Task: open an excel sheet and write heading  Expense ManagerAdd Datesin a column and its values below  '2023-05-01, 2023-05-03, 2023-05-05, 2023-05-10, 2023-05-15, 2023-05-20, 2023-05-25 & 2023-05-31'Add Categories in next column and its values below  Food, Transportation, Utilities, Food, Housing, Entertainment, Utilities & FoodAdd Descriptionsin next column and its values below  Grocery Store, Bus Fare, Internet Bill, Restaurant, Rent, Movie Tickets, Electricity Bill & Grocery StoreAdd Amountin next column and its values below  $50, $5, $60, $30, $800, $20, $70 & $40Save page Excel Template Workbook
Action: Mouse moved to (157, 164)
Screenshot: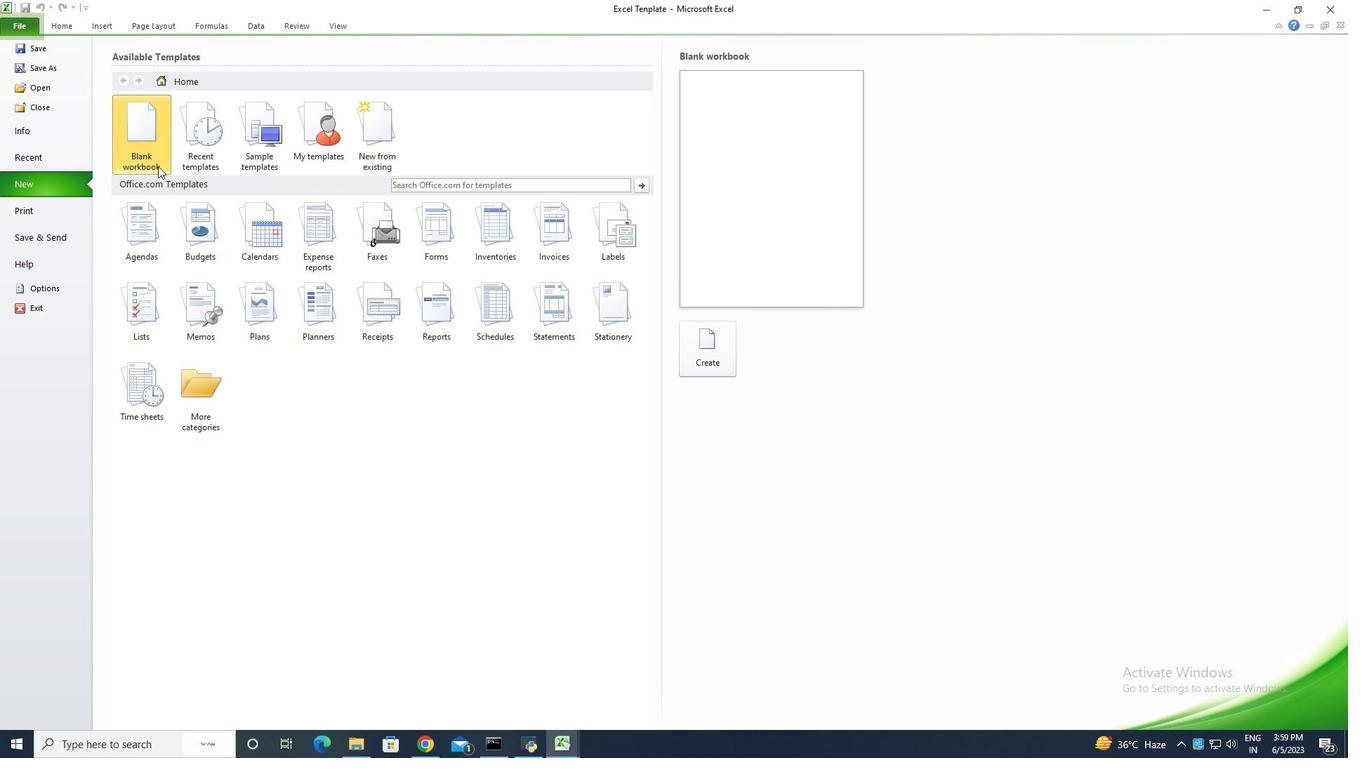 
Action: Mouse pressed left at (157, 164)
Screenshot: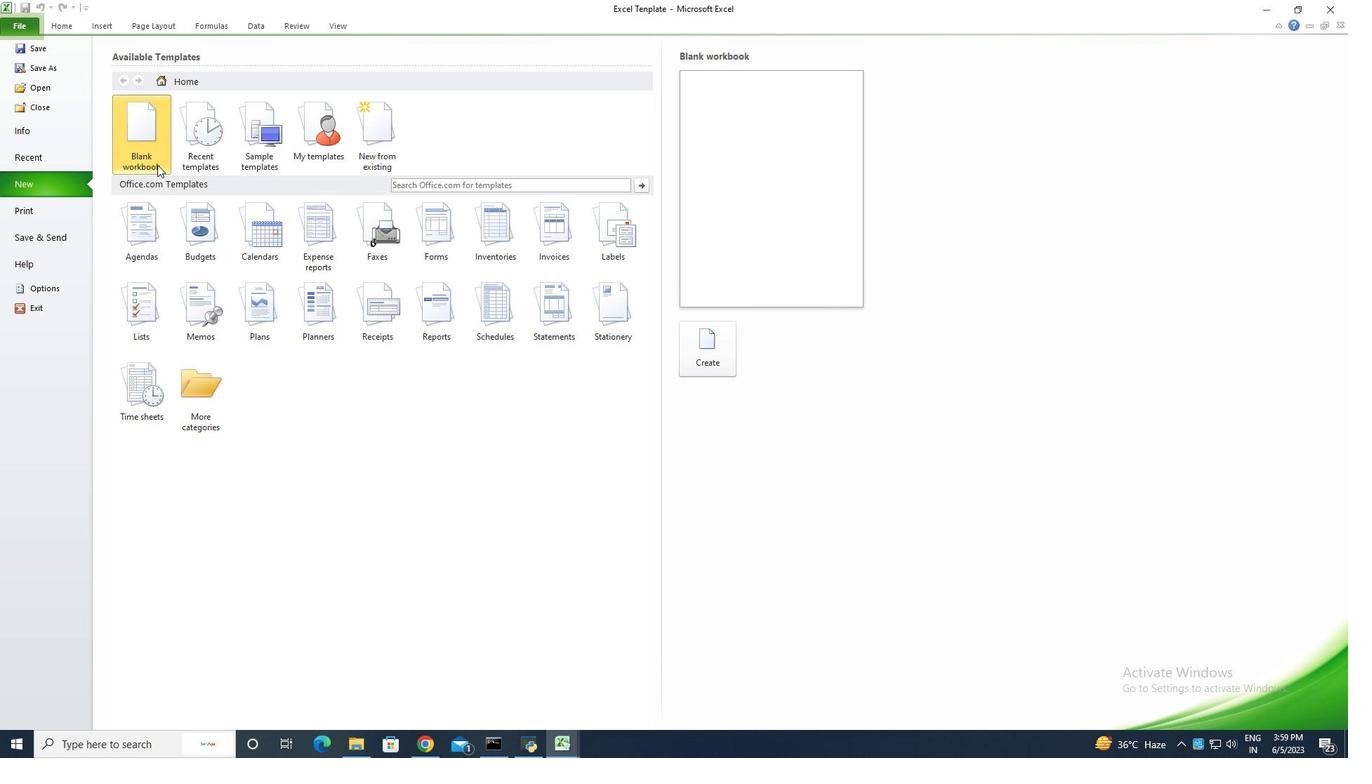 
Action: Mouse moved to (699, 350)
Screenshot: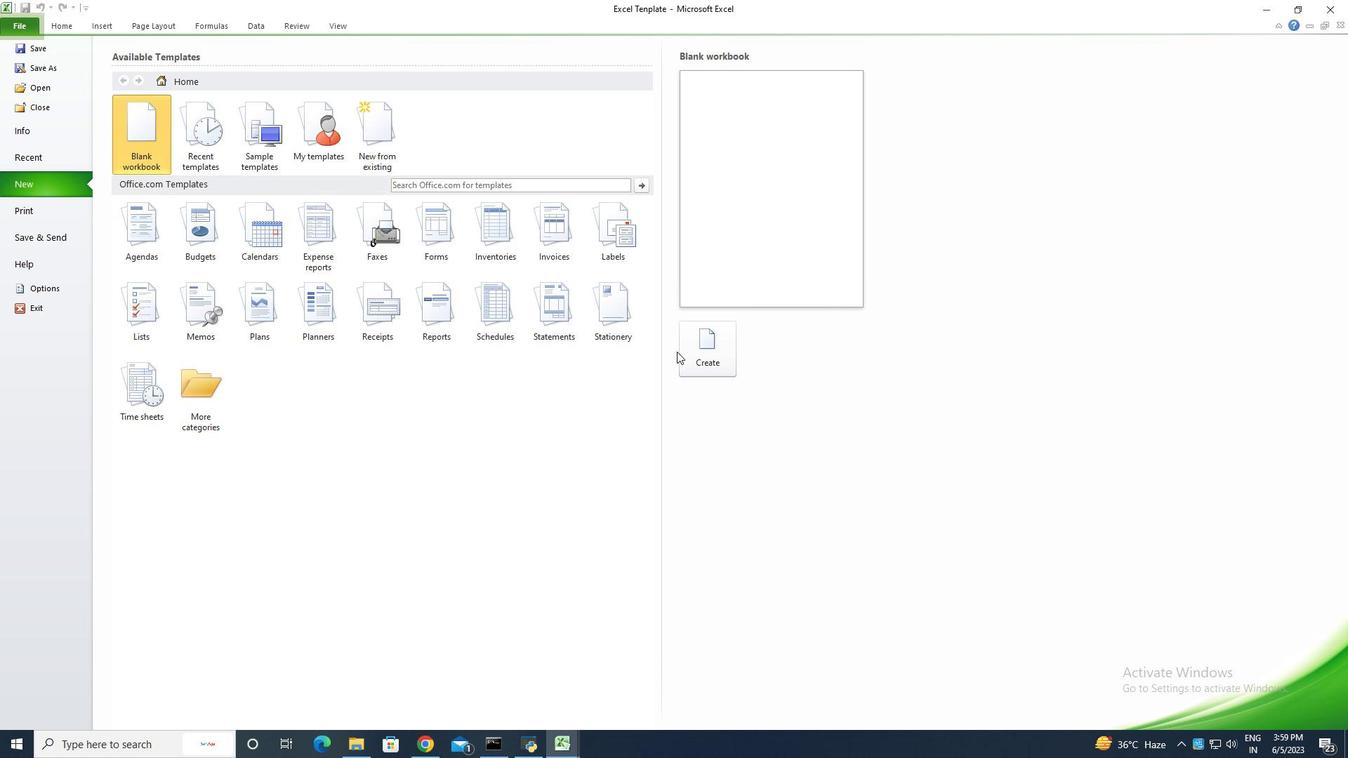
Action: Mouse pressed left at (699, 350)
Screenshot: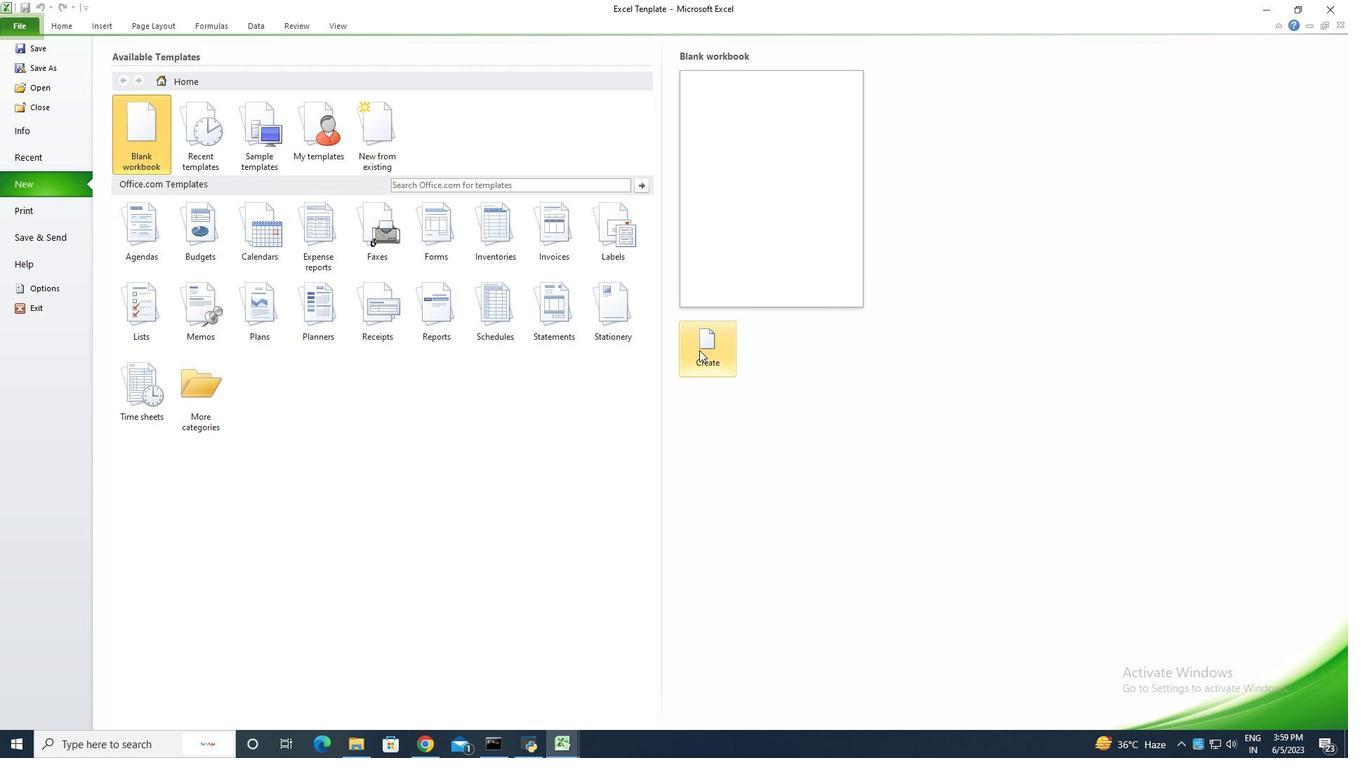 
Action: Key pressed <Key.shift><Key.shift><Key.shift><Key.shift><Key.shift><Key.shift><Key.shift><Key.shift><Key.shift><Key.shift><Key.shift>Expense<Key.space><Key.shift><Key.shift><Key.shift>Manager<Key.enter><Key.shift><Key.shift><Key.shift><Key.shift>Dates<Key.enter>2023-05-01<Key.enter>2023-05-03<Key.enter>2023-05-05<Key.enter>2023-05-10<Key.enter>2023-05-15<Key.enter>2023-05-20<Key.enter>2023-05-25<Key.enter>2023-05-31<Key.enter>
Screenshot: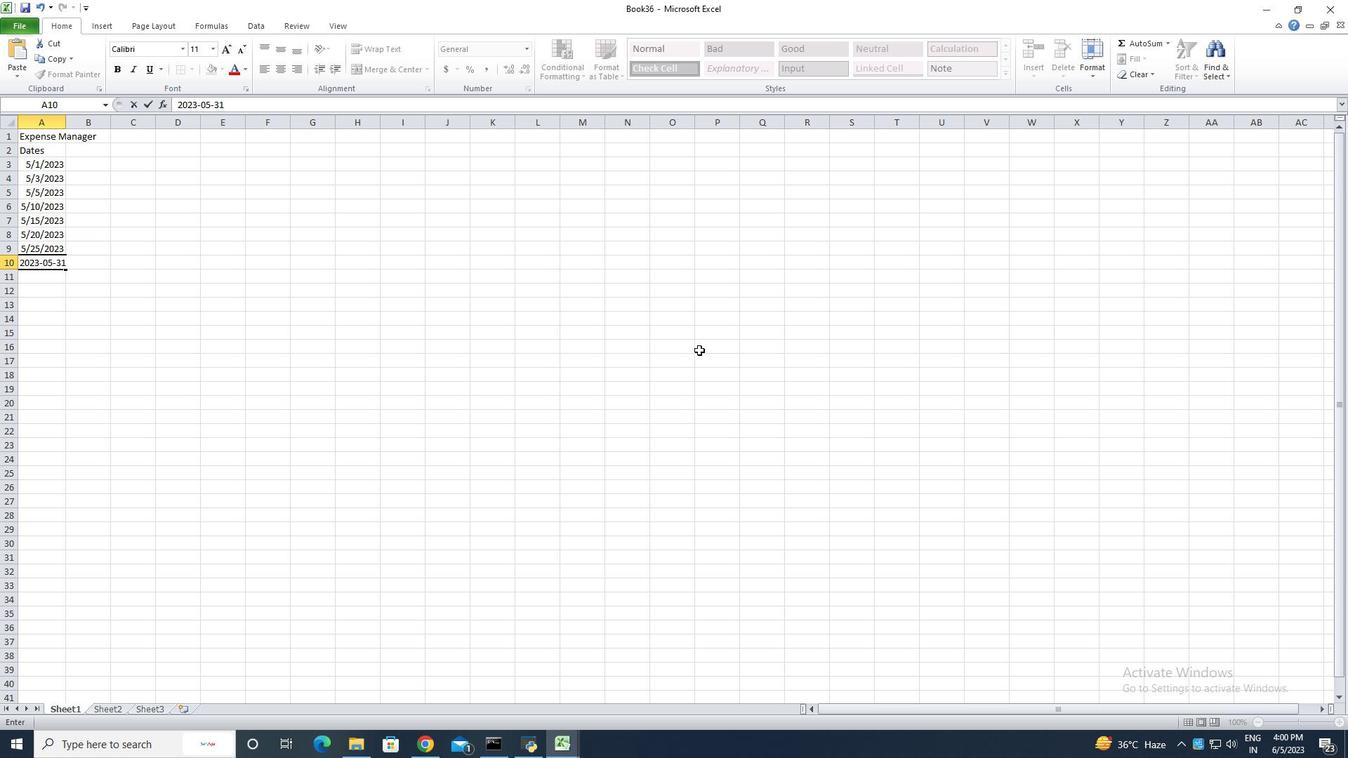 
Action: Mouse moved to (34, 163)
Screenshot: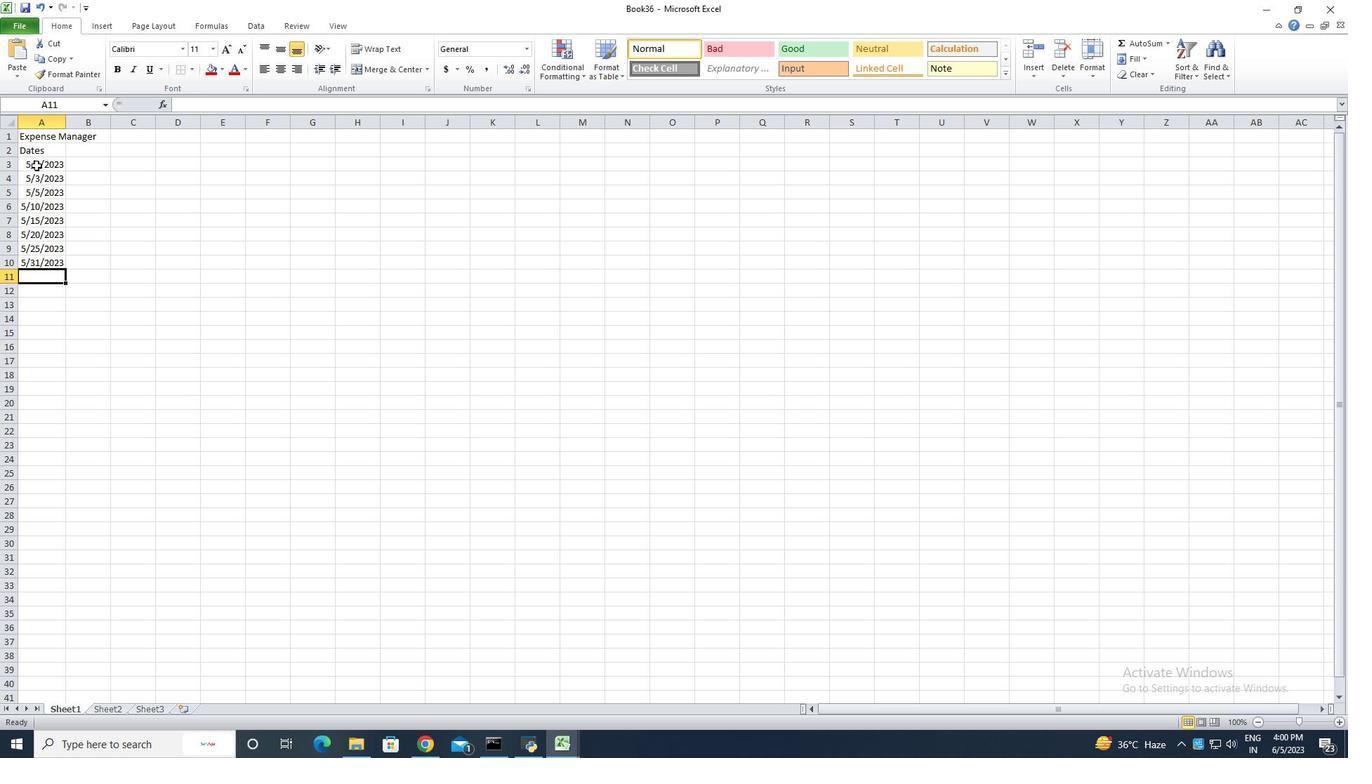 
Action: Mouse pressed left at (34, 163)
Screenshot: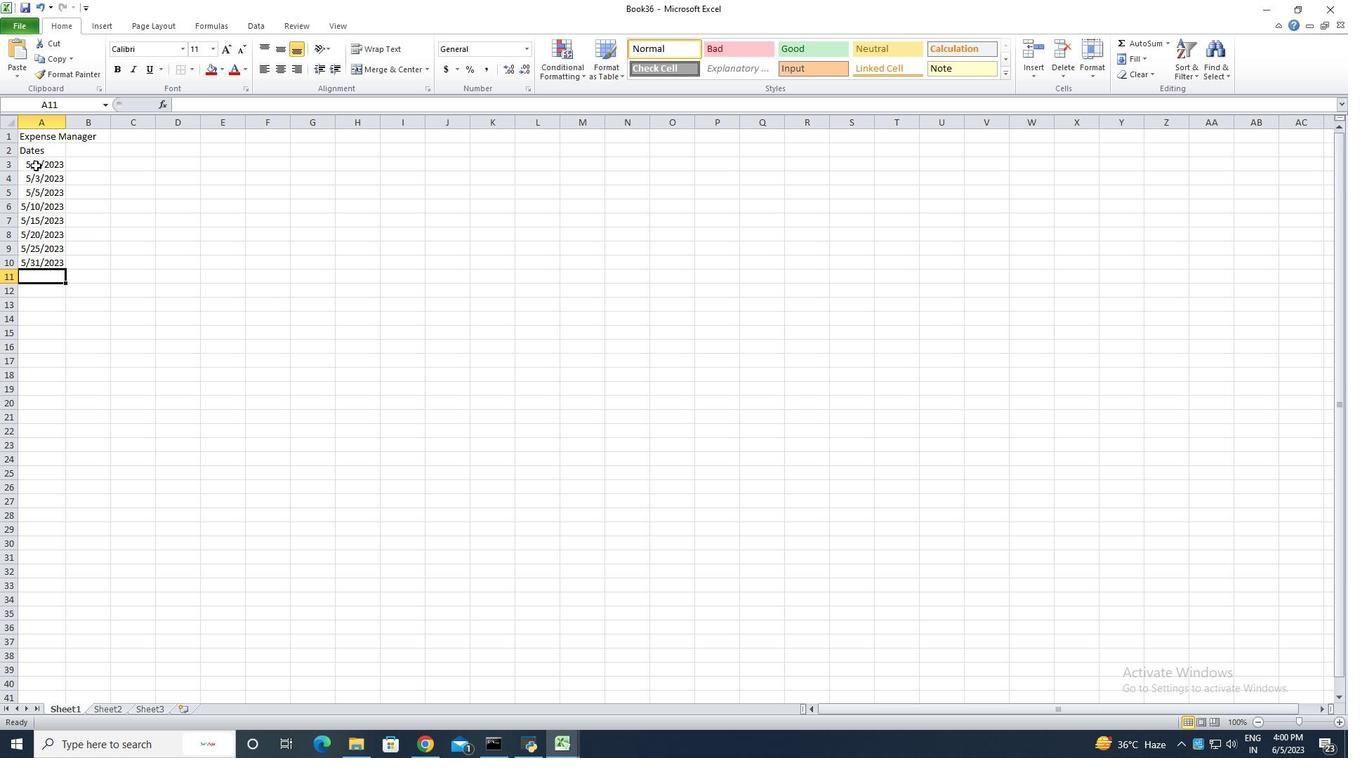 
Action: Mouse moved to (529, 46)
Screenshot: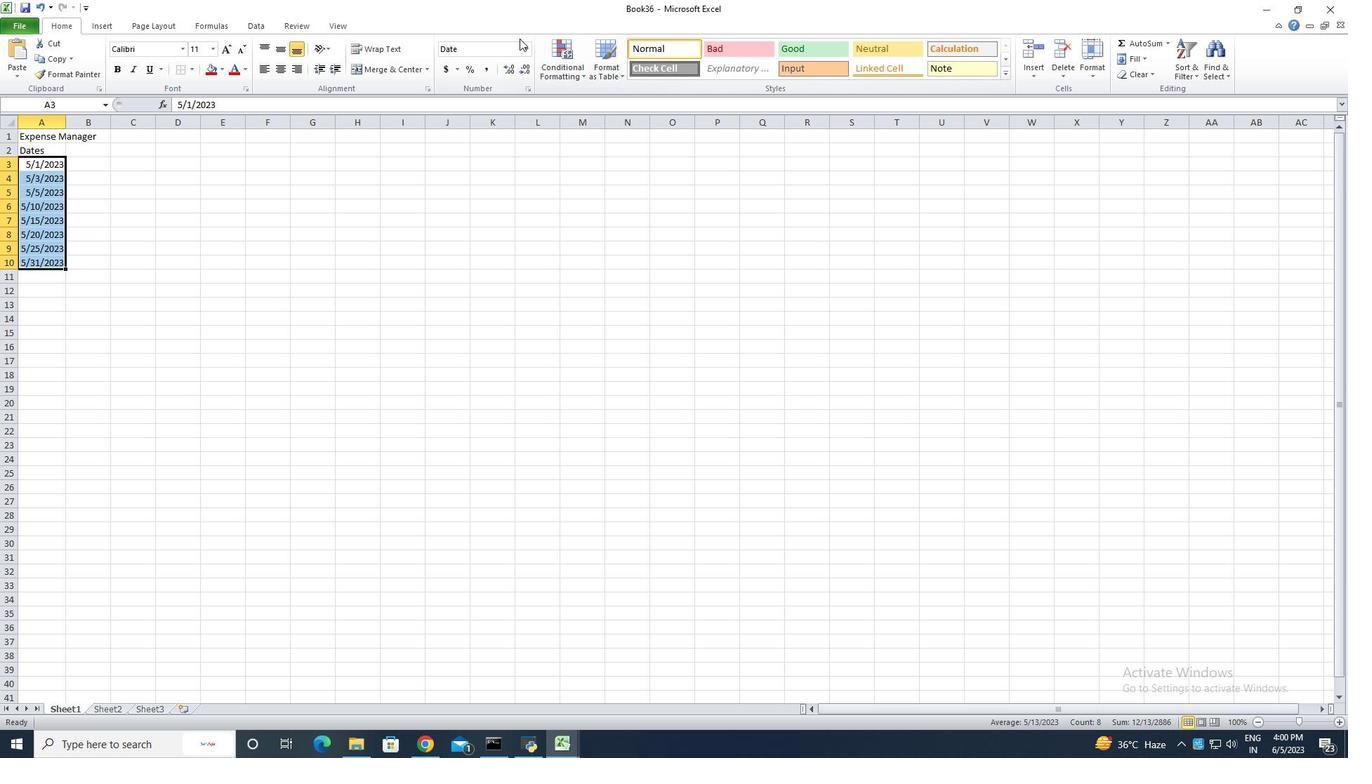 
Action: Mouse pressed left at (529, 46)
Screenshot: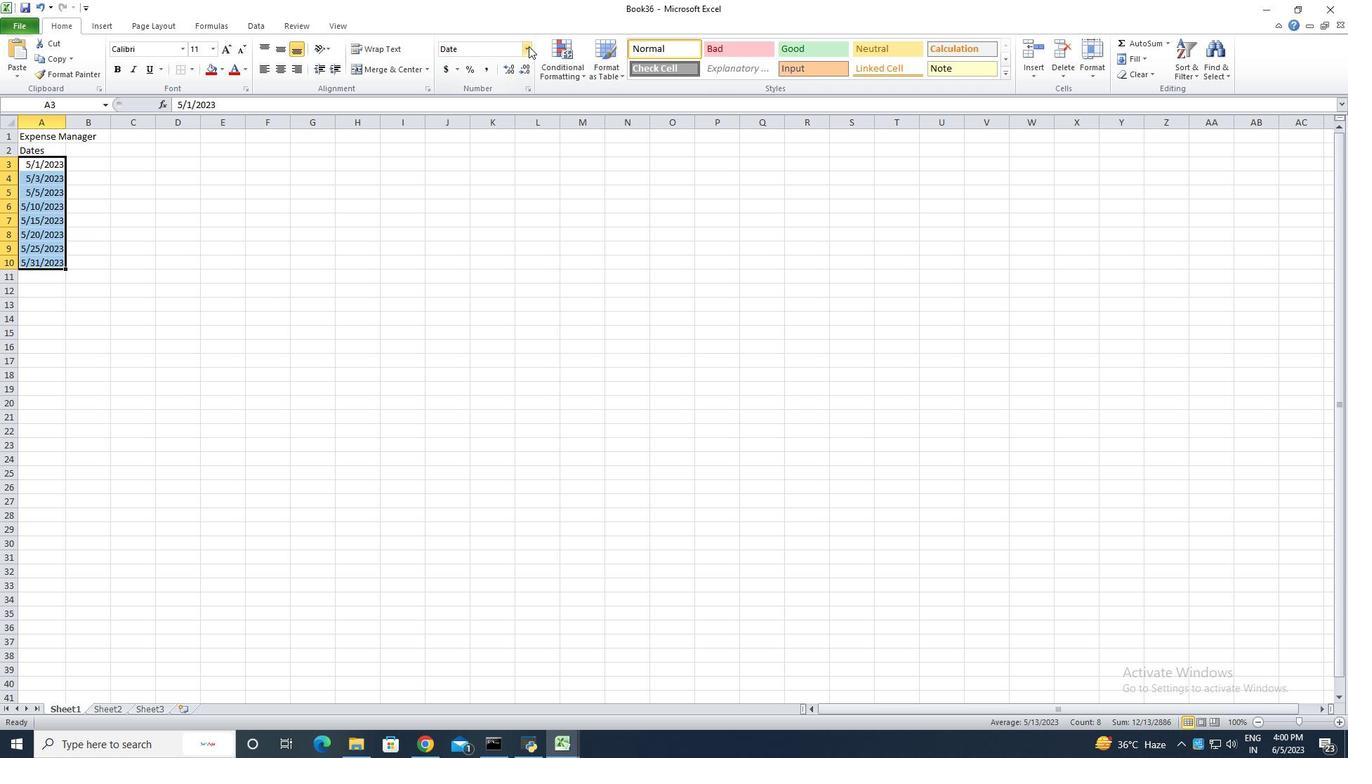 
Action: Mouse moved to (503, 409)
Screenshot: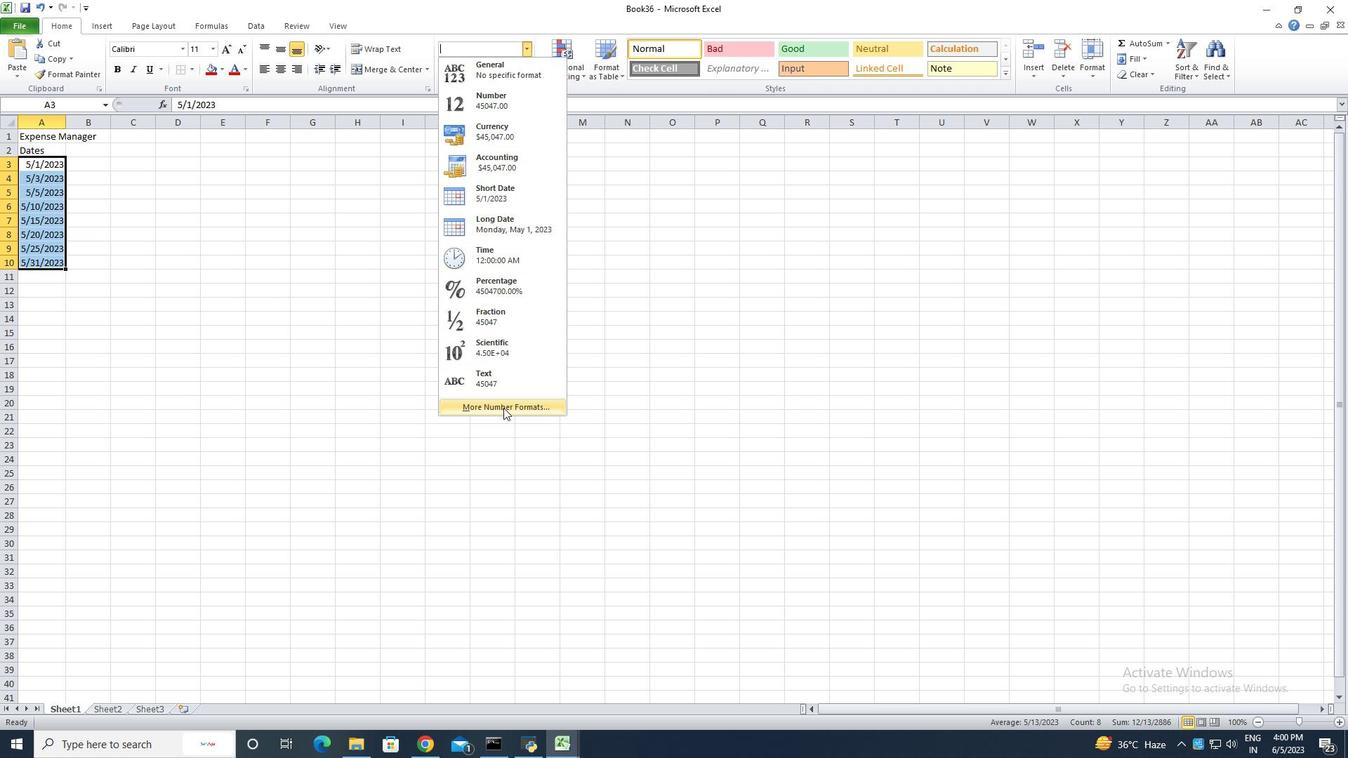 
Action: Mouse pressed left at (503, 409)
Screenshot: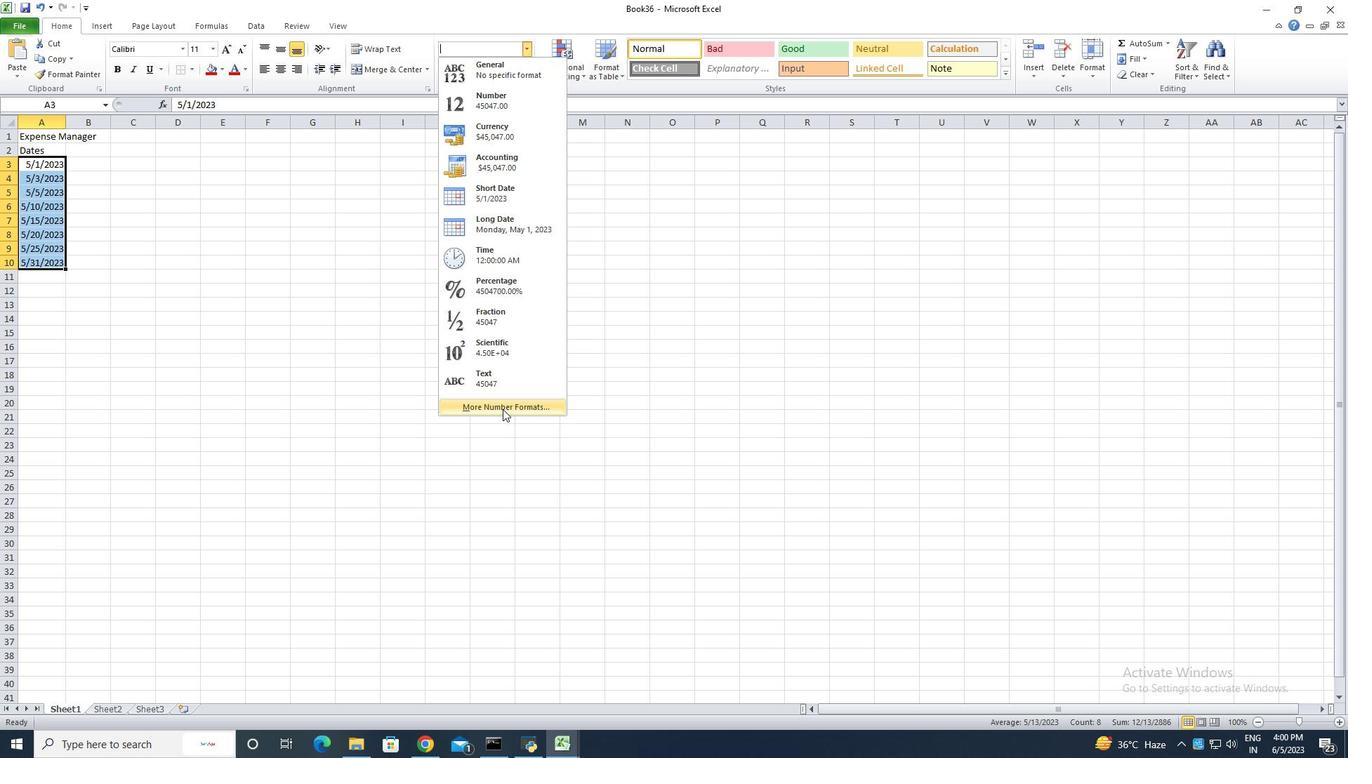
Action: Mouse moved to (201, 344)
Screenshot: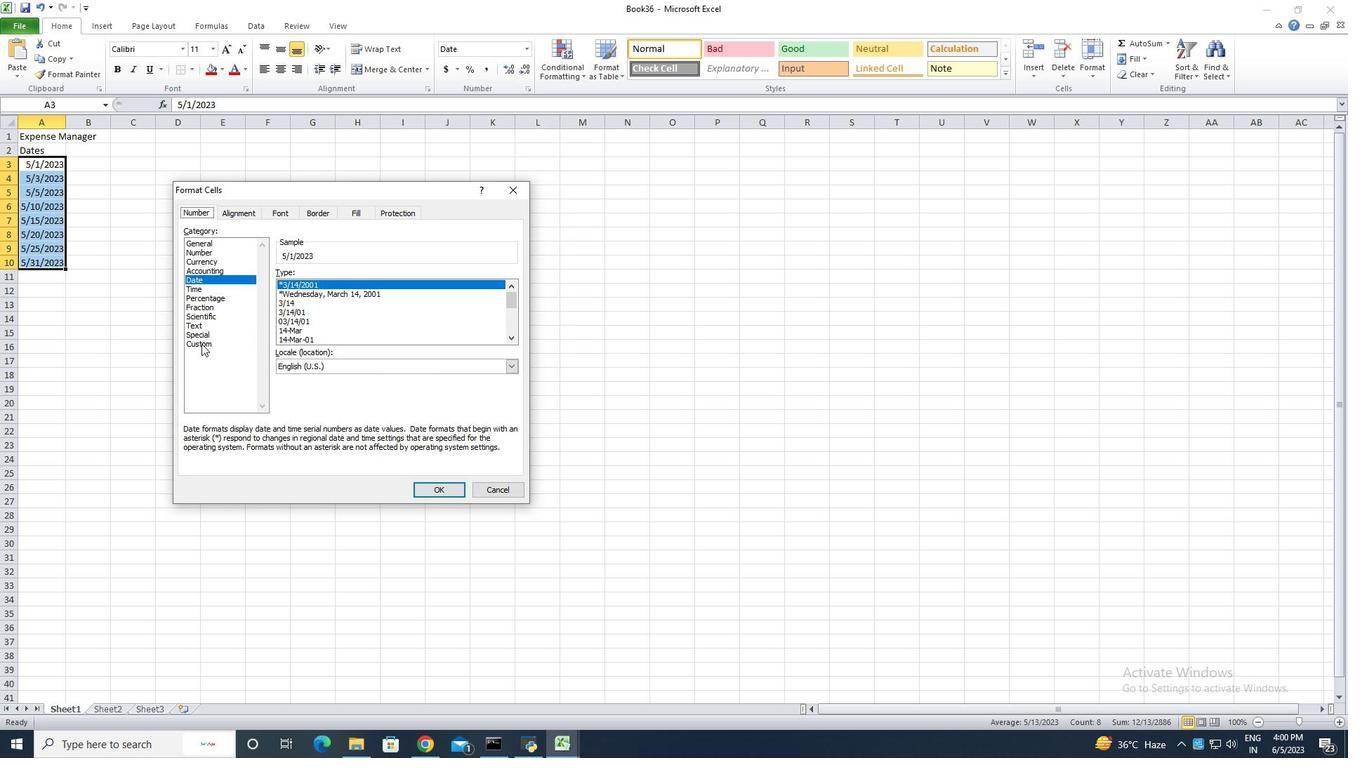 
Action: Mouse pressed left at (201, 344)
Screenshot: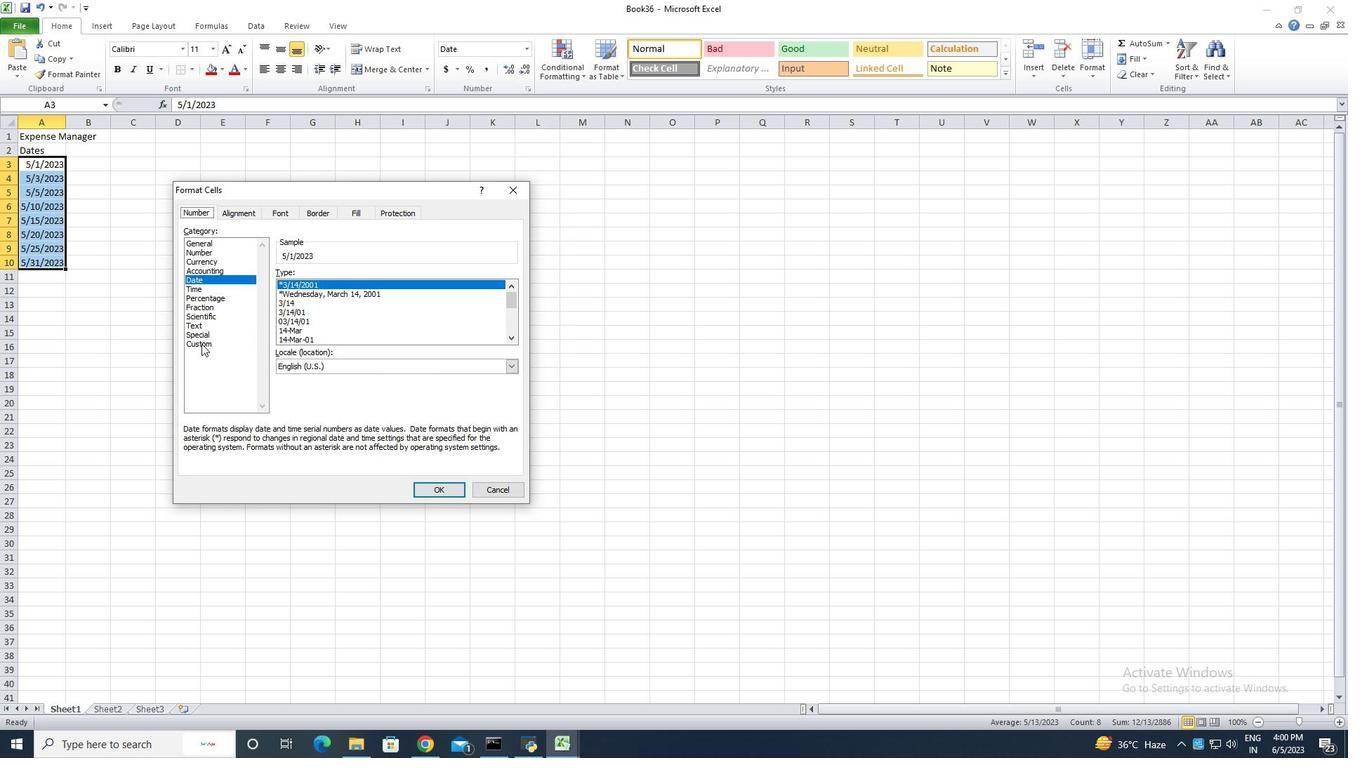
Action: Mouse moved to (320, 288)
Screenshot: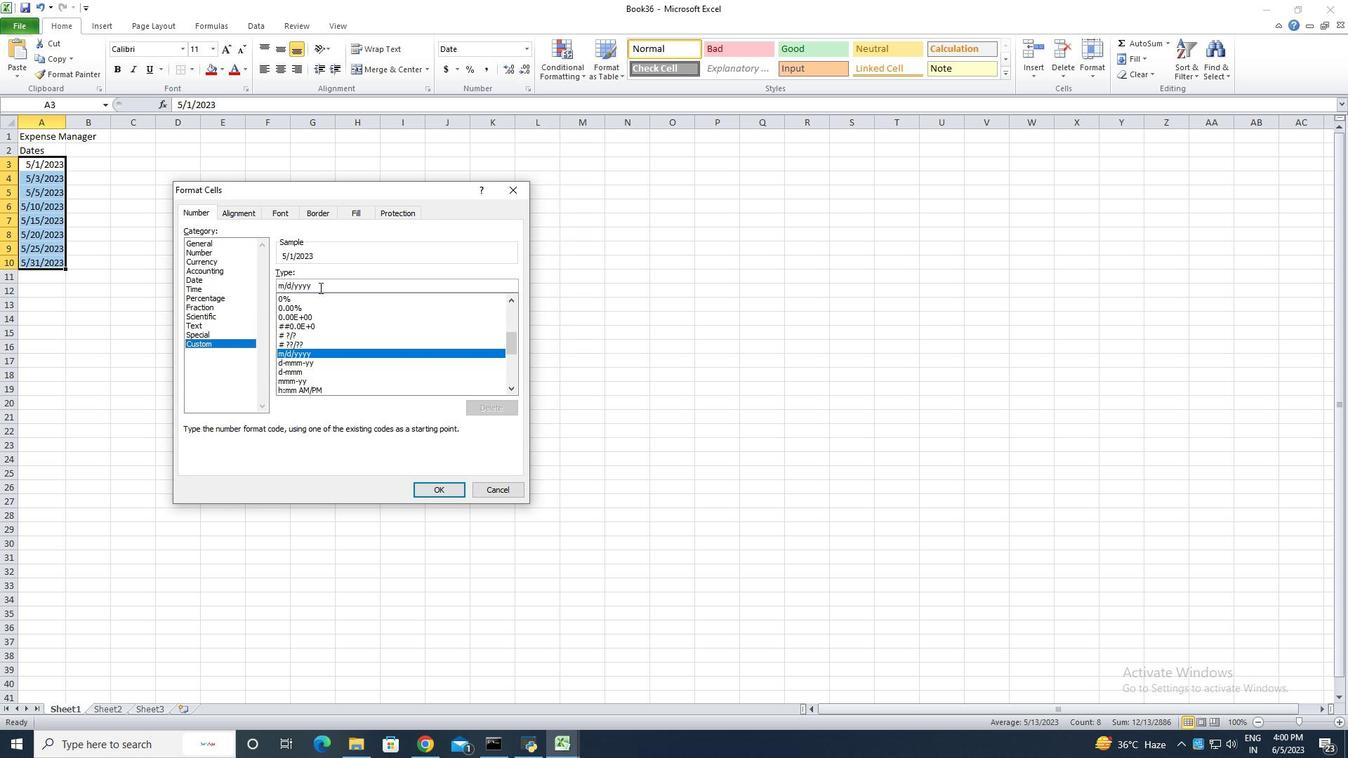 
Action: Mouse pressed left at (320, 288)
Screenshot: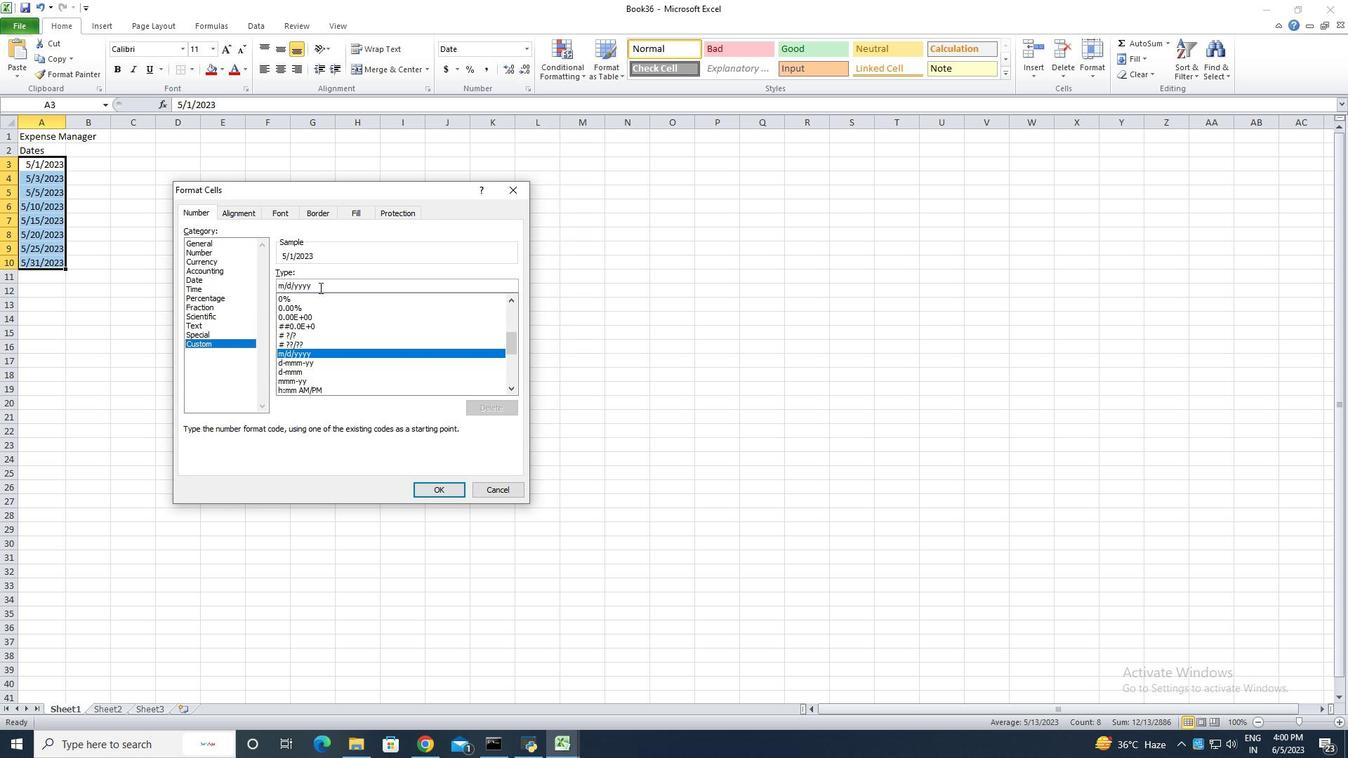 
Action: Mouse moved to (320, 288)
Screenshot: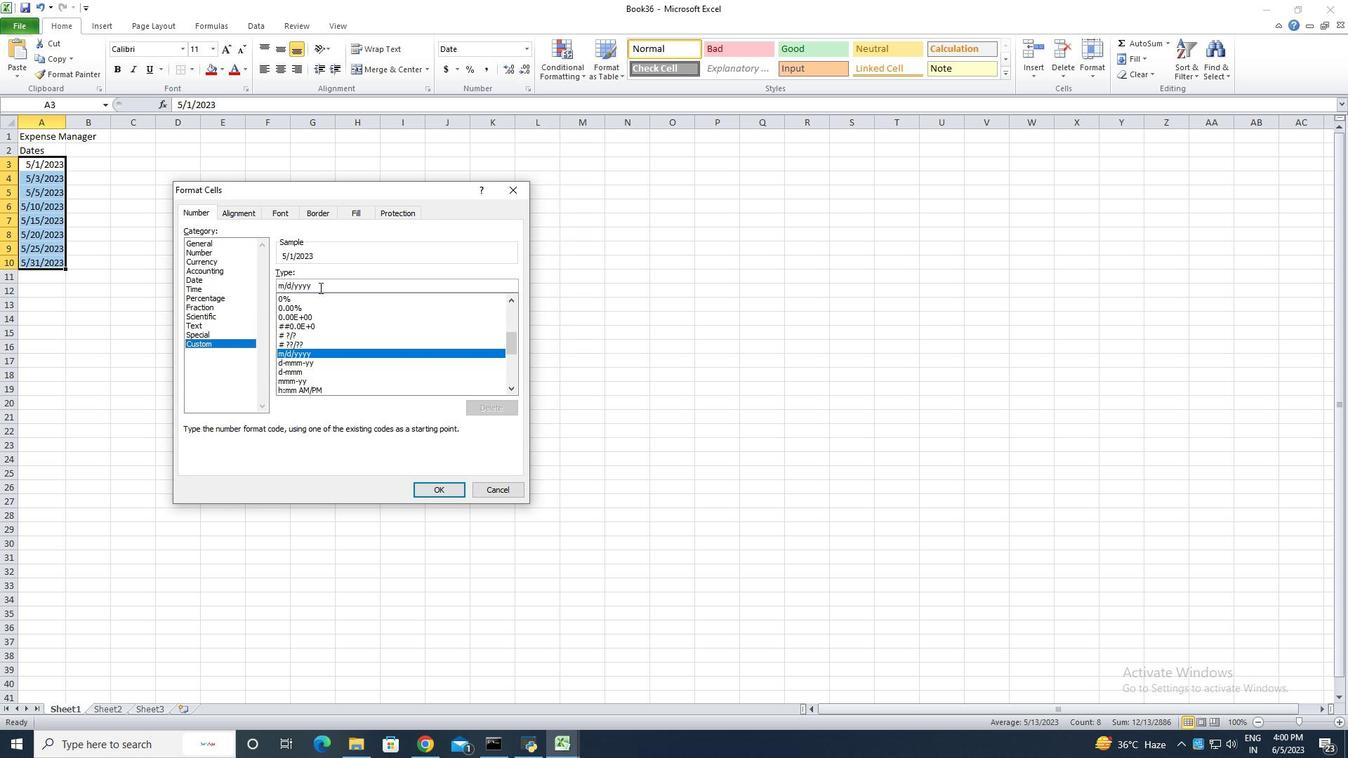 
Action: Key pressed <Key.backspace><Key.backspace><Key.backspace><Key.backspace><Key.backspace><Key.backspace><Key.backspace><Key.backspace><Key.backspace><Key.backspace><Key.backspace><Key.backspace><Key.backspace><Key.backspace><Key.backspace><Key.backspace><Key.backspace><Key.backspace><Key.backspace><Key.backspace><Key.backspace>yyyy-mm-dd
Screenshot: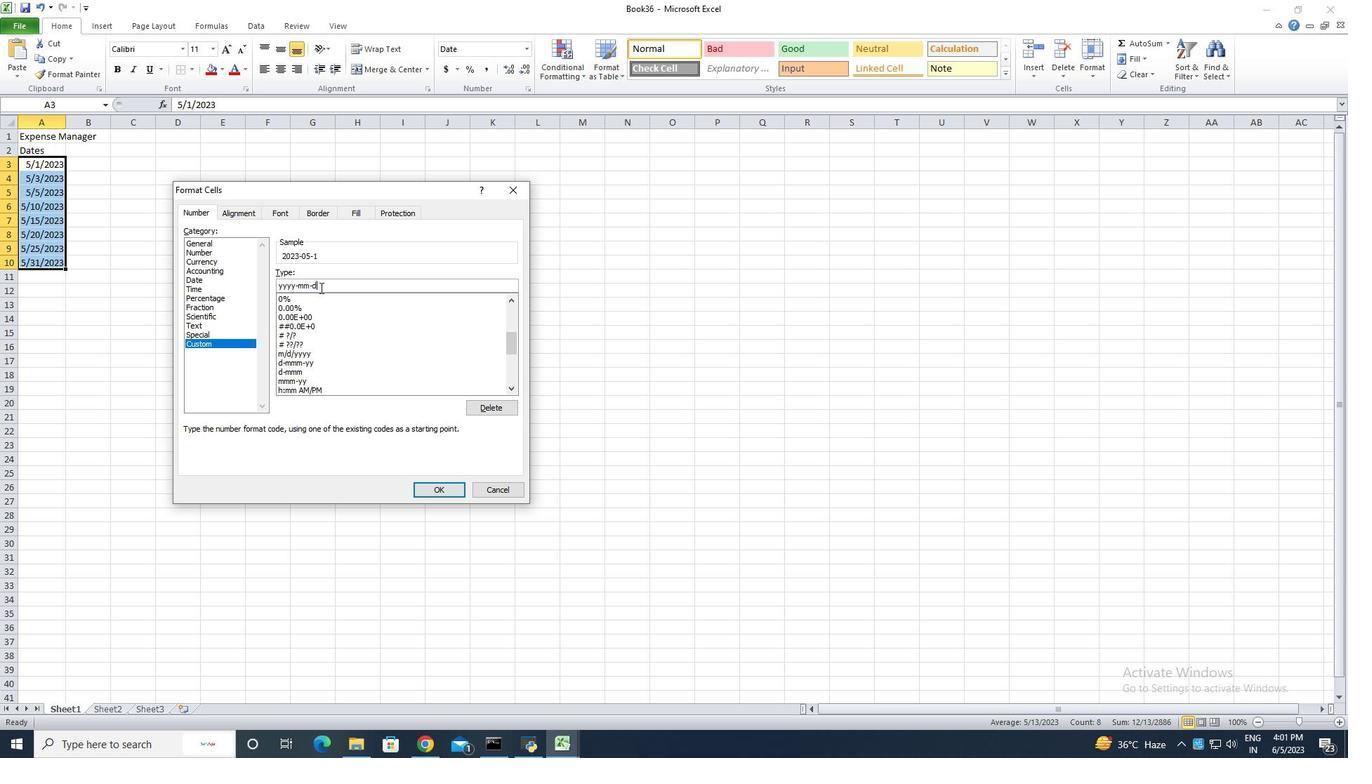 
Action: Mouse moved to (432, 489)
Screenshot: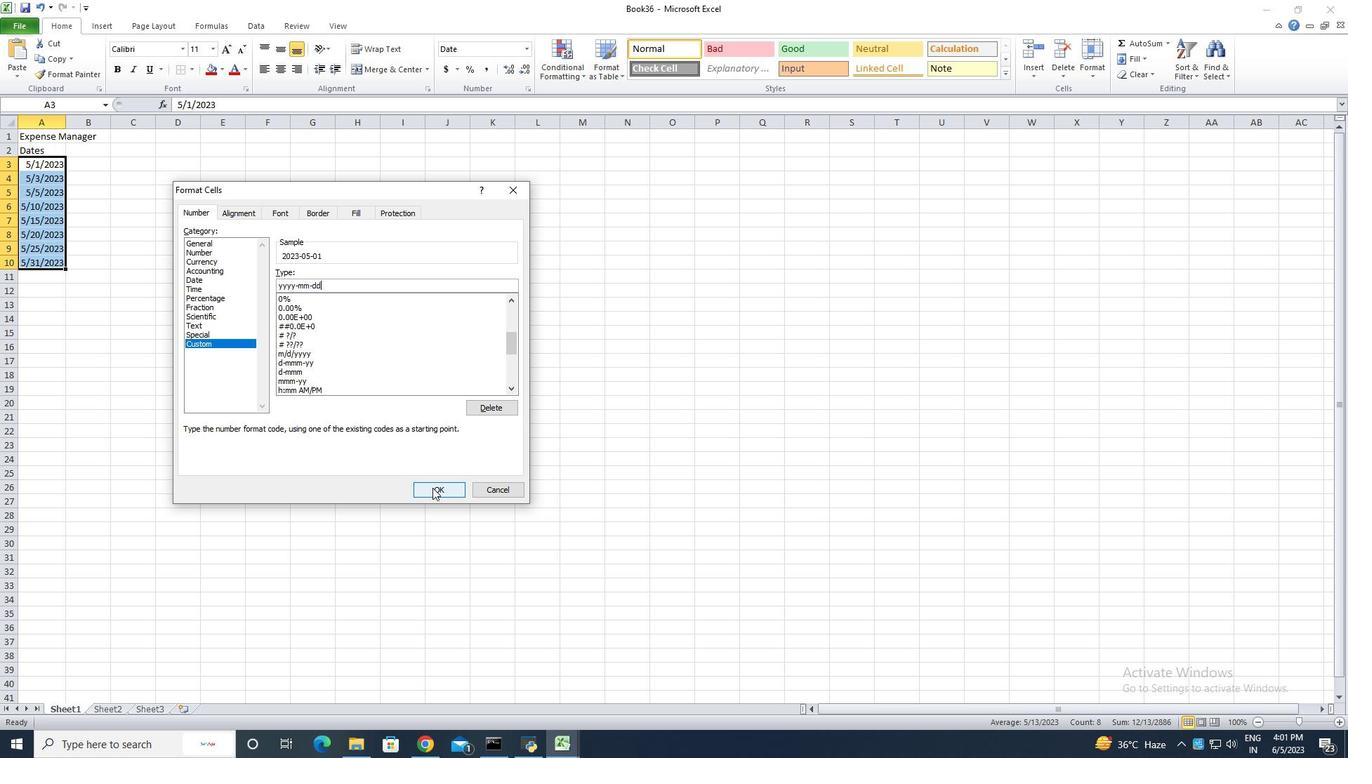 
Action: Mouse pressed left at (432, 489)
Screenshot: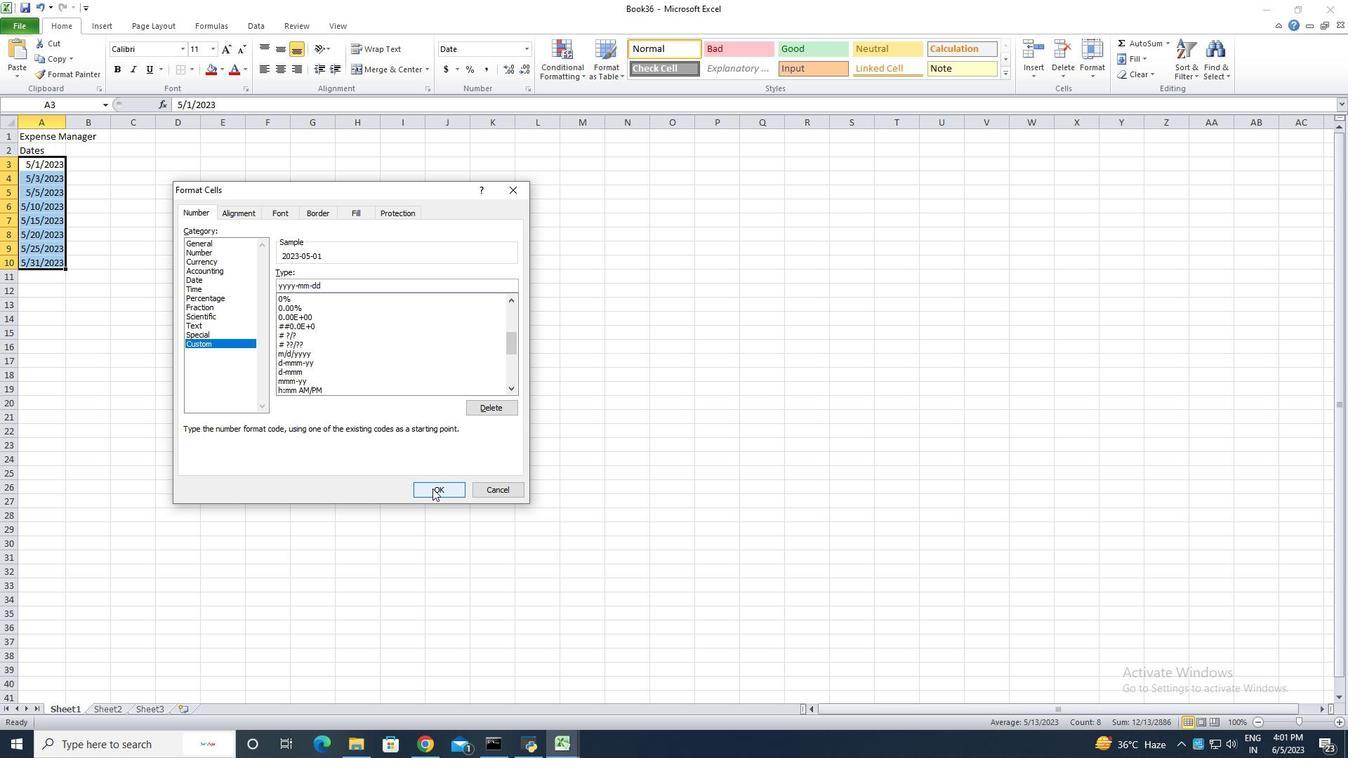 
Action: Mouse moved to (68, 119)
Screenshot: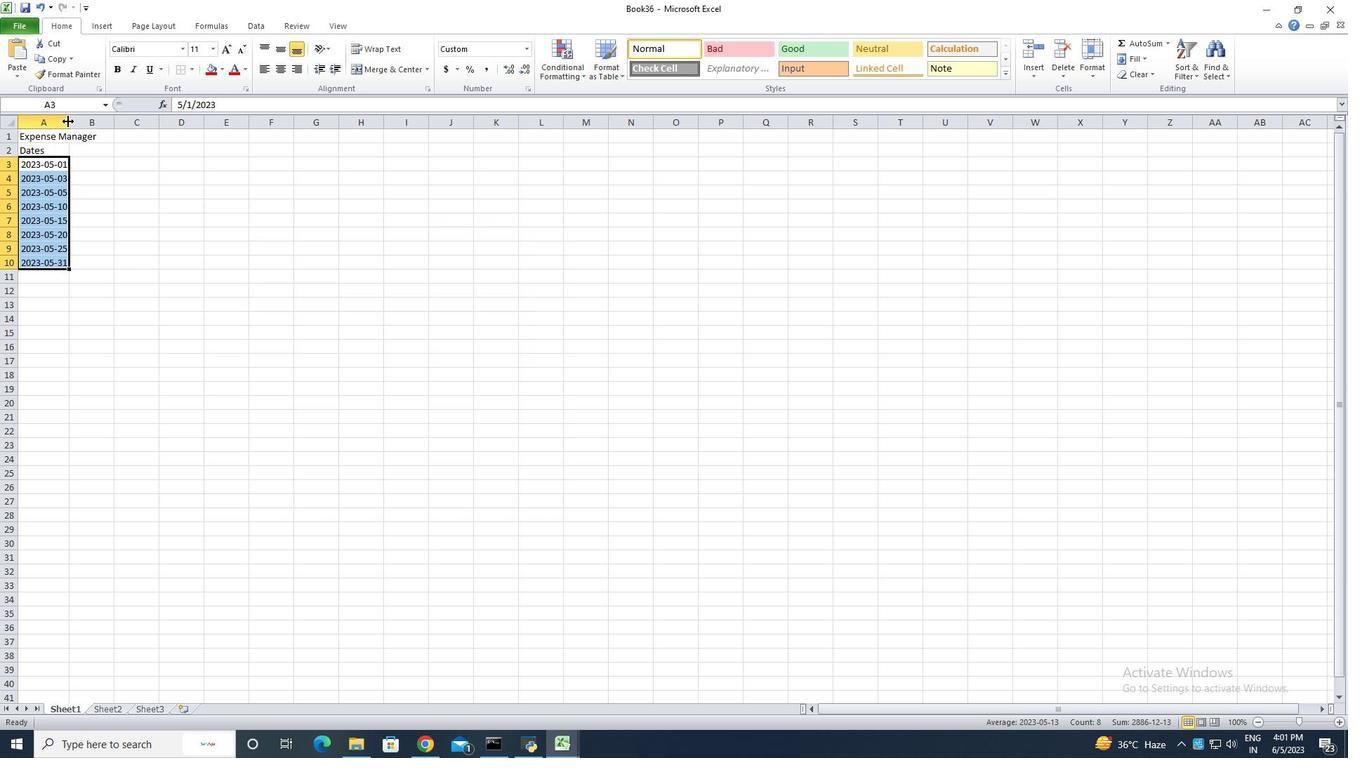 
Action: Mouse pressed left at (68, 119)
Screenshot: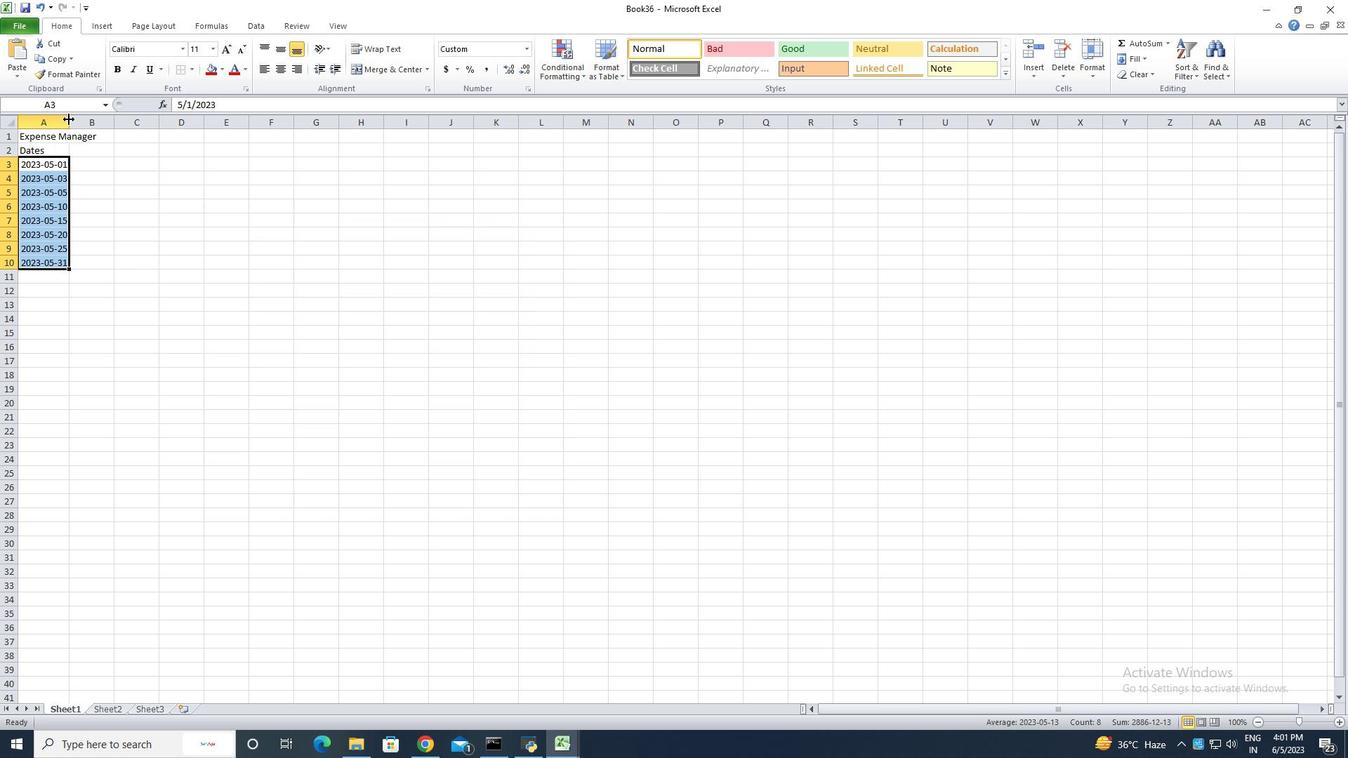 
Action: Mouse moved to (69, 119)
Screenshot: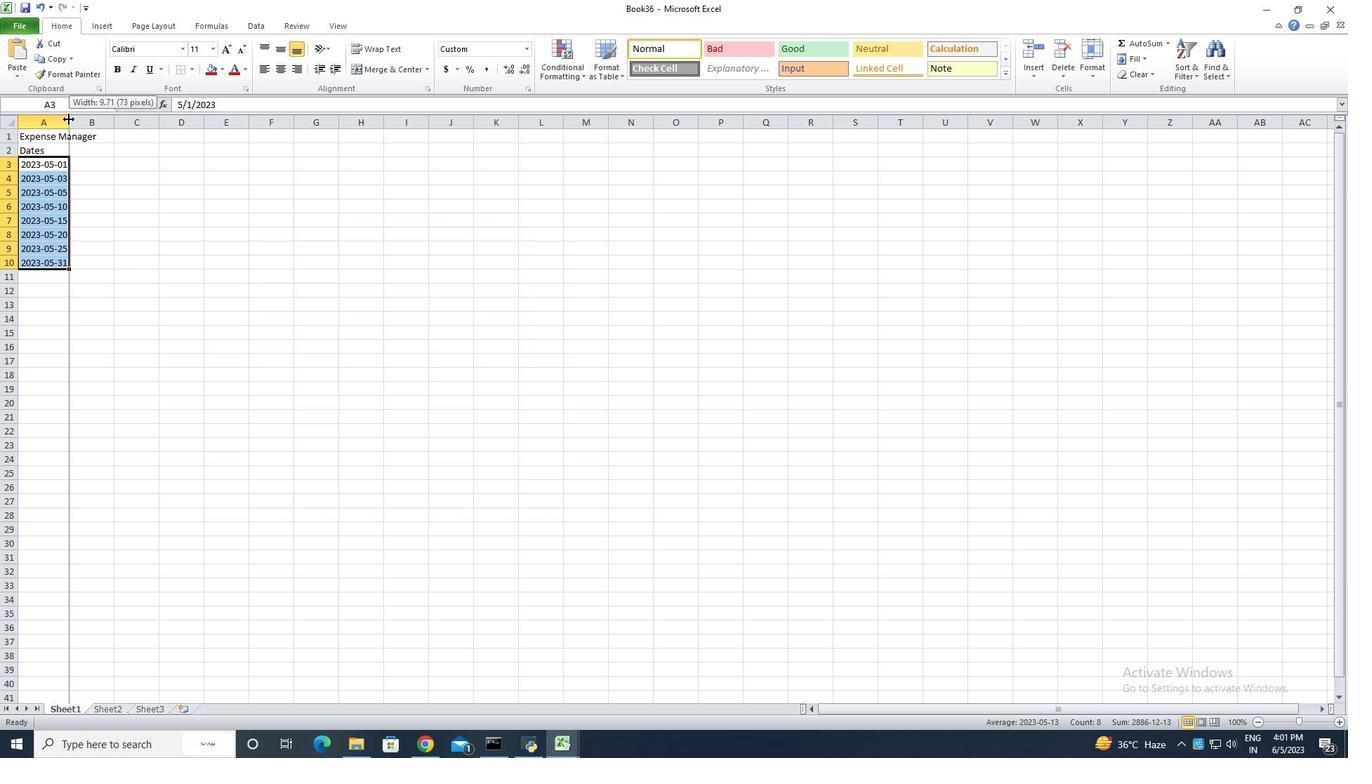 
Action: Mouse pressed left at (69, 119)
Screenshot: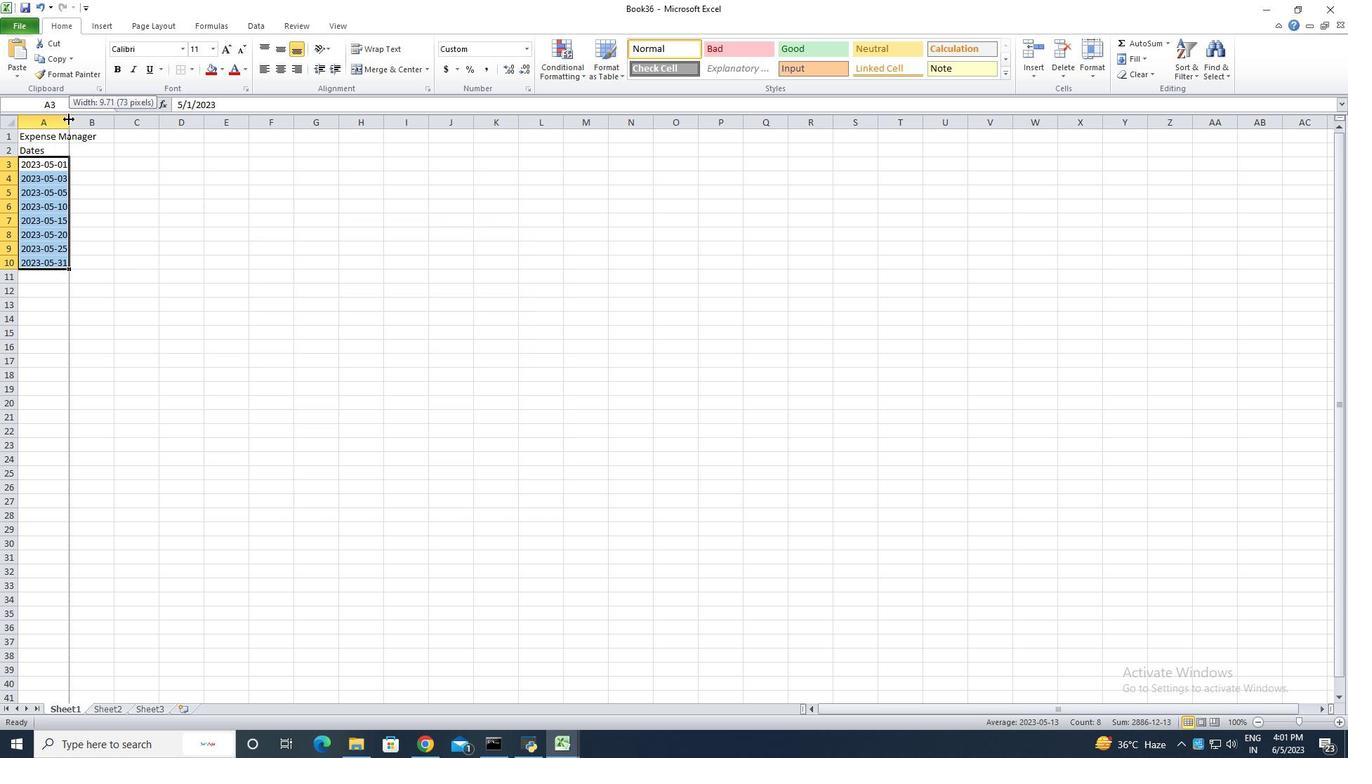 
Action: Mouse moved to (111, 152)
Screenshot: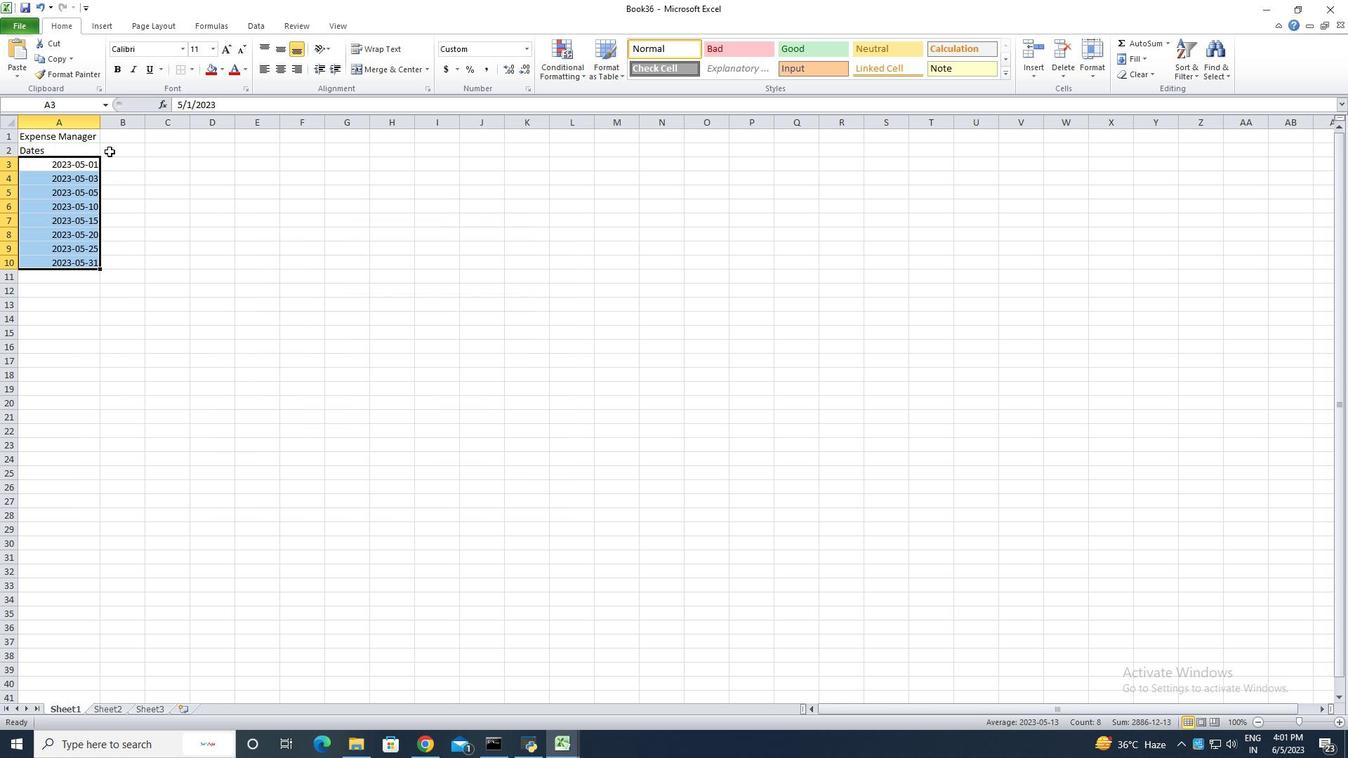 
Action: Mouse pressed left at (111, 152)
Screenshot: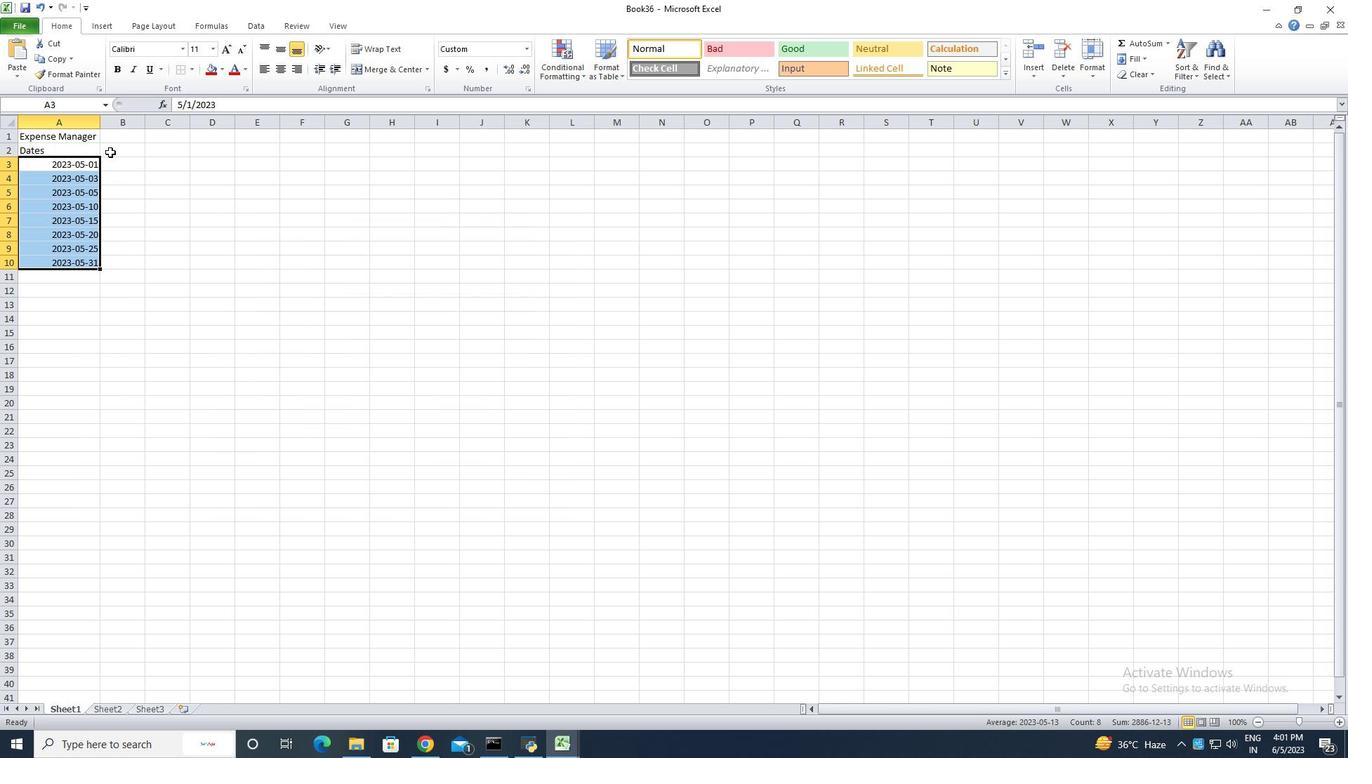 
Action: Key pressed <Key.shift>Categories<Key.enter><Key.shift>Food<Key.enter><Key.shift><Key.shift><Key.shift><Key.shift><Key.shift><Key.shift>Transportation<Key.enter><Key.shift>Utli<Key.backspace><Key.backspace>ilities<Key.enter><Key.shift>Food<Key.enter><Key.shift>Hosu<Key.backspace><Key.backspace>using<Key.enter><Key.shift>Entertainment<Key.enter><Key.shift><Key.shift><Key.shift><Key.shift><Key.shift><Key.shift><Key.shift><Key.shift>Utilities<Key.enter><Key.shift><Key.shift><Key.shift><Key.shift><Key.shift><Key.shift><Key.shift><Key.shift><Key.shift><Key.shift><Key.shift><Key.shift>Food<Key.enter>
Screenshot: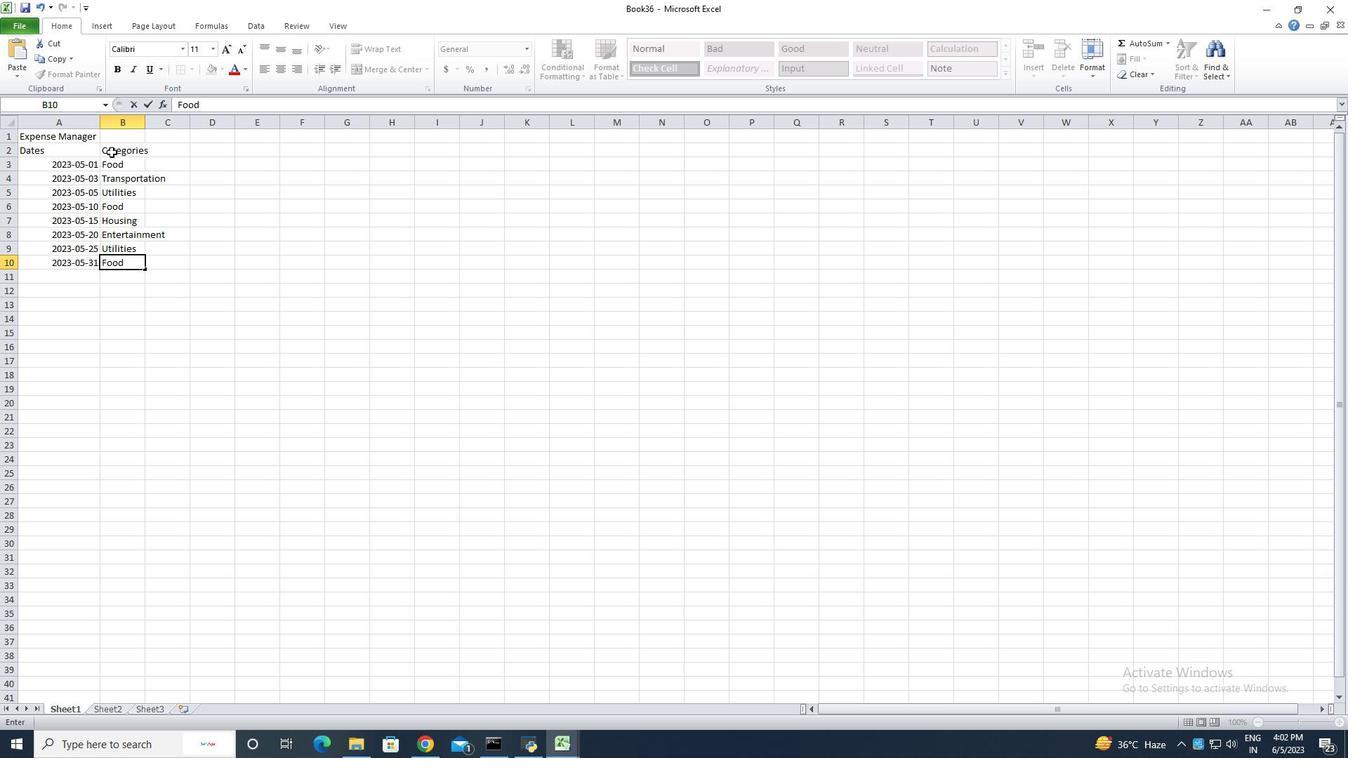 
Action: Mouse moved to (145, 120)
Screenshot: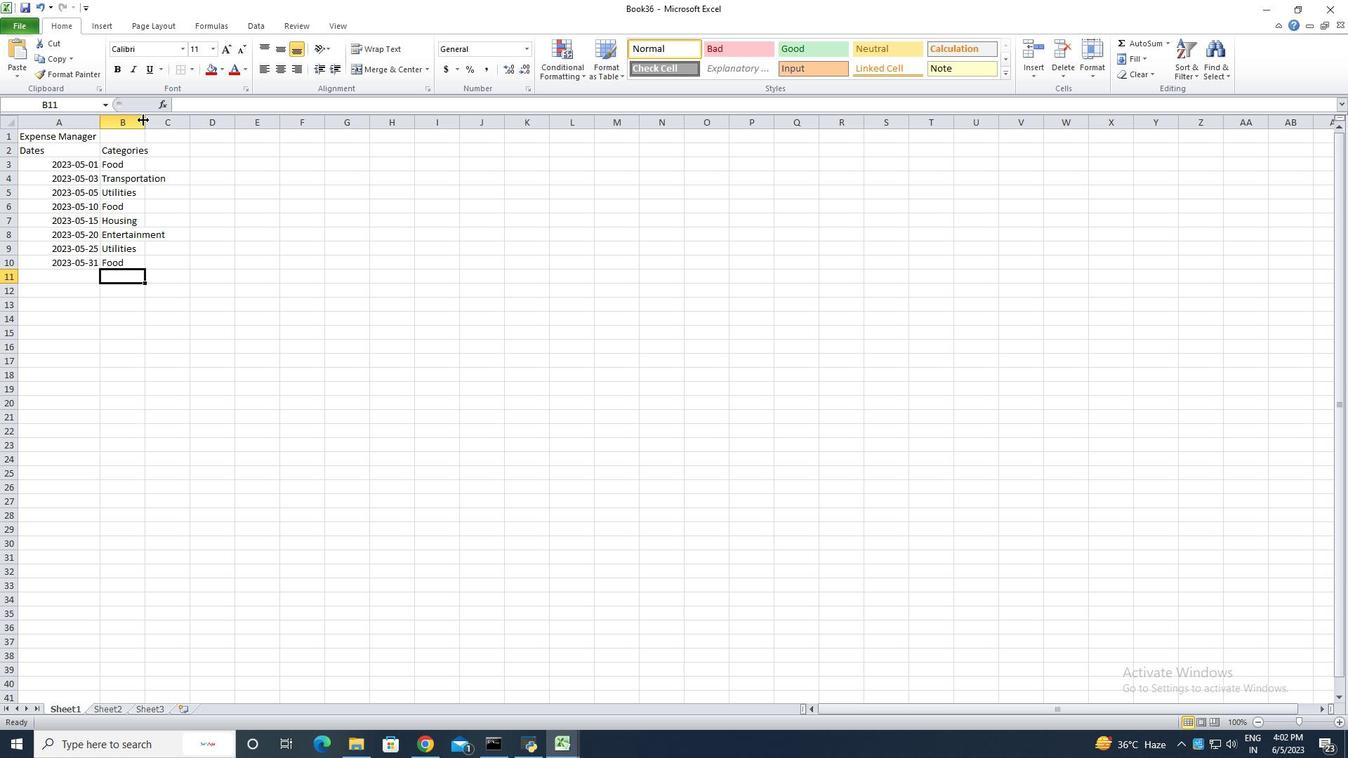 
Action: Mouse pressed left at (145, 120)
Screenshot: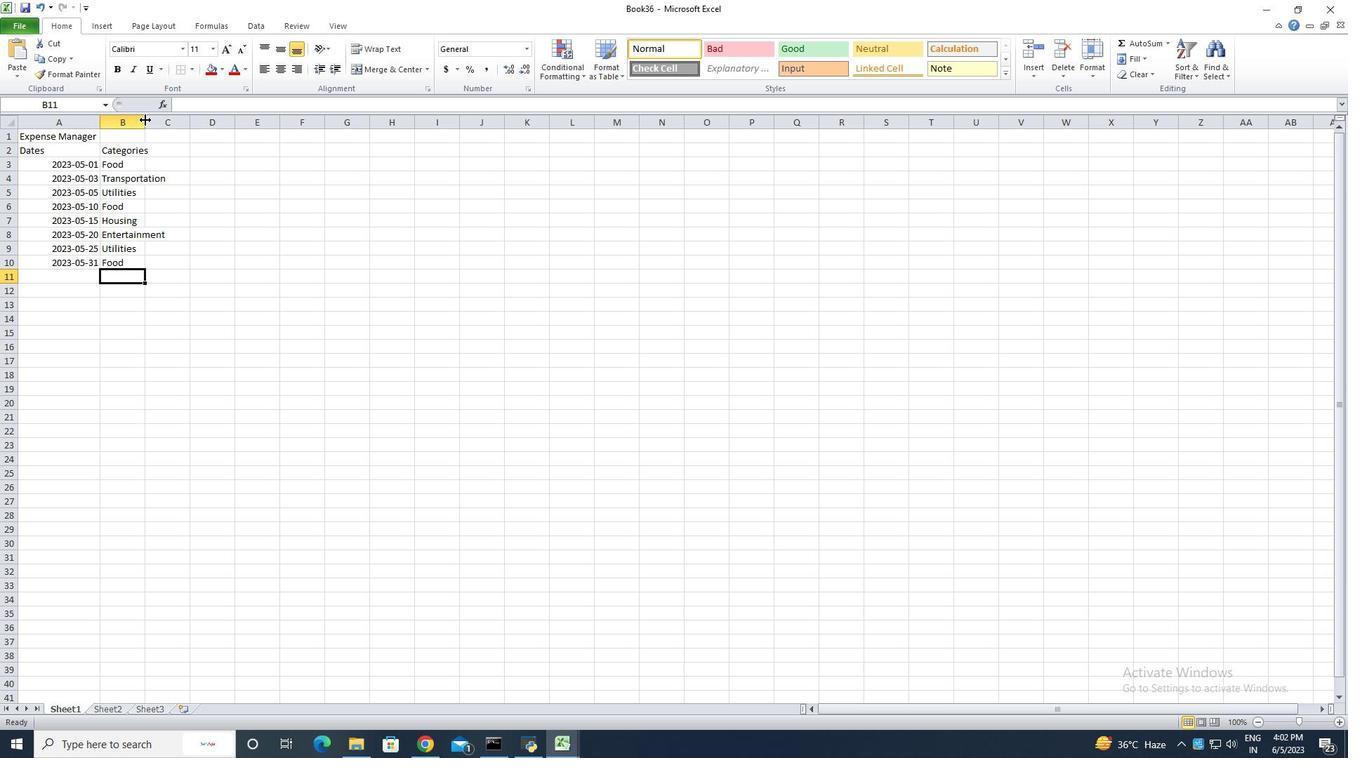 
Action: Mouse pressed left at (145, 120)
Screenshot: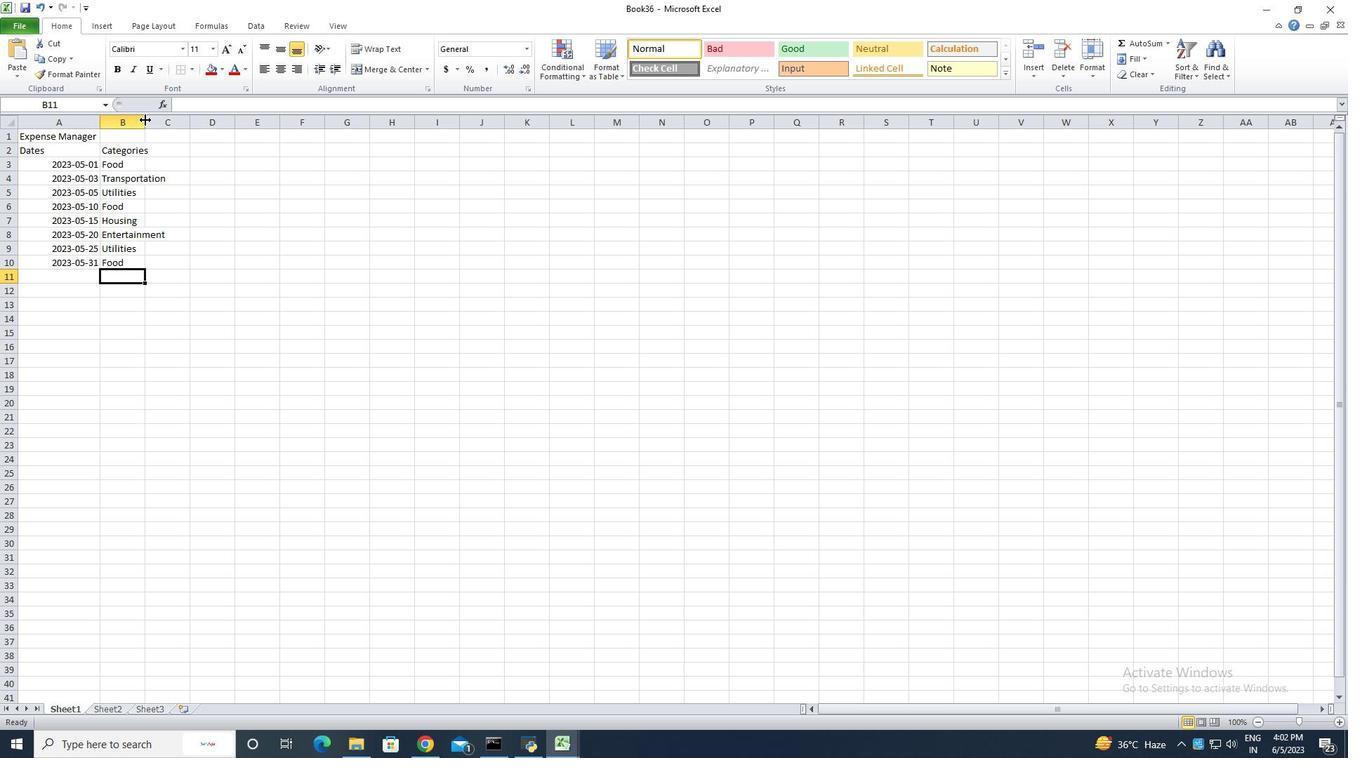 
Action: Mouse moved to (179, 153)
Screenshot: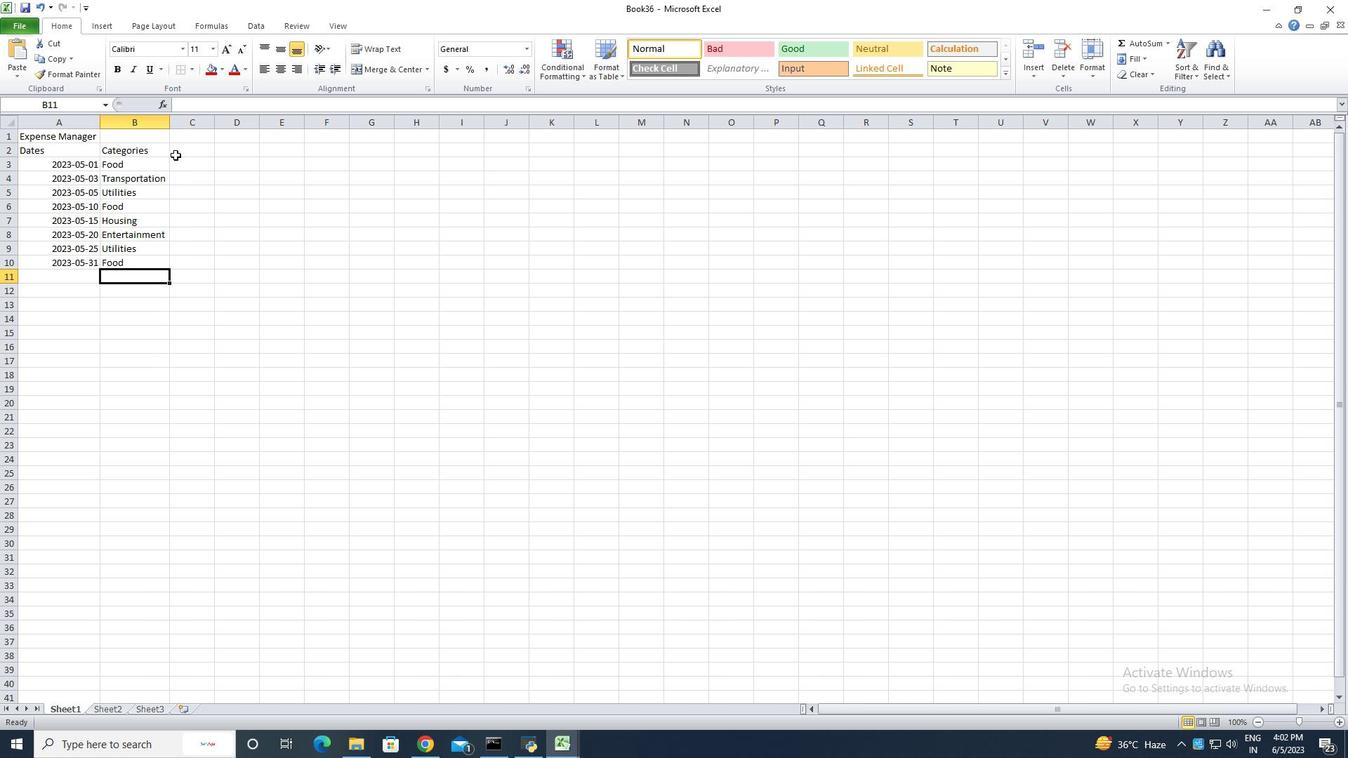 
Action: Mouse pressed left at (179, 153)
Screenshot: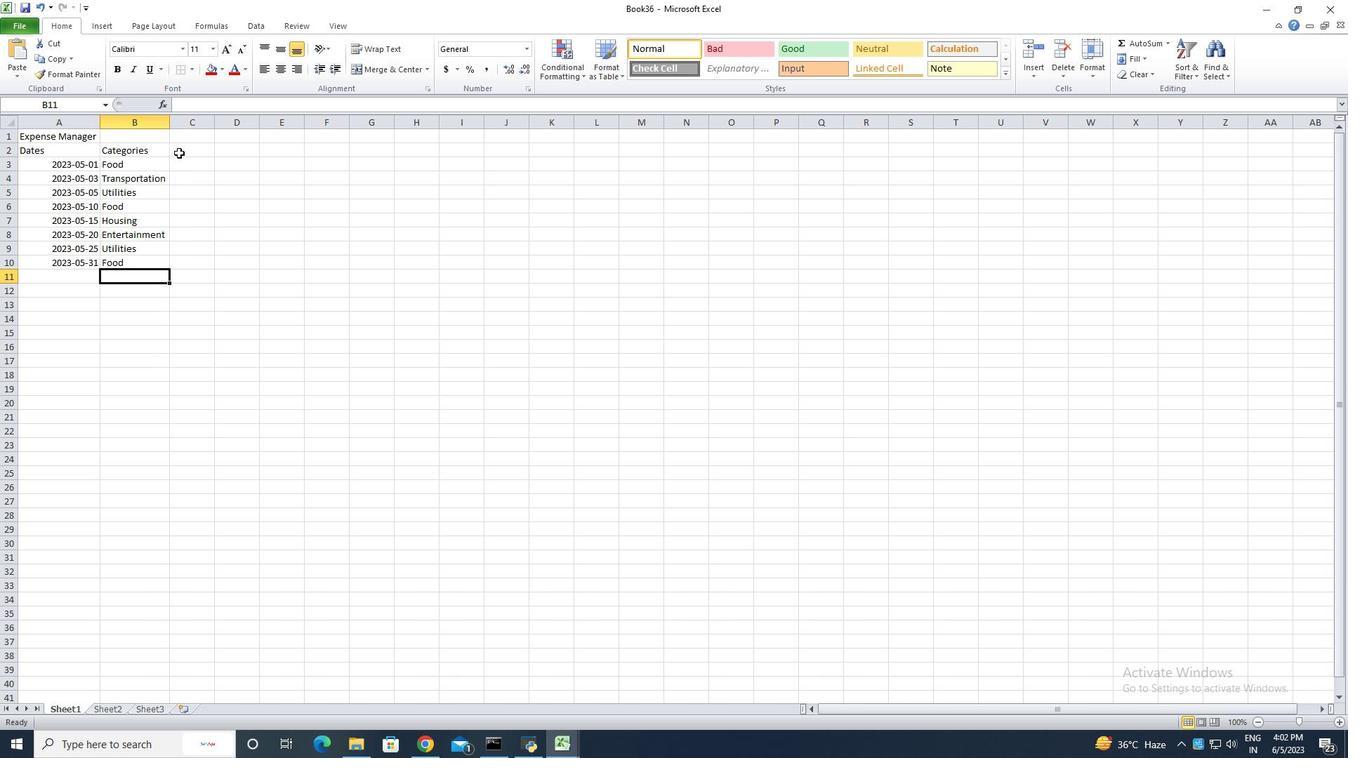 
Action: Mouse moved to (180, 153)
Screenshot: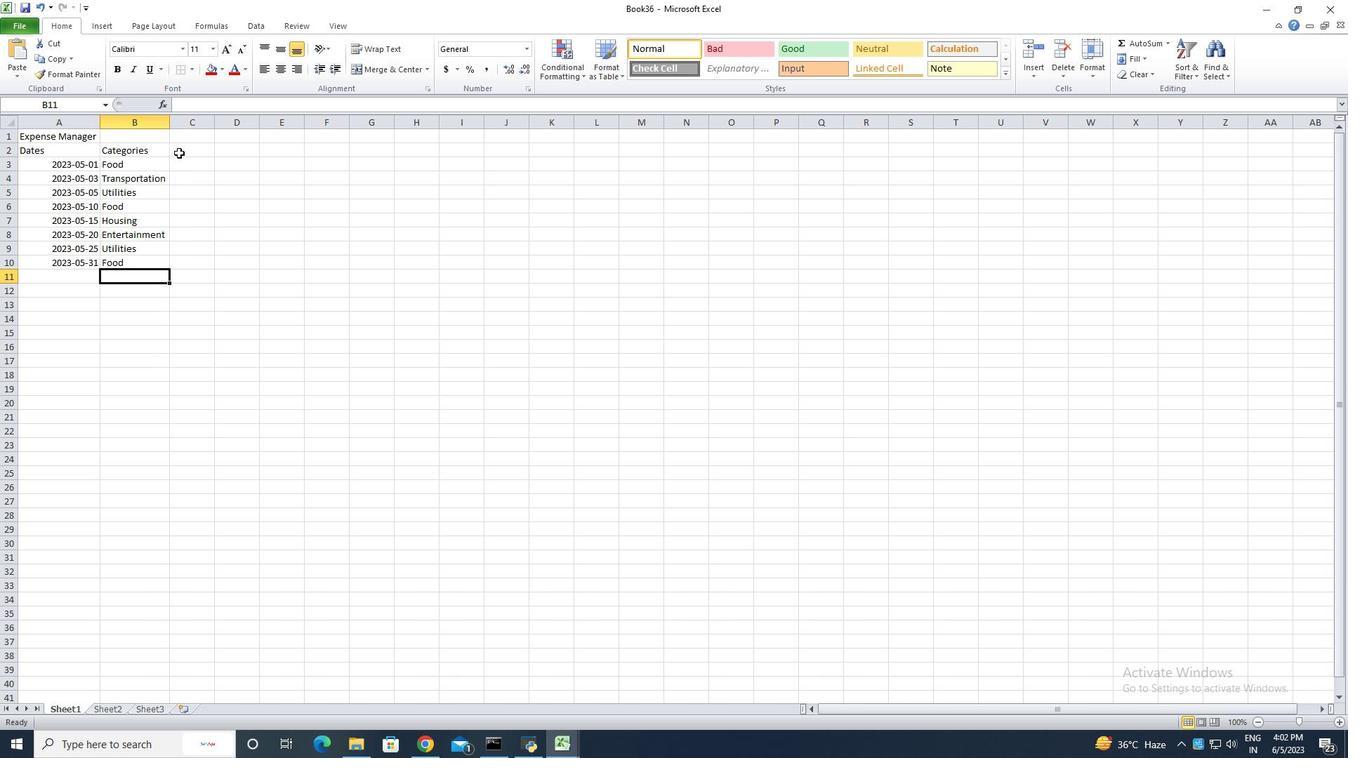 
Action: Key pressed <Key.shift>Description<Key.enter><Key.shift>Grocery<Key.space><Key.shift>Store<Key.enter><Key.shift><Key.shift>Bus<Key.space><Key.shift>Fare<Key.enter><Key.shift><Key.shift><Key.shift><Key.shift><Key.shift>Internet<Key.space><Key.shift>N=<Key.backspace><Key.backspace>b<Key.backspace><Key.shift>Bill<Key.enter><Key.shift><Key.shift><Key.shift><Key.shift><Key.shift><Key.shift><Key.shift><Key.shift><Key.shift><Key.shift><Key.shift><Key.shift><Key.shift><Key.shift><Key.shift><Key.shift><Key.shift><Key.shift><Key.shift><Key.shift>Restaurant<Key.enter><Key.shift>Rent<Key.space><Key.enter><Key.shift><Key.shift>Movie<Key.space><Key.shift>Tickets<Key.enter><Key.shift>Electricity<Key.space><Key.shift>Bill<Key.enter><Key.shift><Key.shift><Key.shift>Grocery<Key.space><Key.shift>Store<Key.enter>
Screenshot: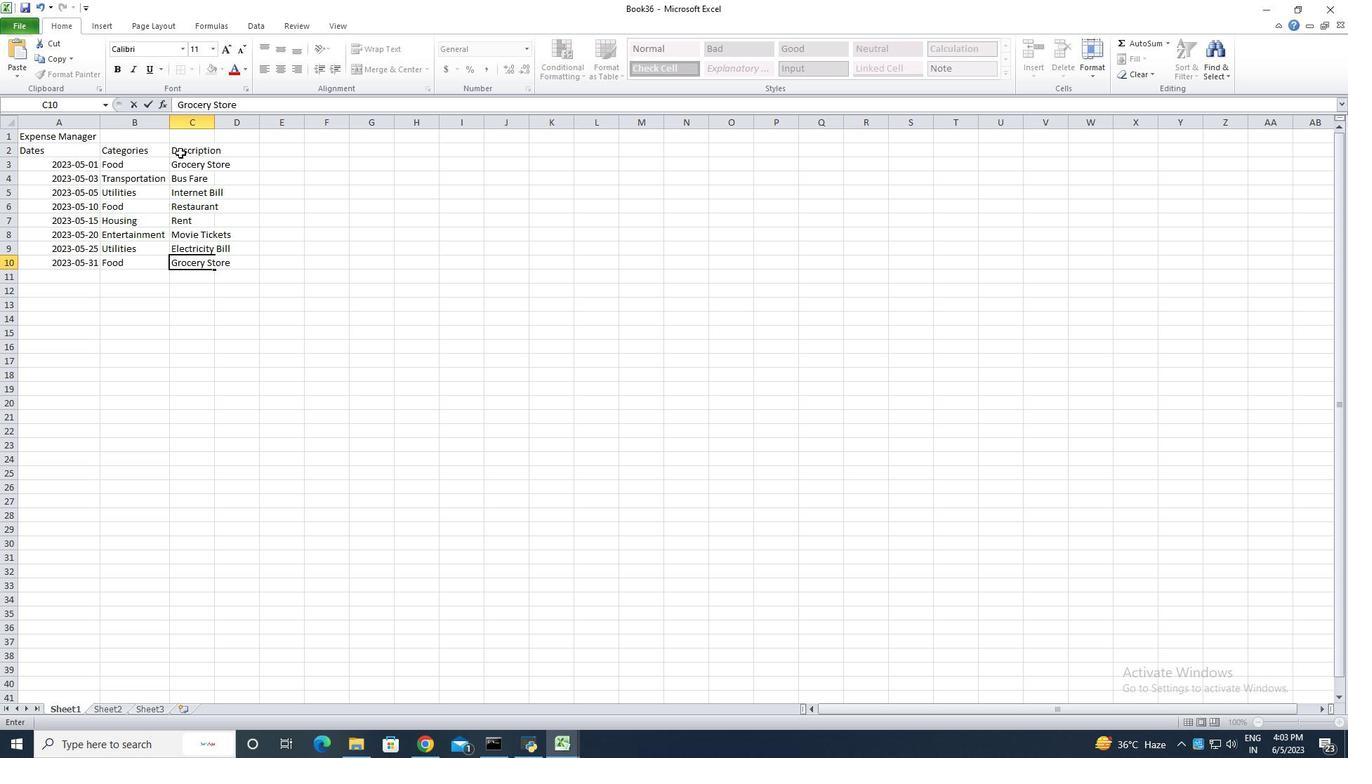 
Action: Mouse moved to (214, 123)
Screenshot: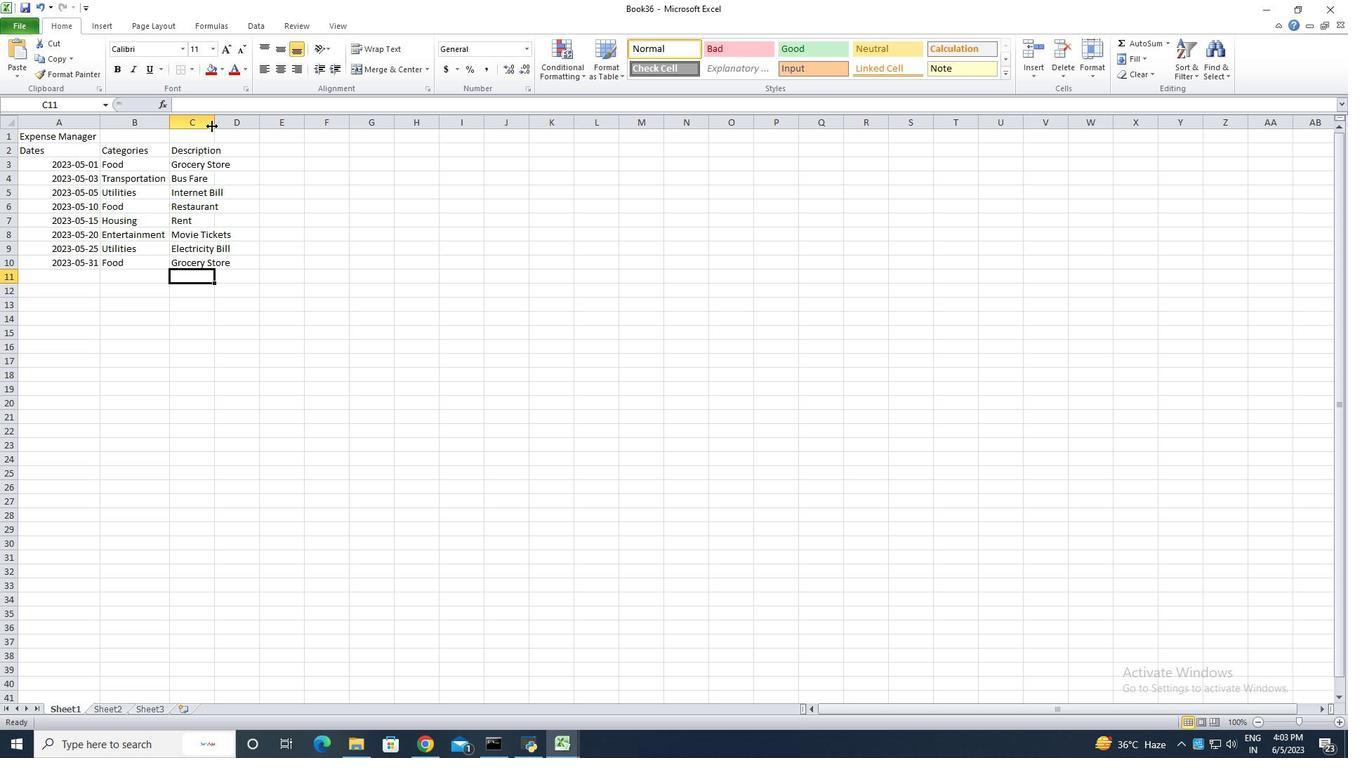 
Action: Mouse pressed left at (214, 123)
Screenshot: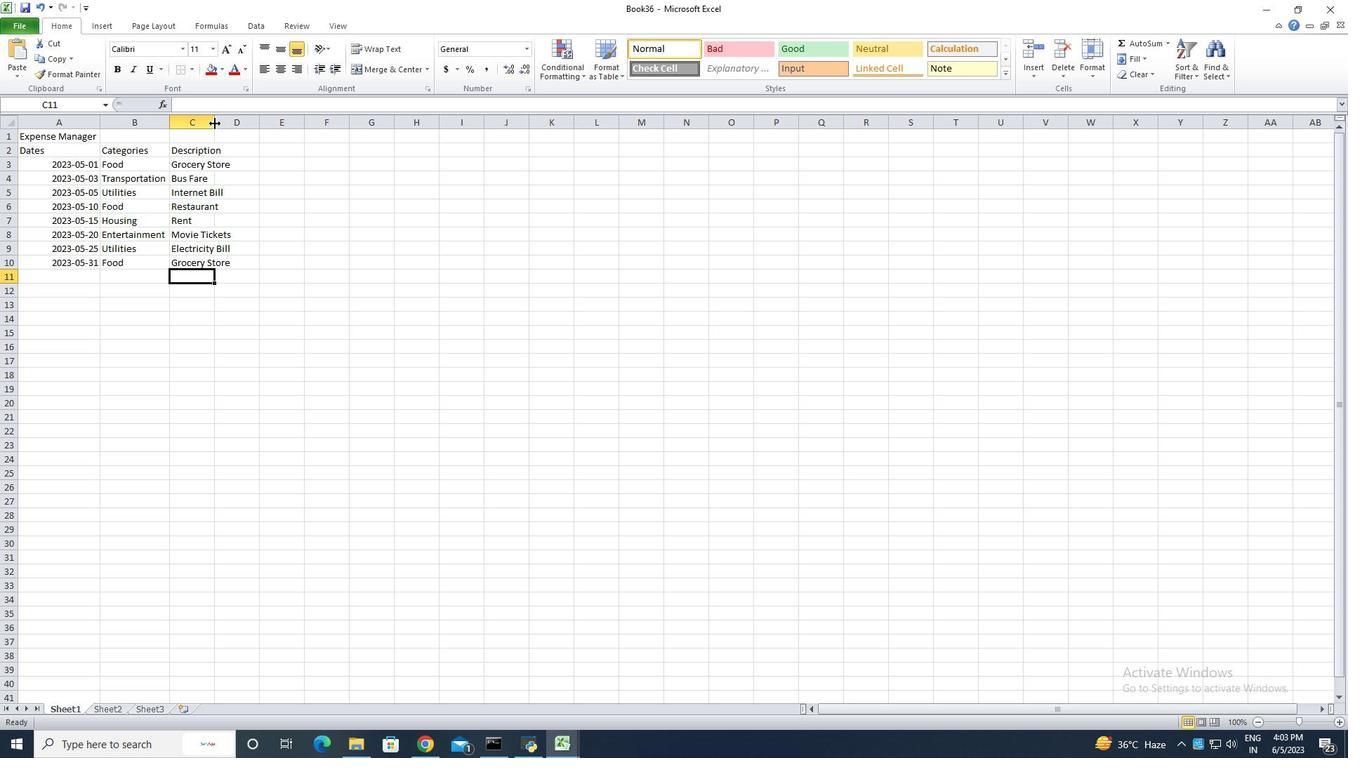 
Action: Mouse pressed left at (214, 123)
Screenshot: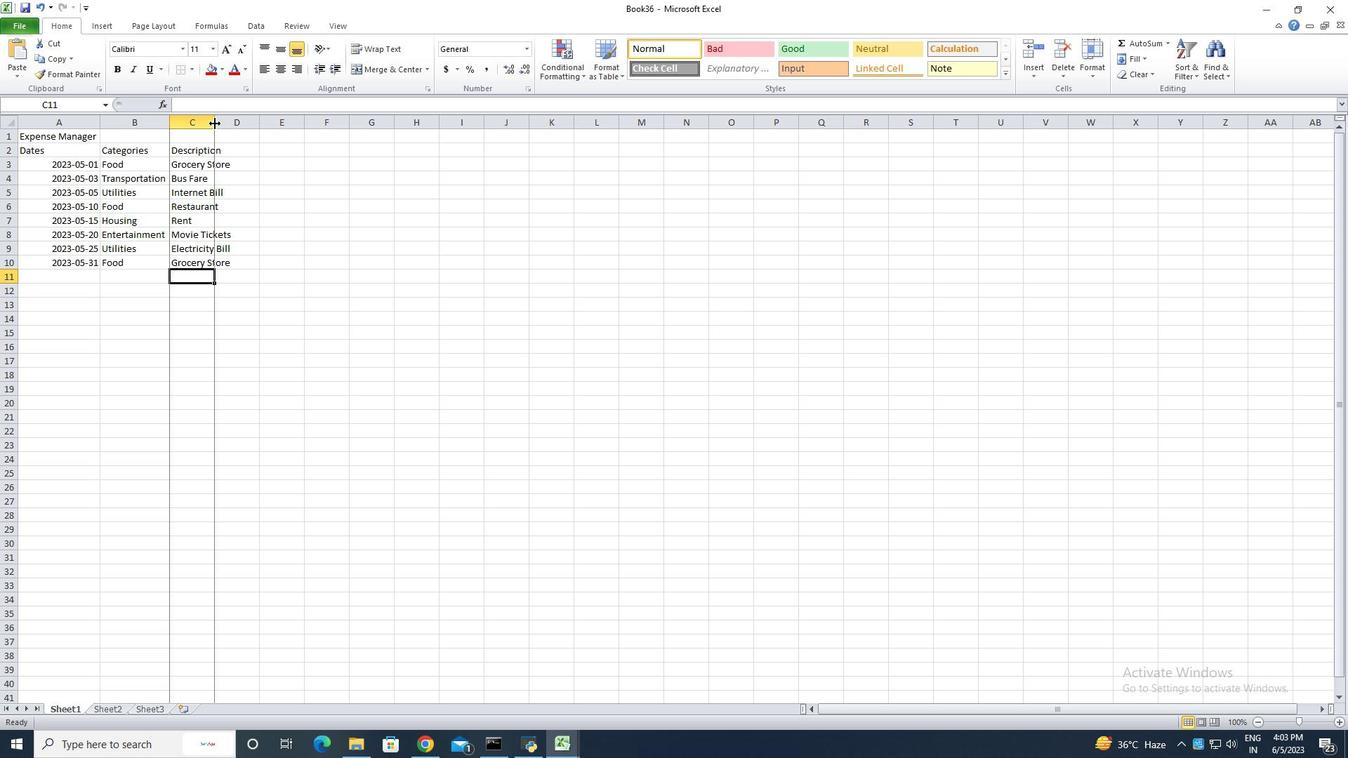 
Action: Mouse moved to (242, 151)
Screenshot: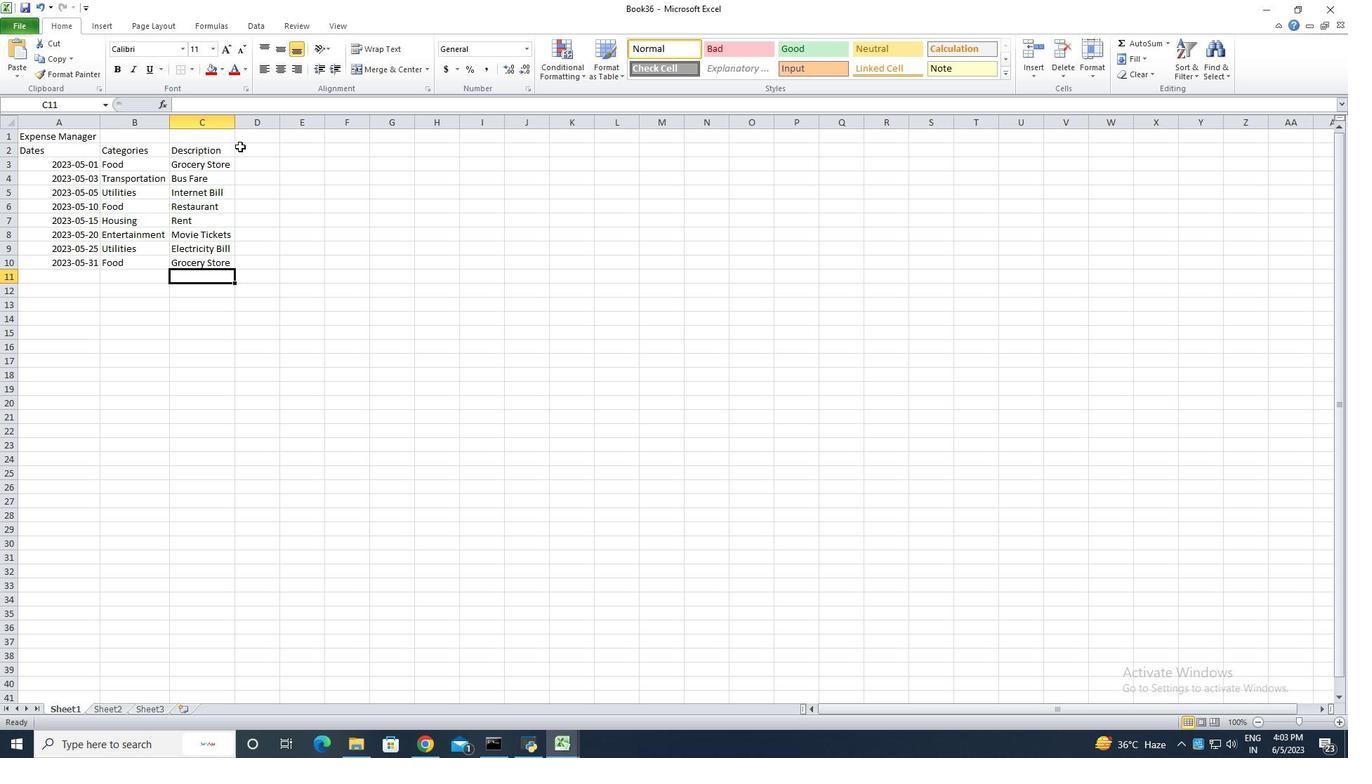 
Action: Mouse pressed left at (242, 151)
Screenshot: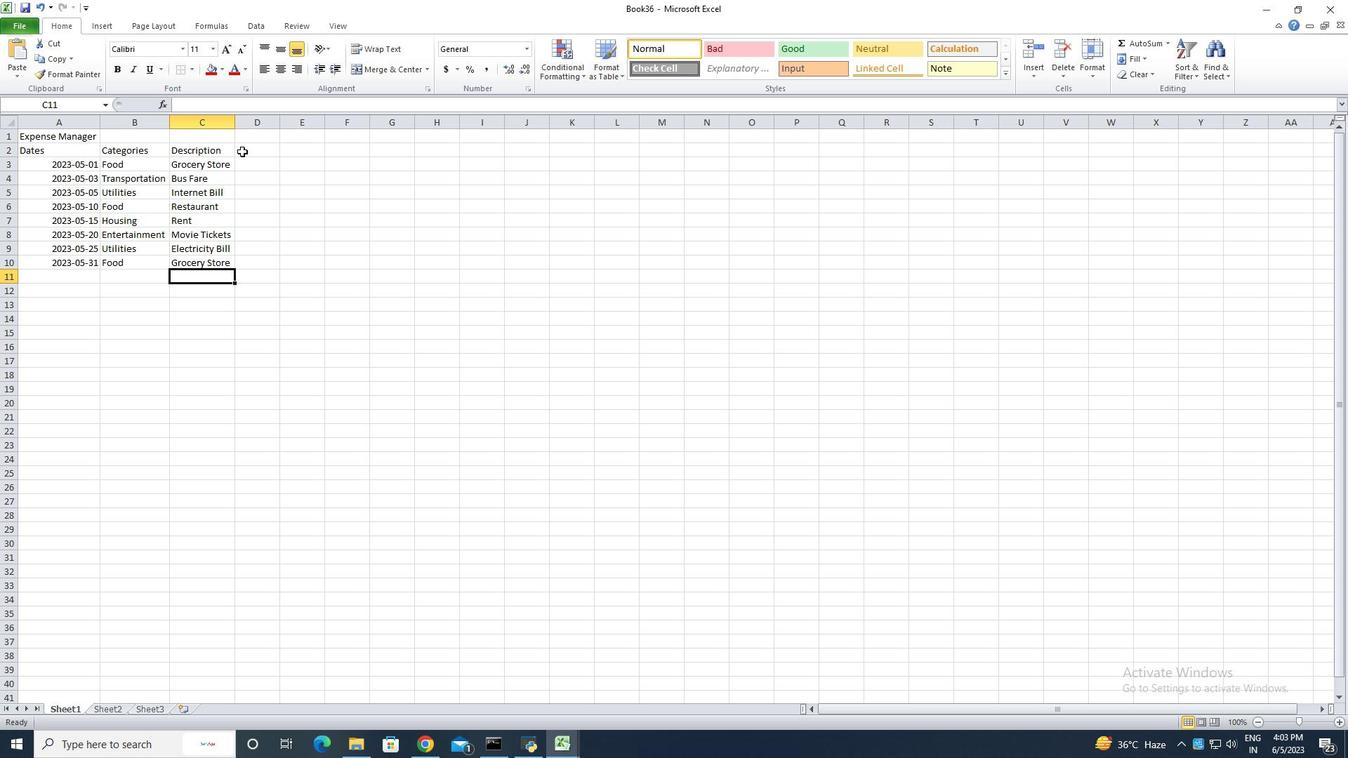
Action: Key pressed <Key.shift>Amouny<Key.backspace>y<Key.backspace>t<Key.enter>50<Key.enter>2<Key.backspace>5<Key.enter>60<Key.enter>30<Key.enter>800<Key.enter>20<Key.enter>4<Key.backspace>70<Key.enter>50<Key.backspace><Key.backspace>40<Key.enter>
Screenshot: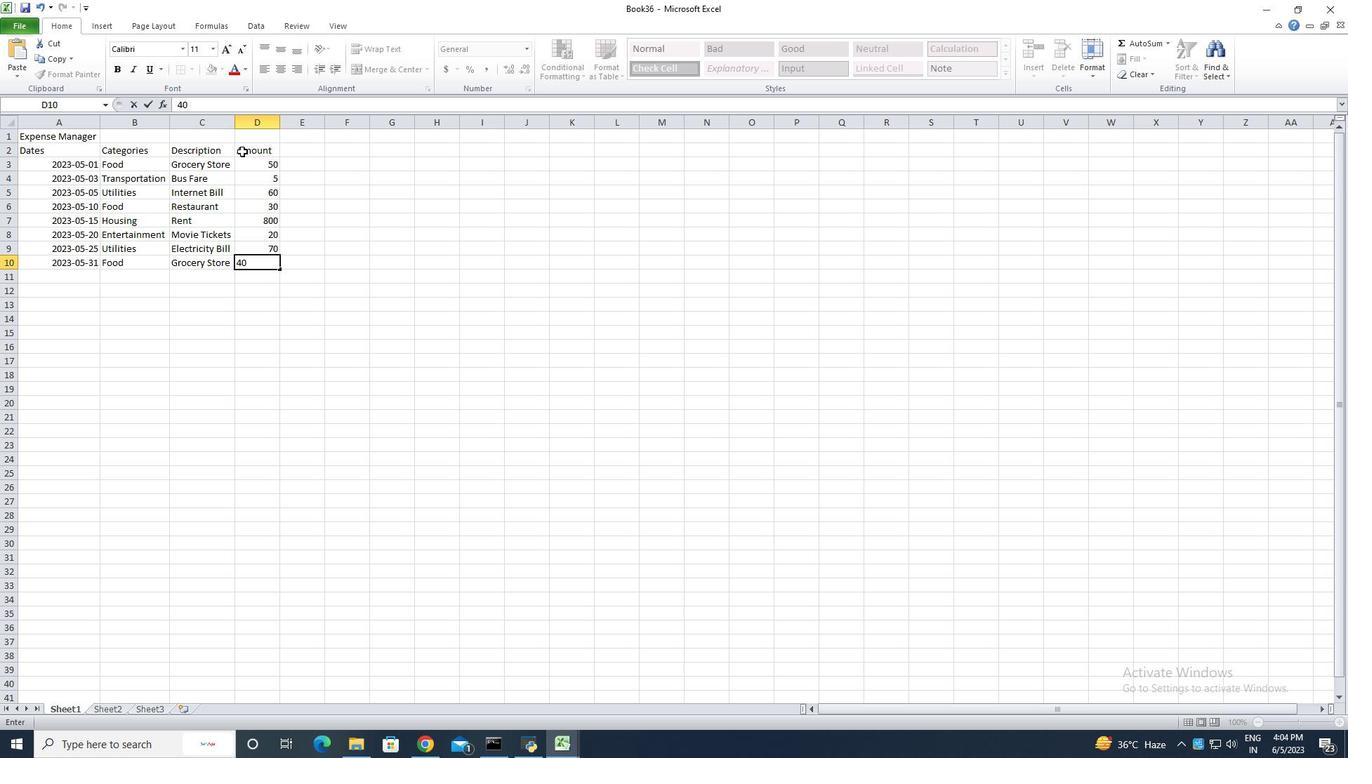 
Action: Mouse moved to (256, 160)
Screenshot: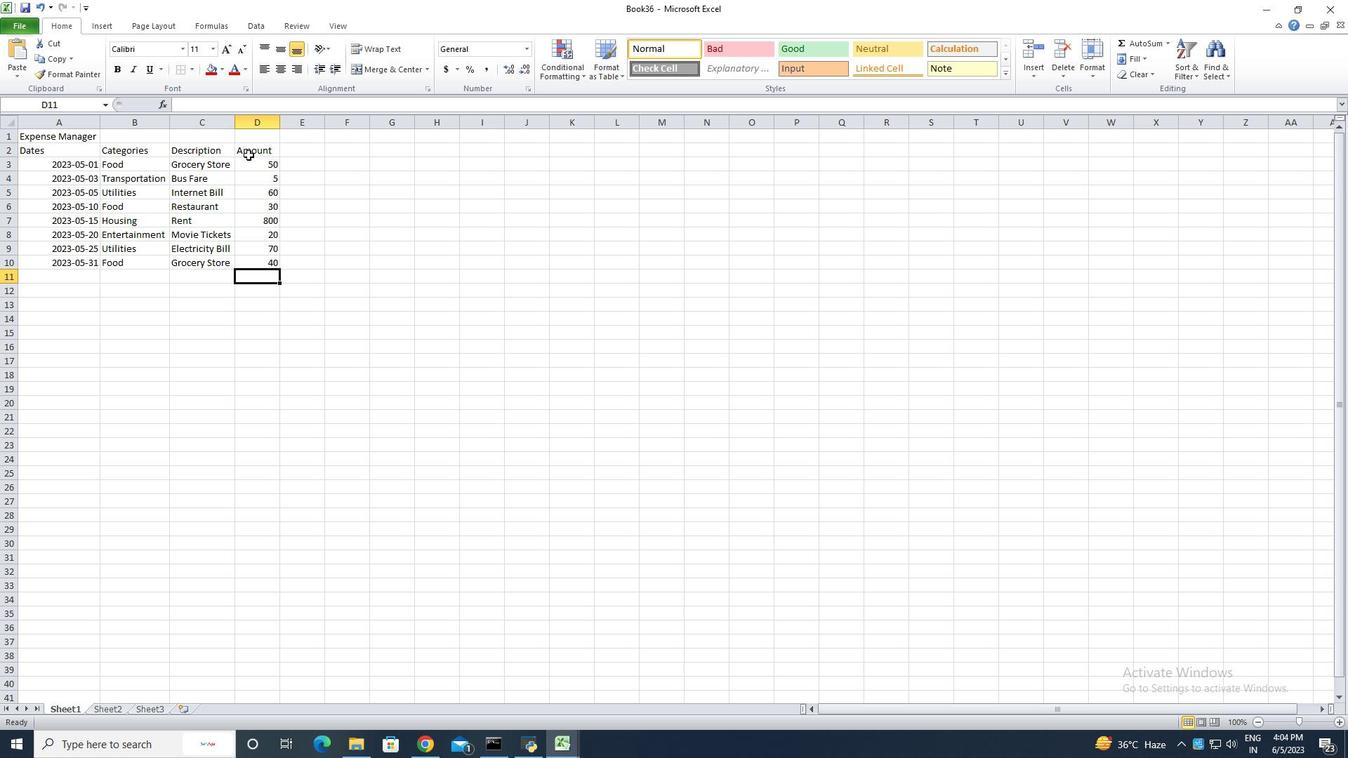 
Action: Mouse pressed left at (256, 160)
Screenshot: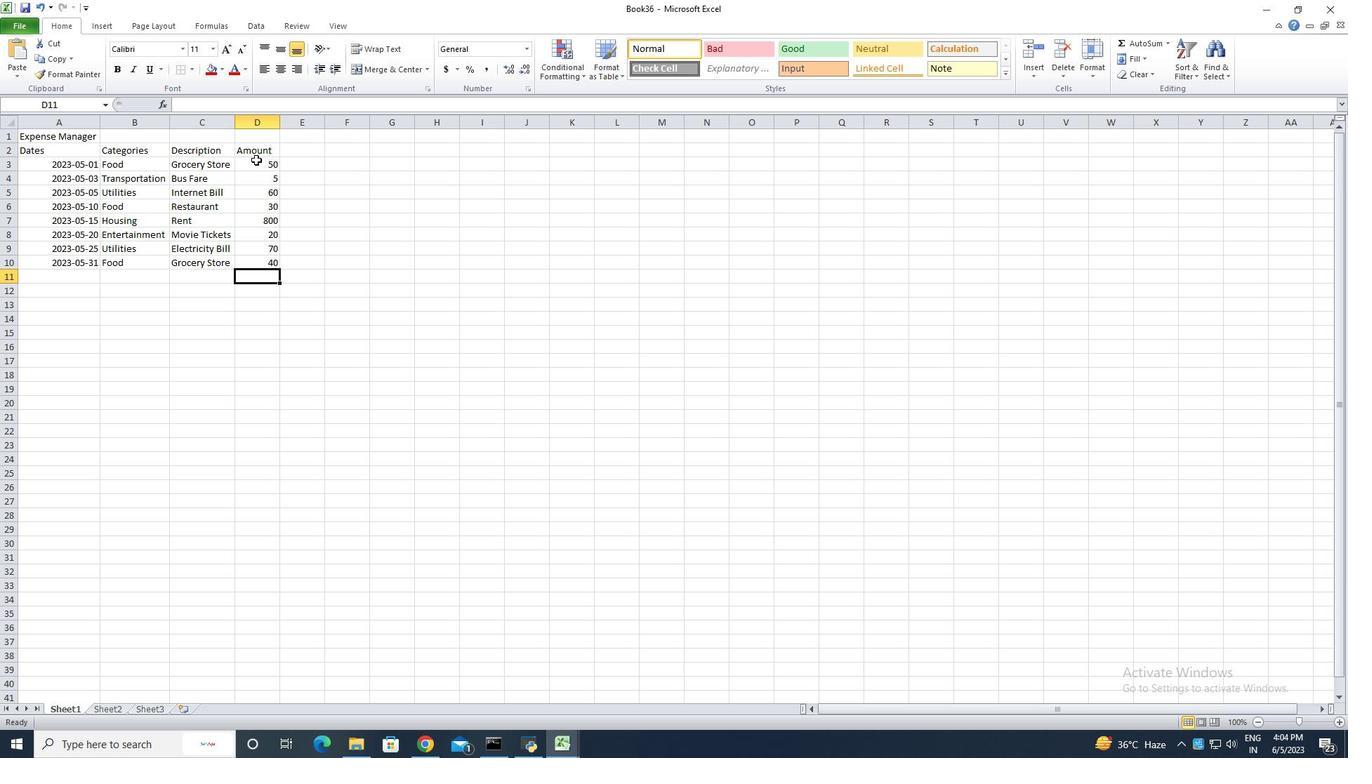 
Action: Mouse moved to (529, 49)
Screenshot: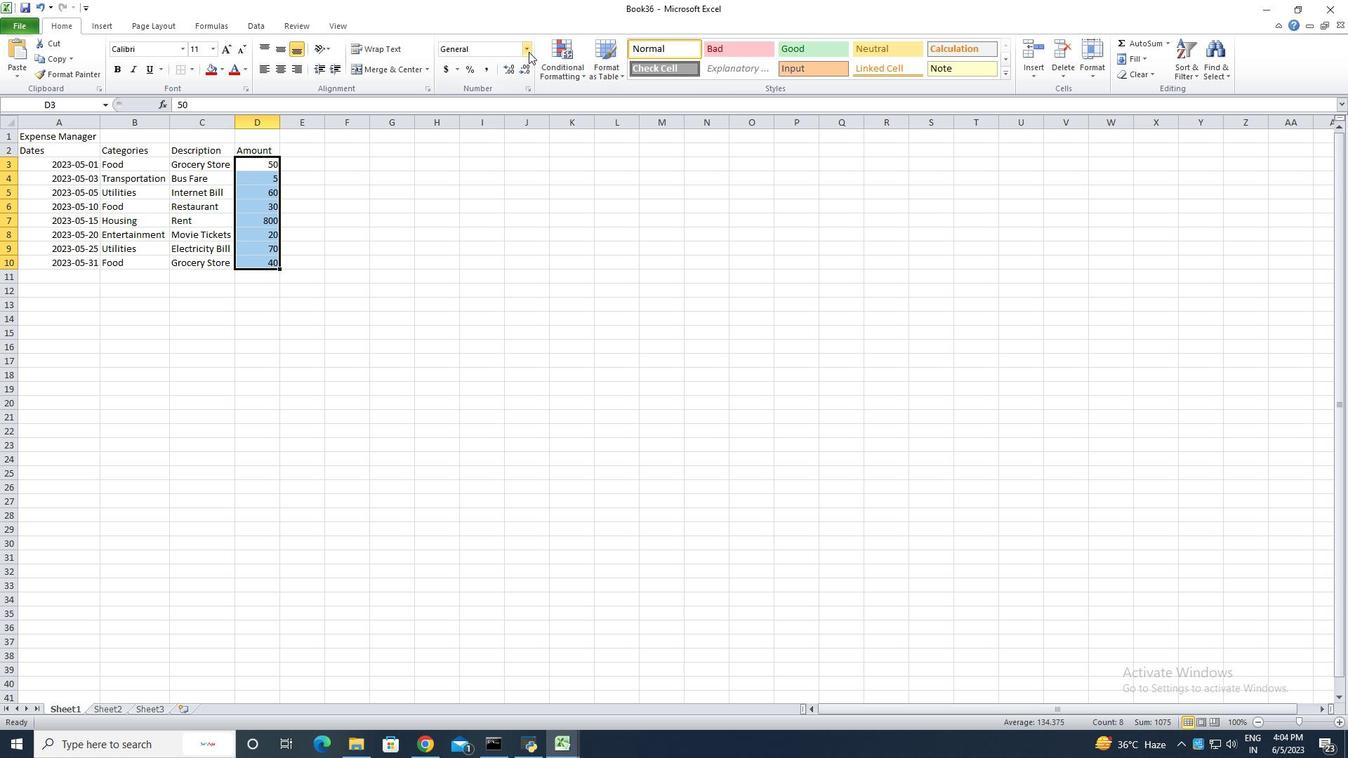 
Action: Mouse pressed left at (529, 49)
Screenshot: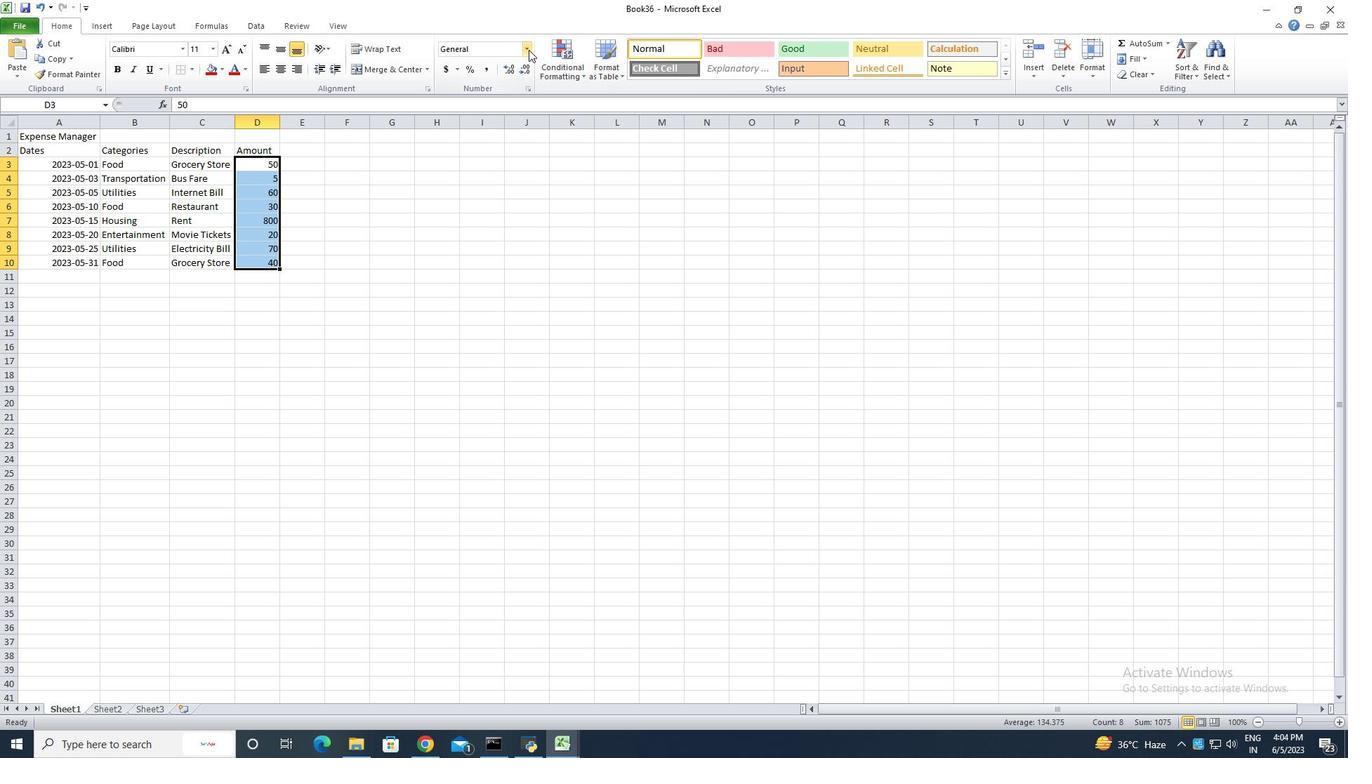 
Action: Mouse moved to (500, 403)
Screenshot: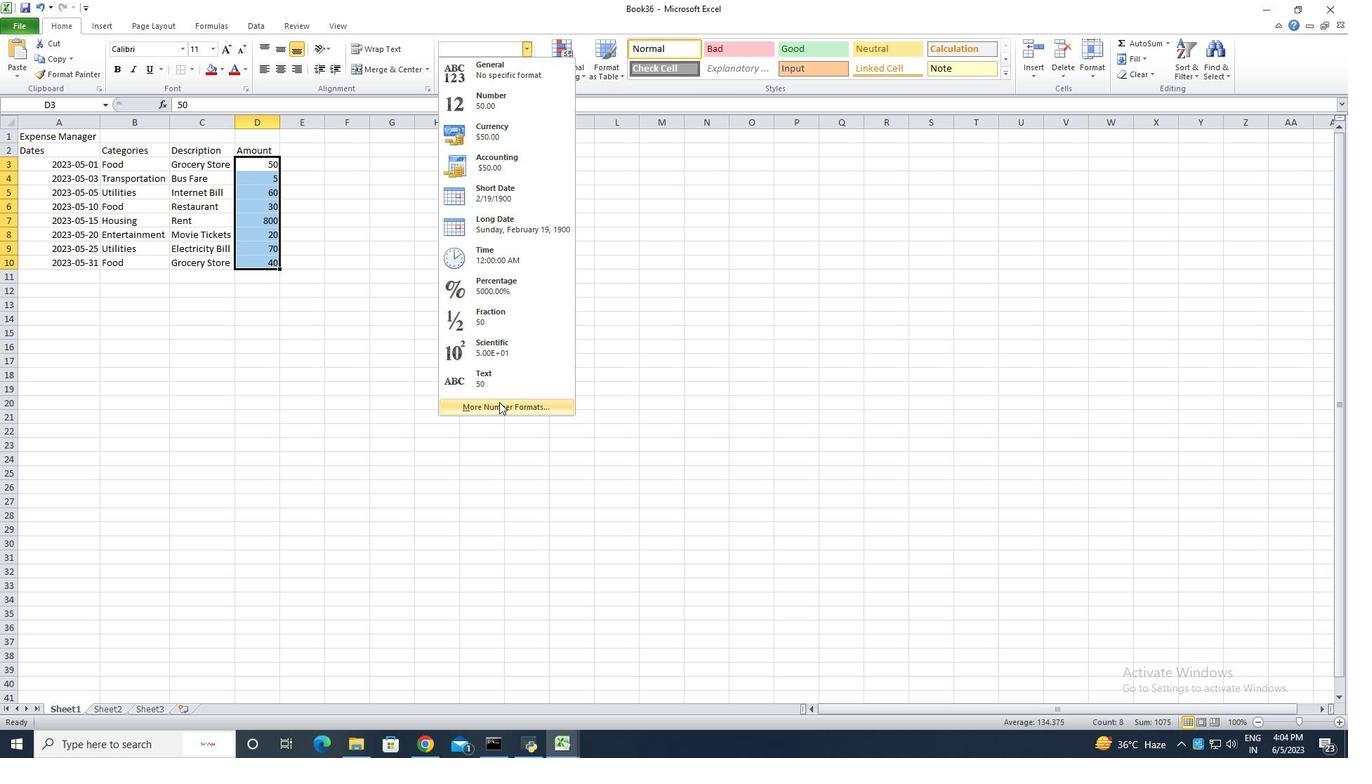 
Action: Mouse pressed left at (500, 403)
Screenshot: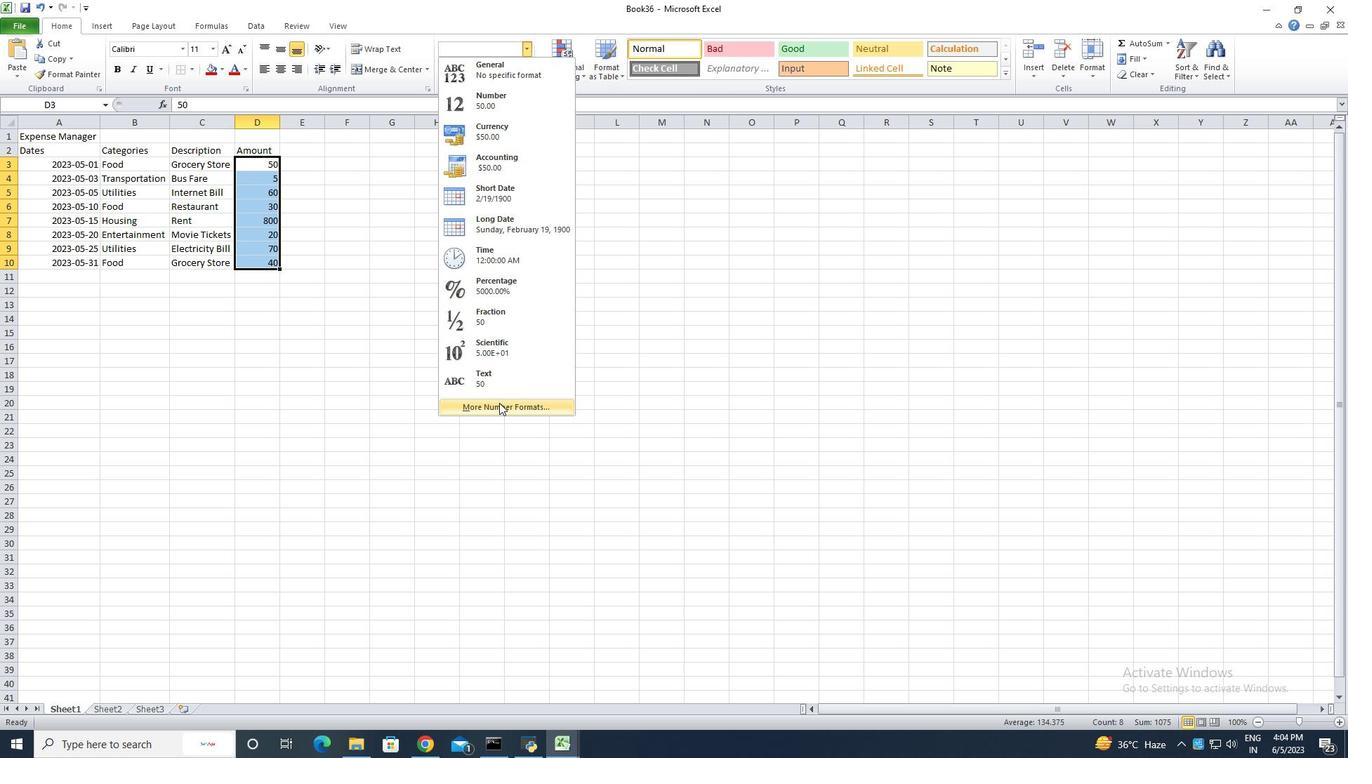 
Action: Mouse moved to (203, 264)
Screenshot: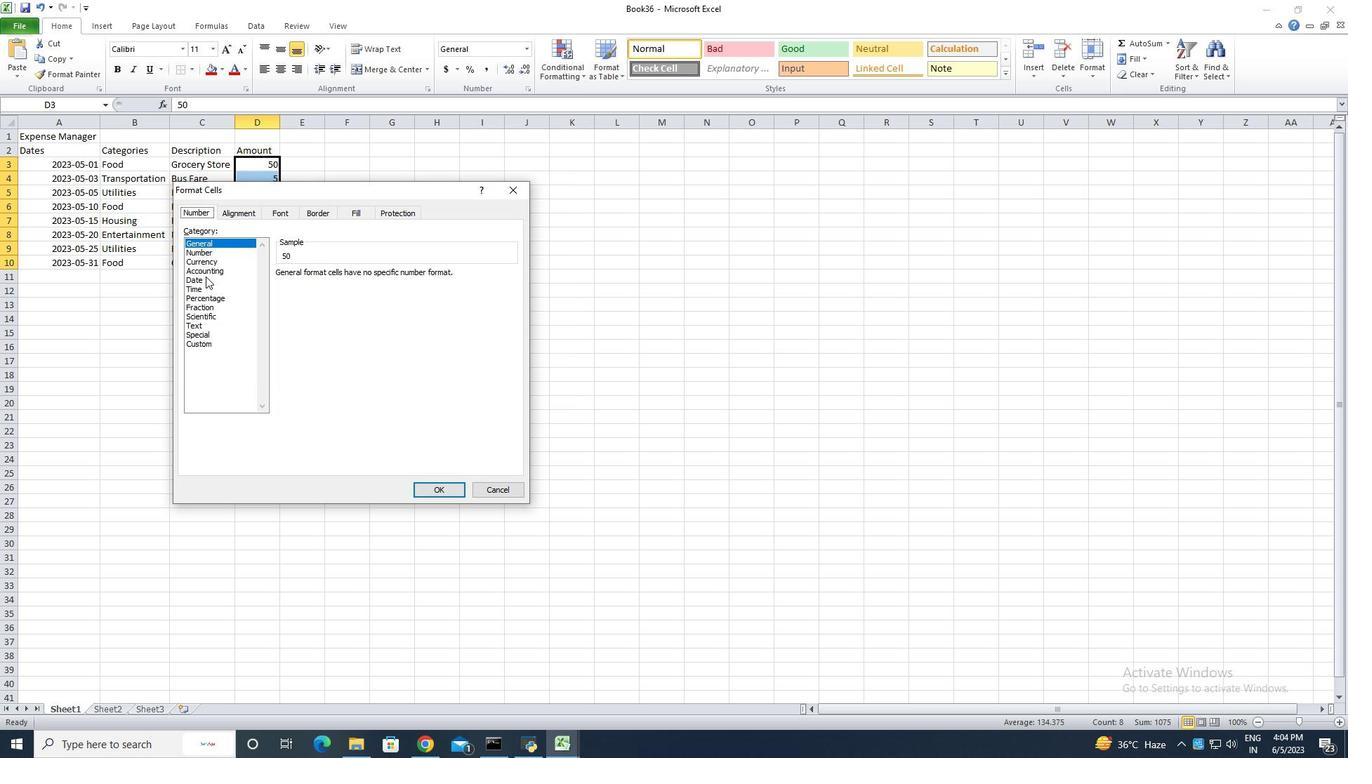 
Action: Mouse pressed left at (203, 264)
Screenshot: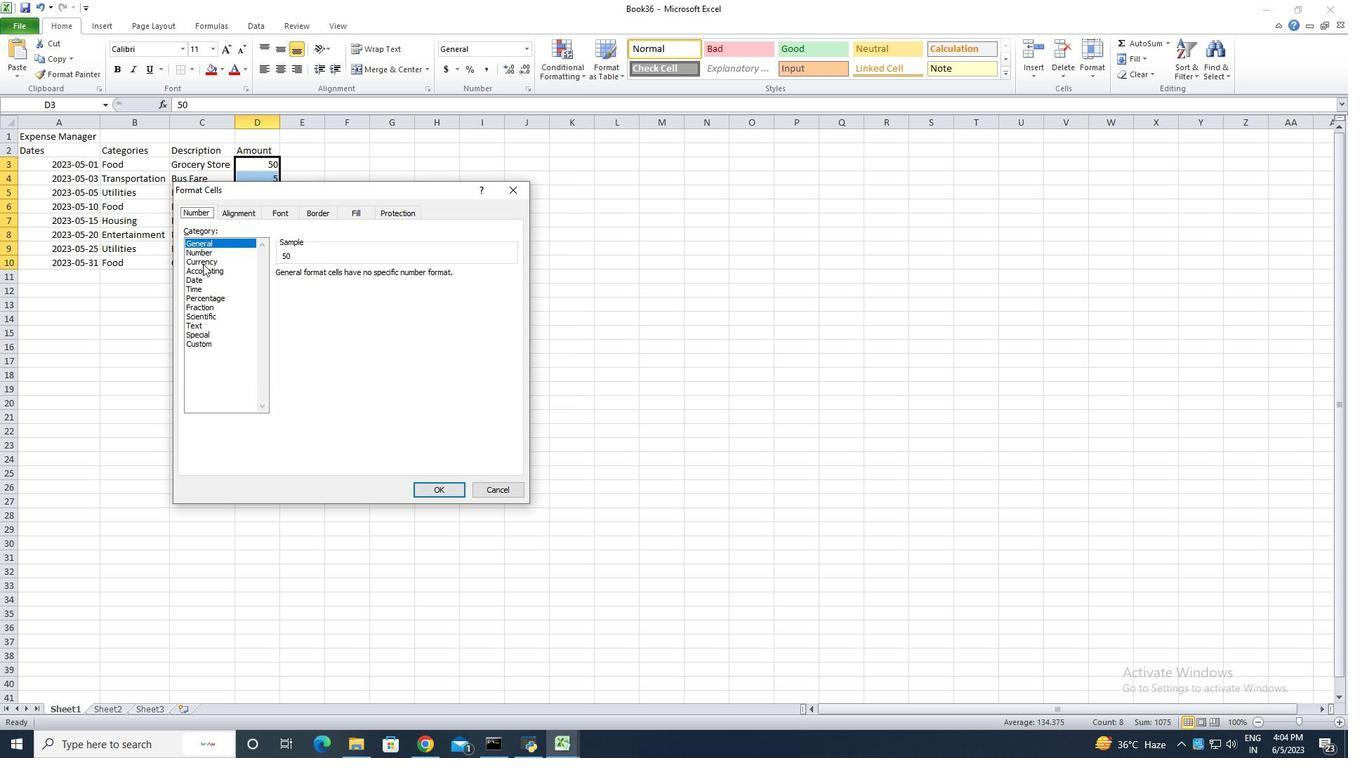 
Action: Mouse moved to (368, 277)
Screenshot: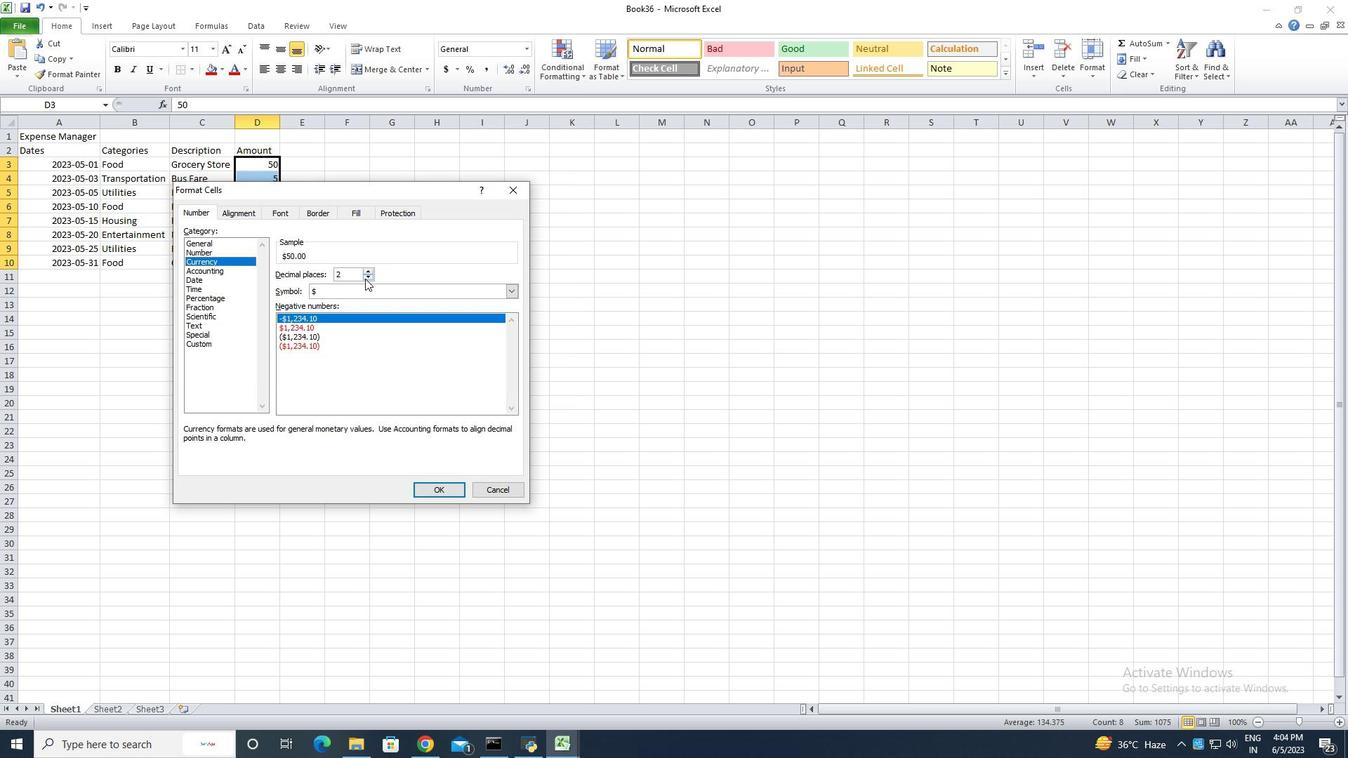 
Action: Mouse pressed left at (368, 277)
Screenshot: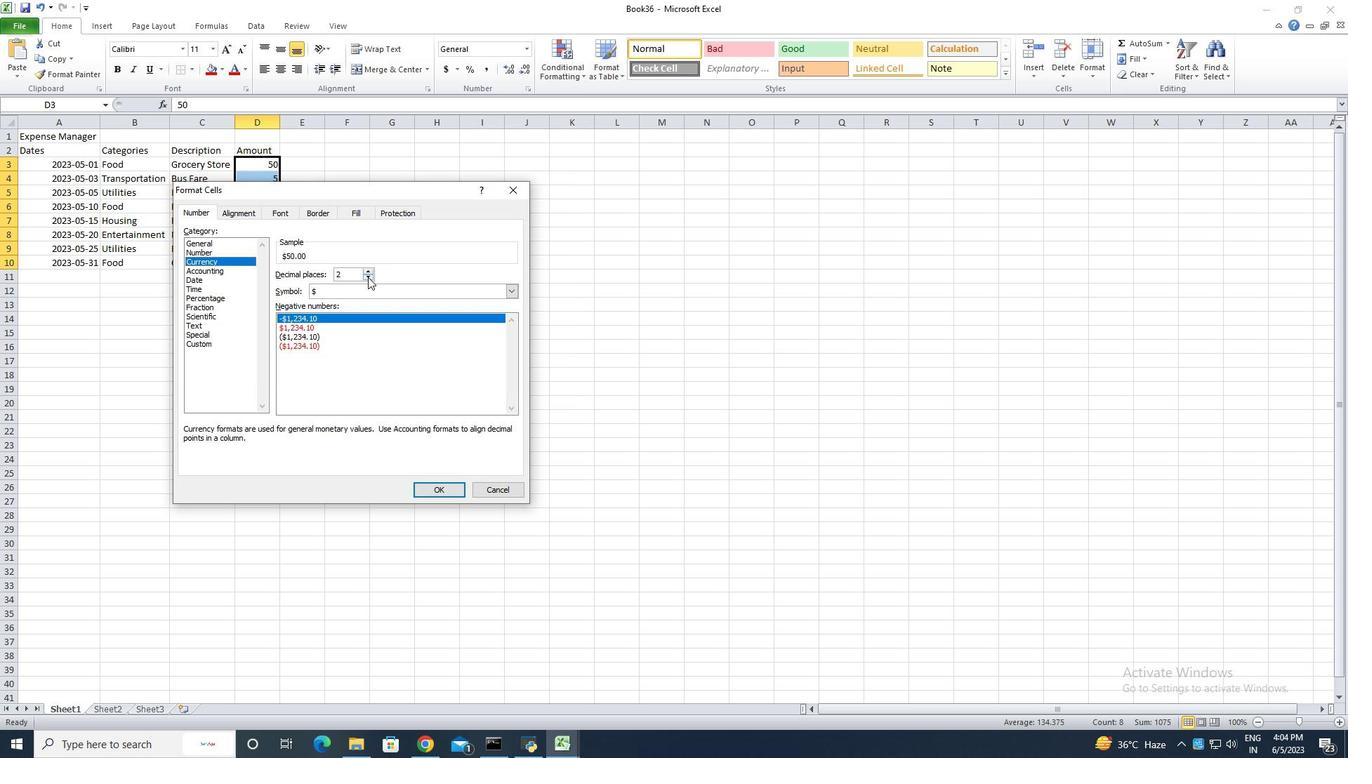 
Action: Mouse moved to (368, 277)
Screenshot: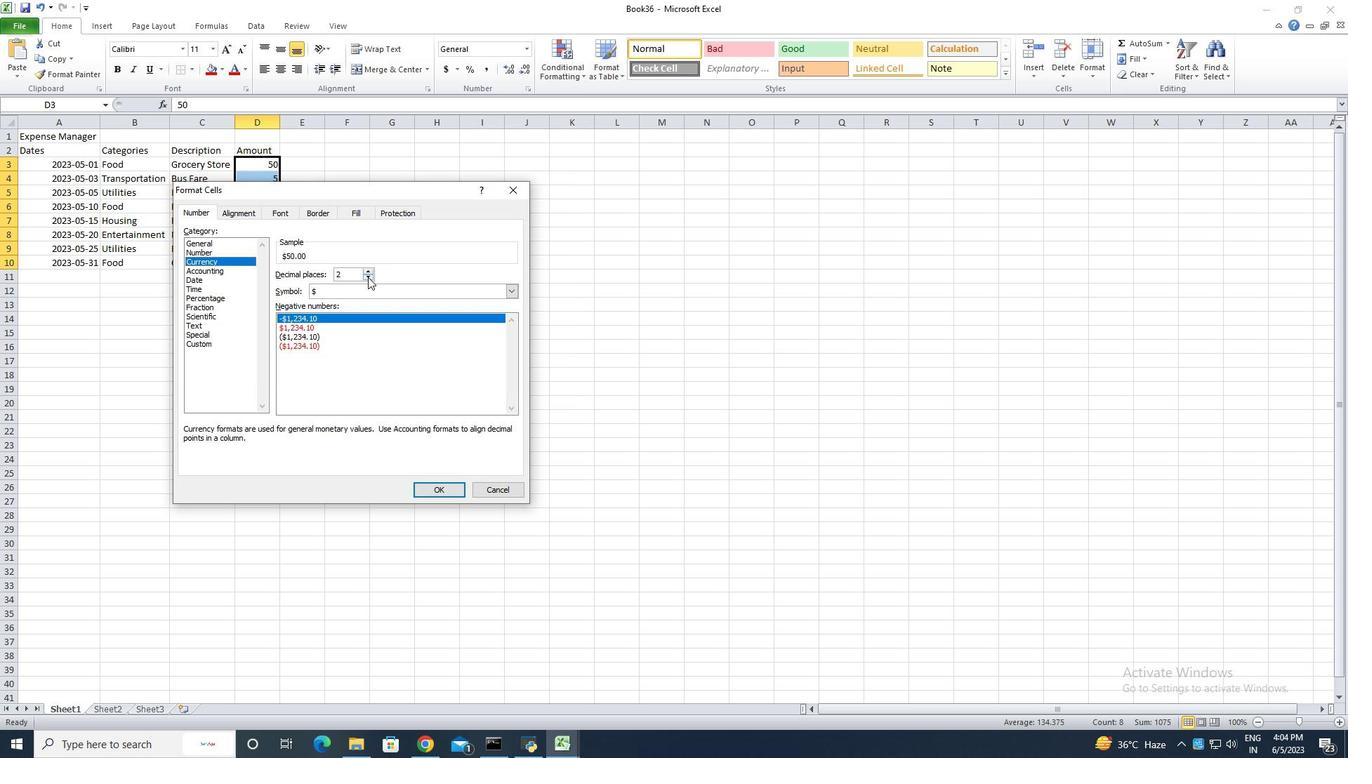 
Action: Mouse pressed left at (368, 277)
Screenshot: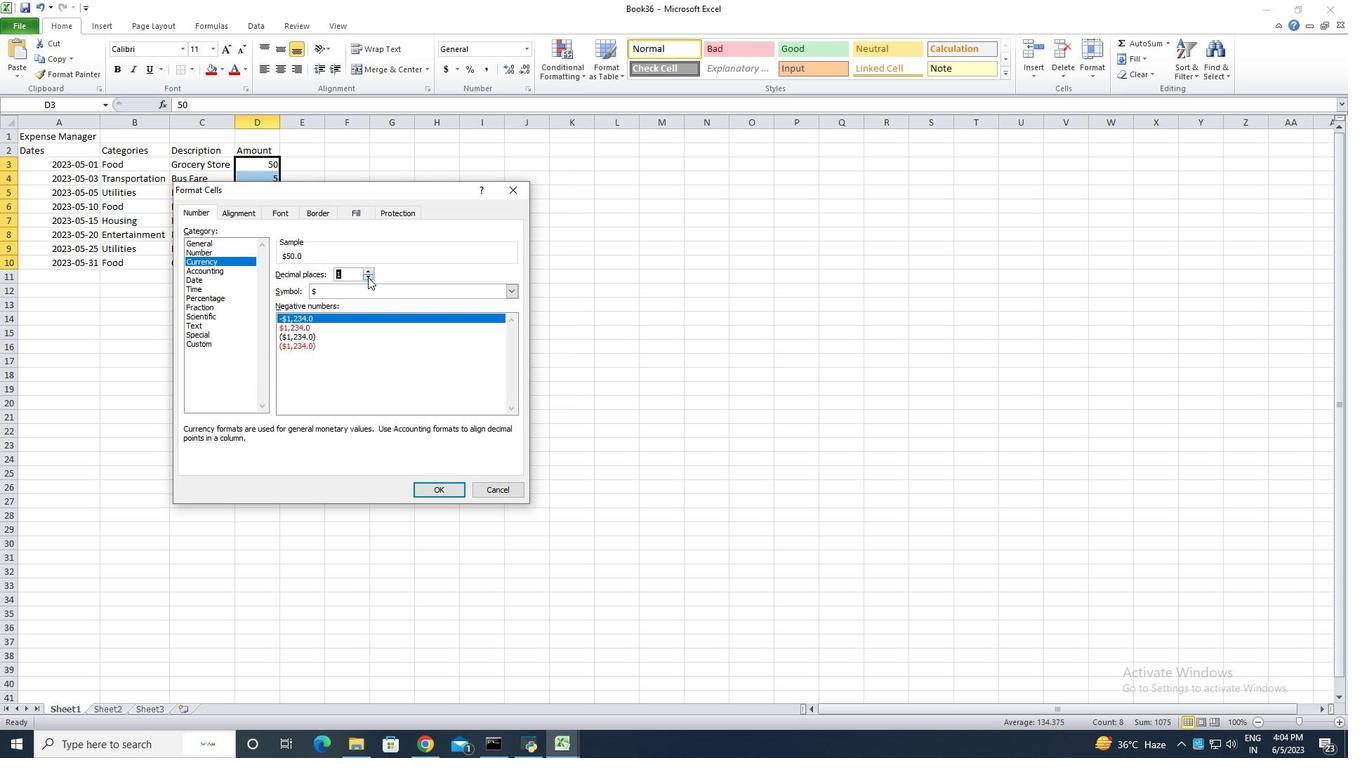 
Action: Mouse moved to (435, 493)
Screenshot: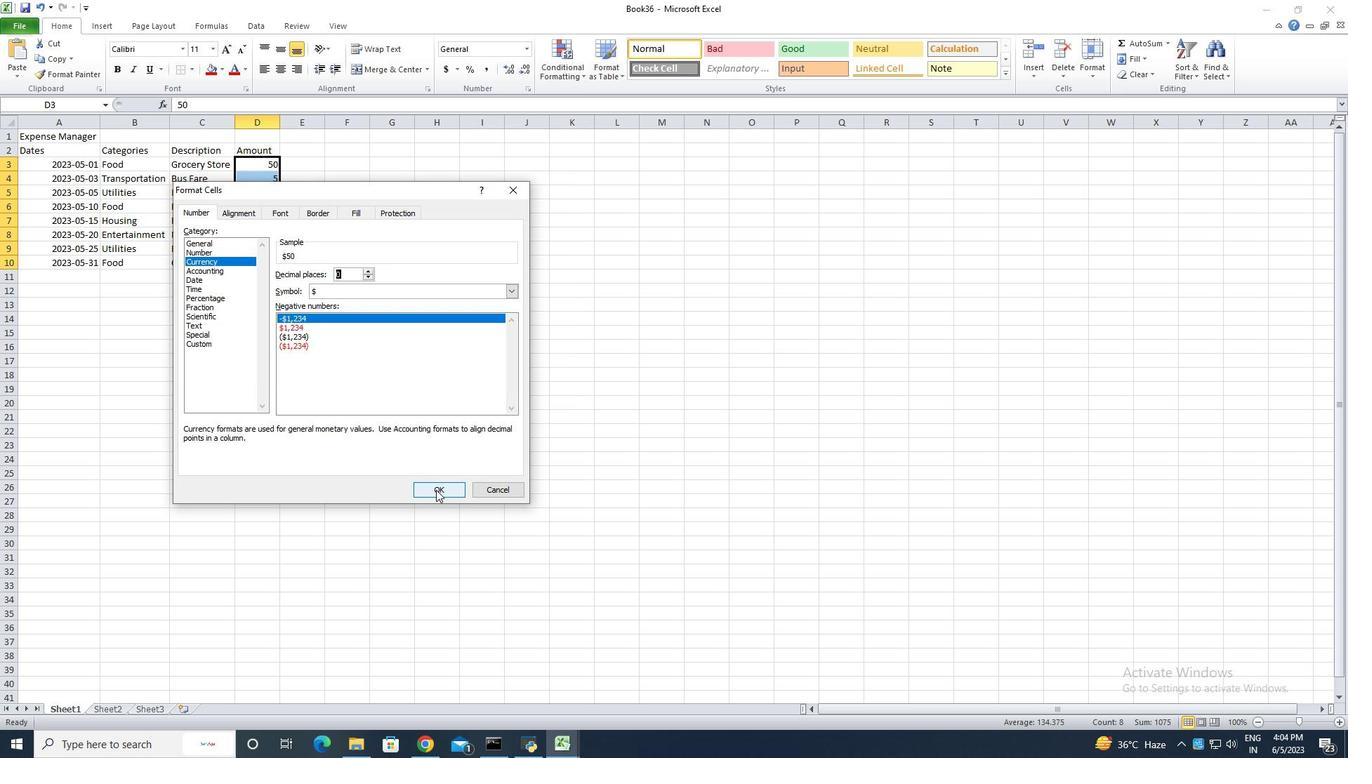 
Action: Mouse pressed left at (435, 493)
Screenshot: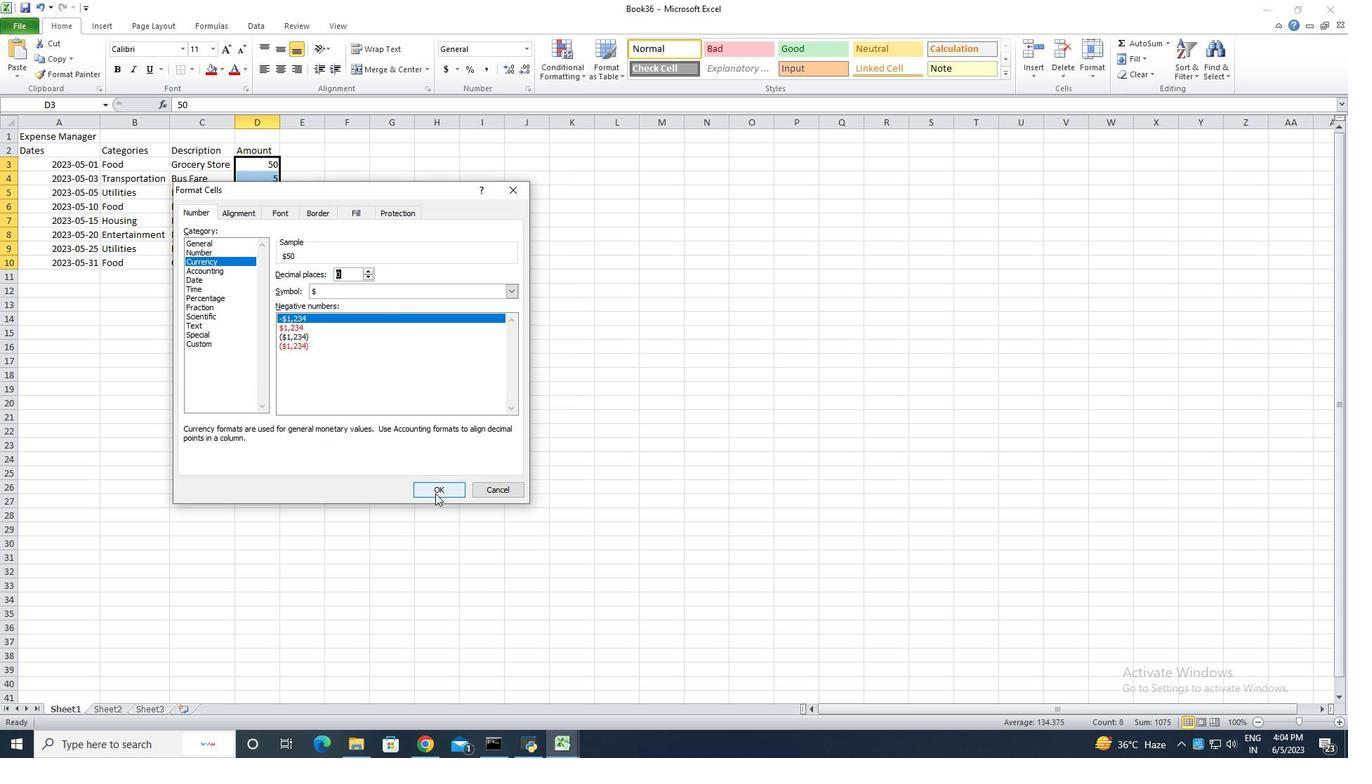 
Action: Mouse moved to (68, 140)
Screenshot: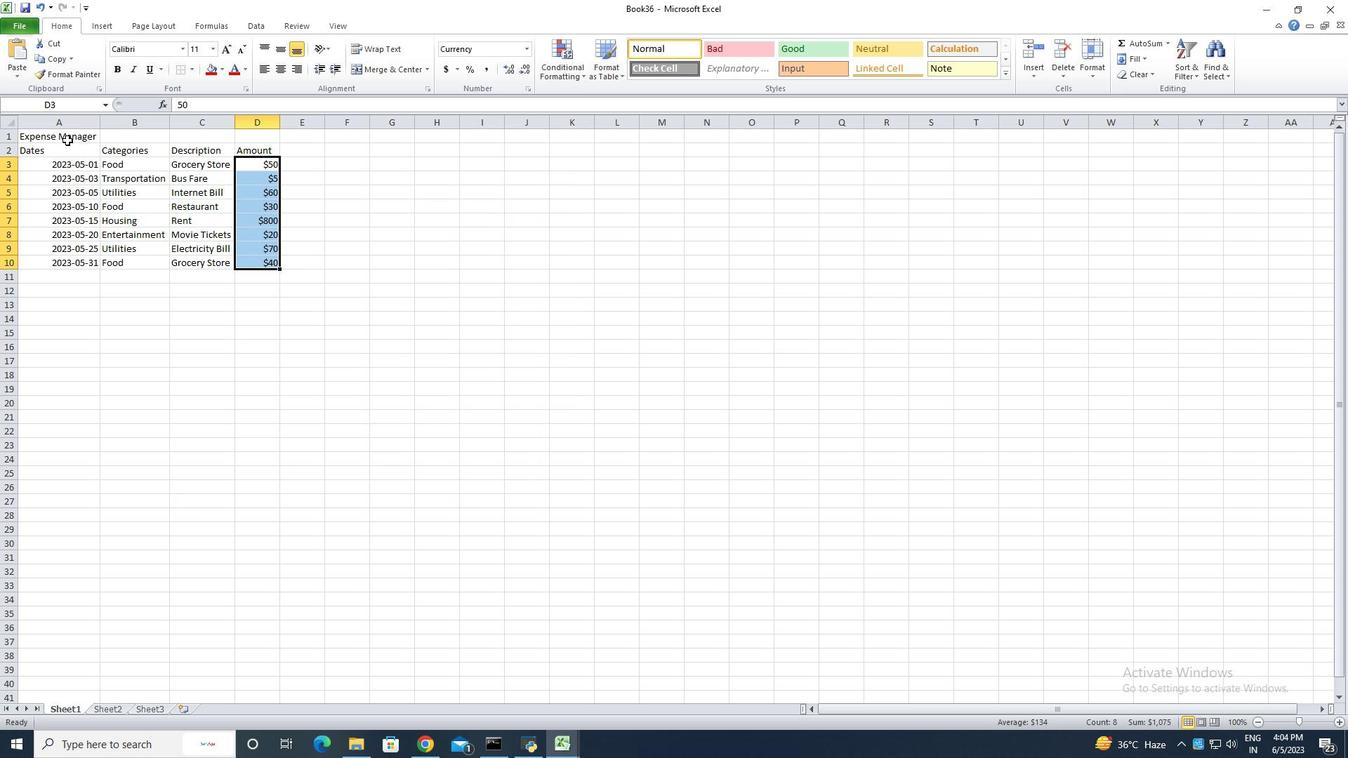 
Action: Mouse pressed left at (68, 140)
Screenshot: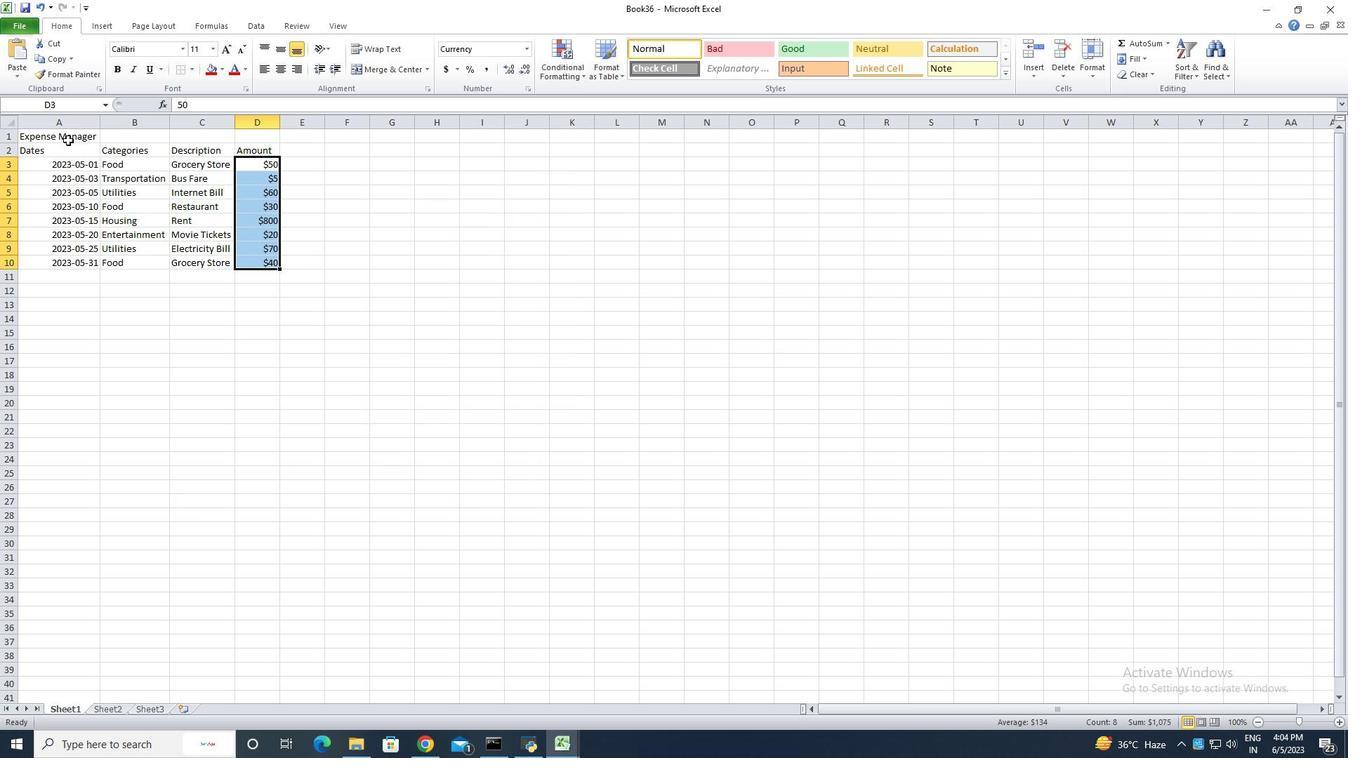 
Action: Mouse moved to (377, 71)
Screenshot: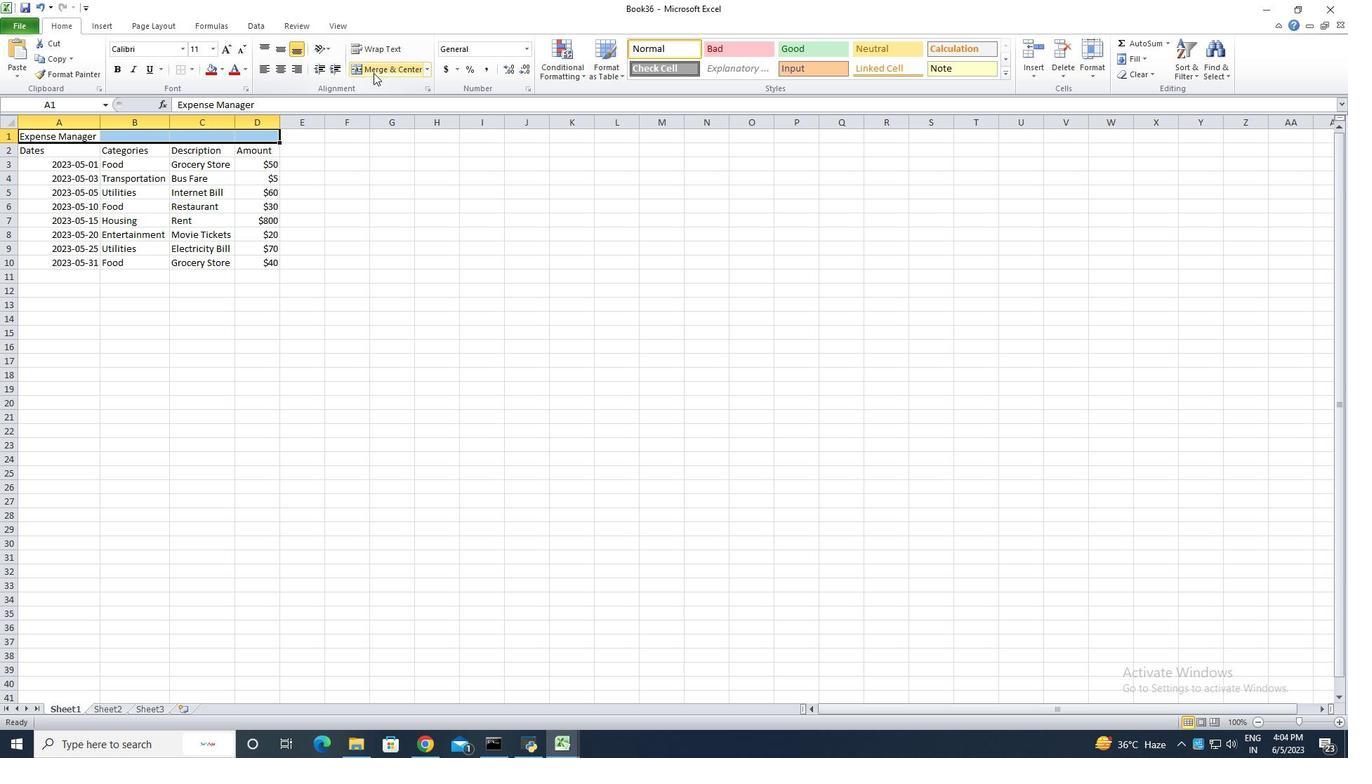 
Action: Mouse pressed left at (377, 71)
Screenshot: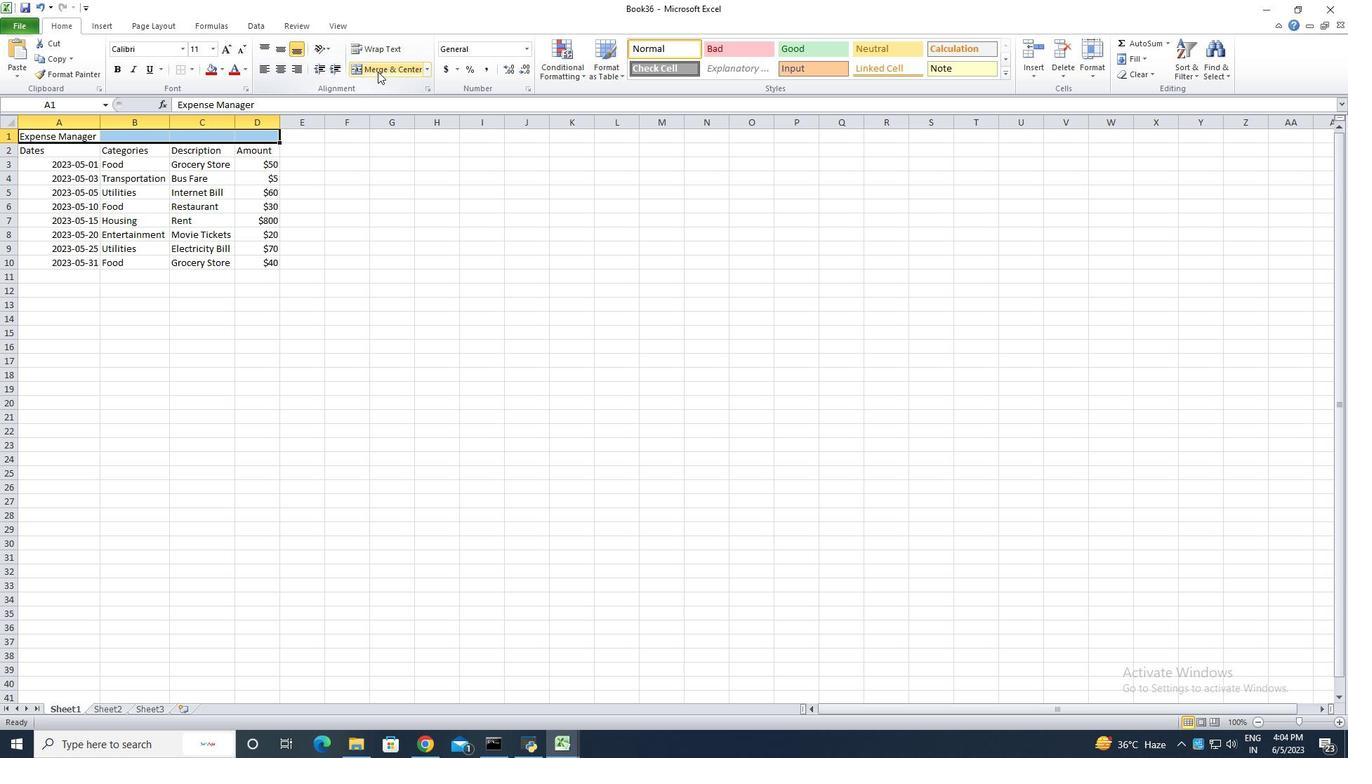 
Action: Mouse moved to (302, 294)
Screenshot: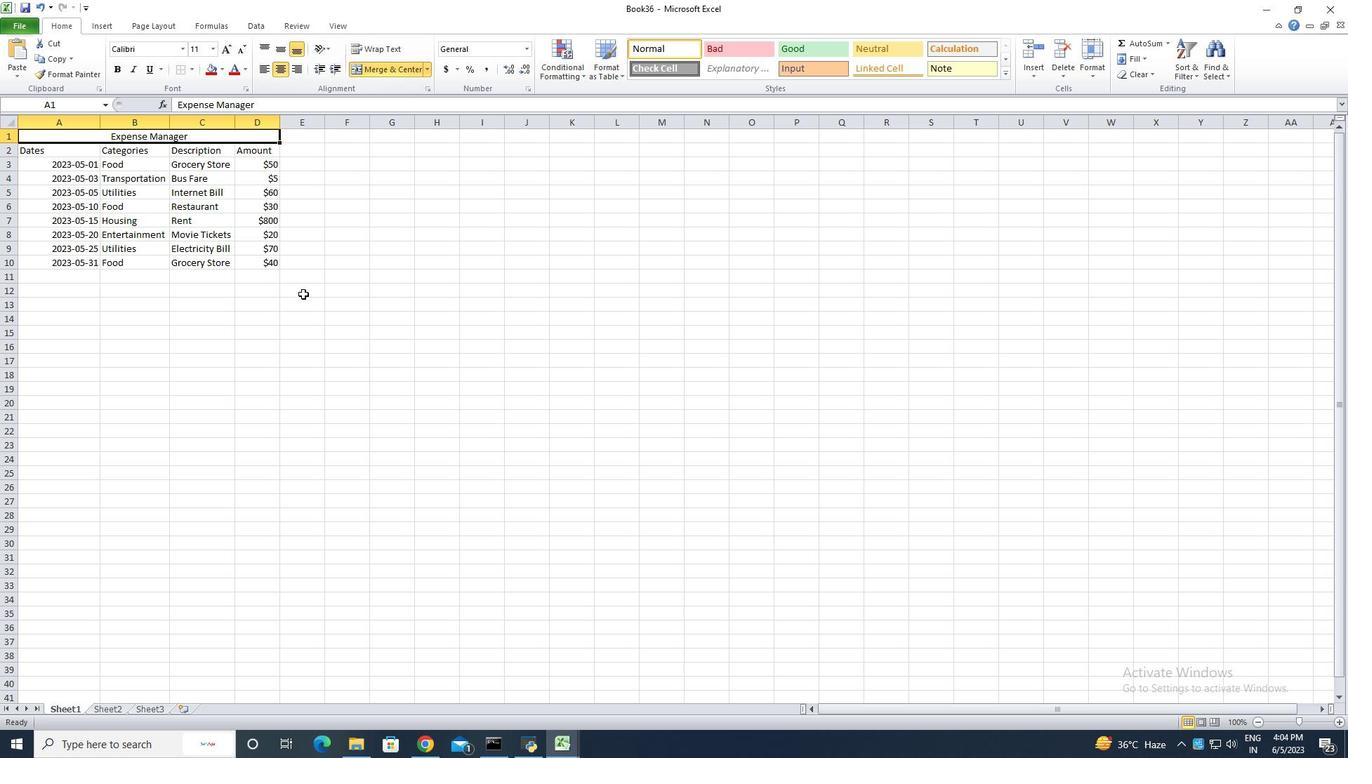 
Action: Mouse pressed left at (302, 294)
Screenshot: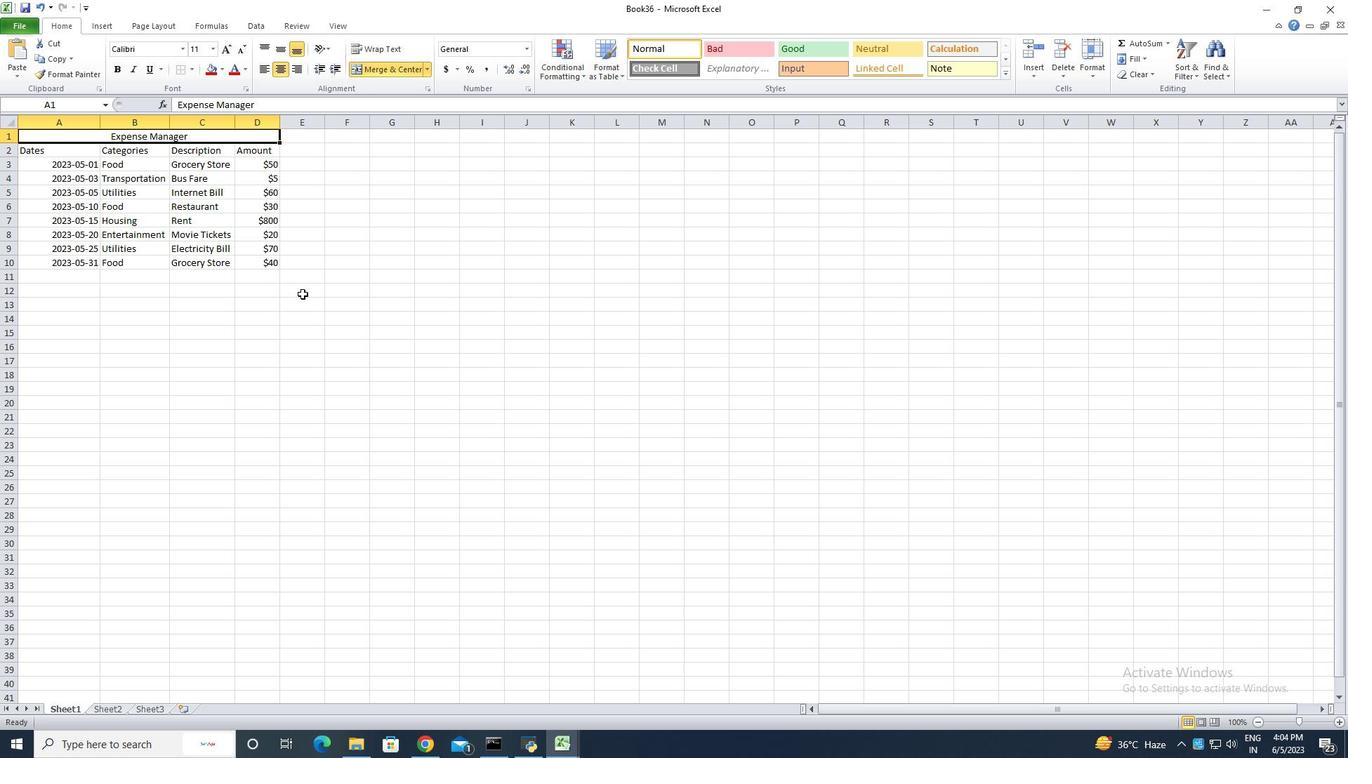 
Action: Mouse moved to (280, 122)
Screenshot: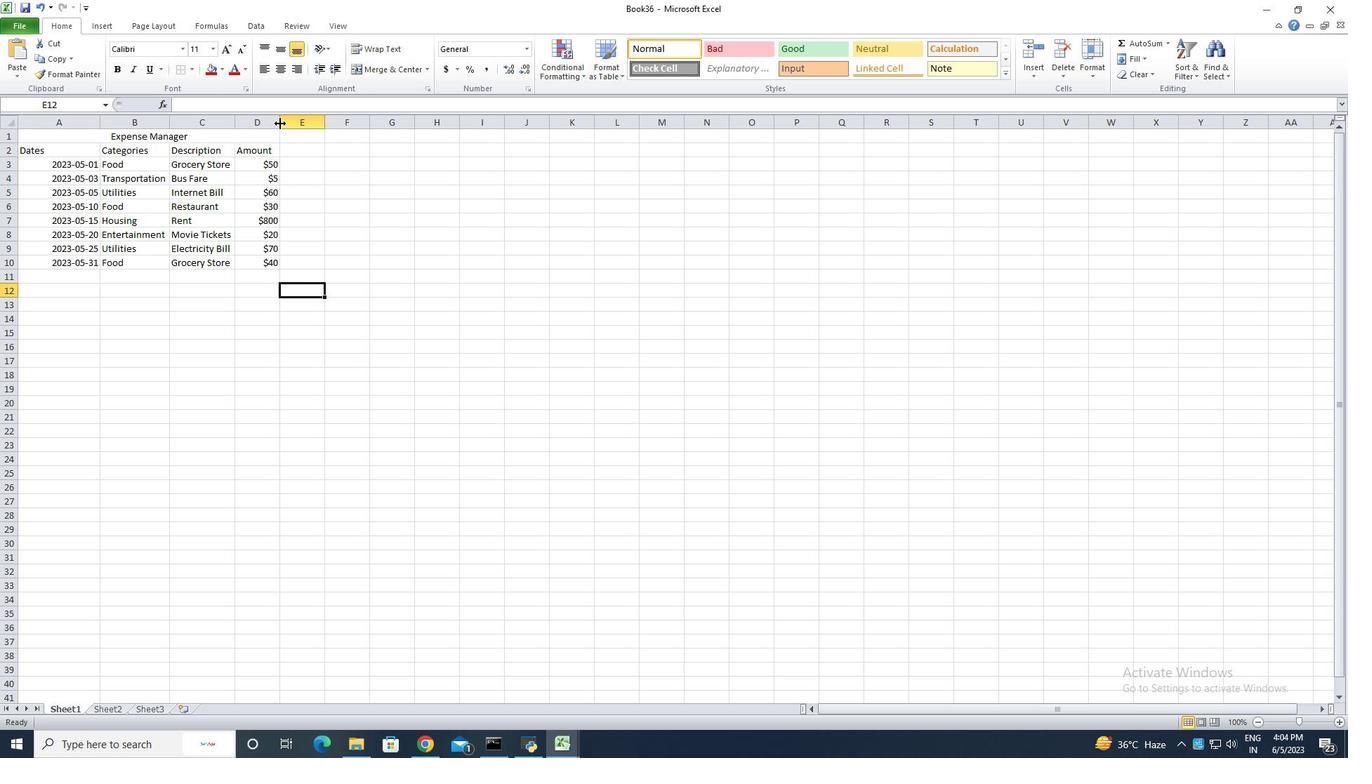 
Action: Mouse pressed left at (280, 122)
Screenshot: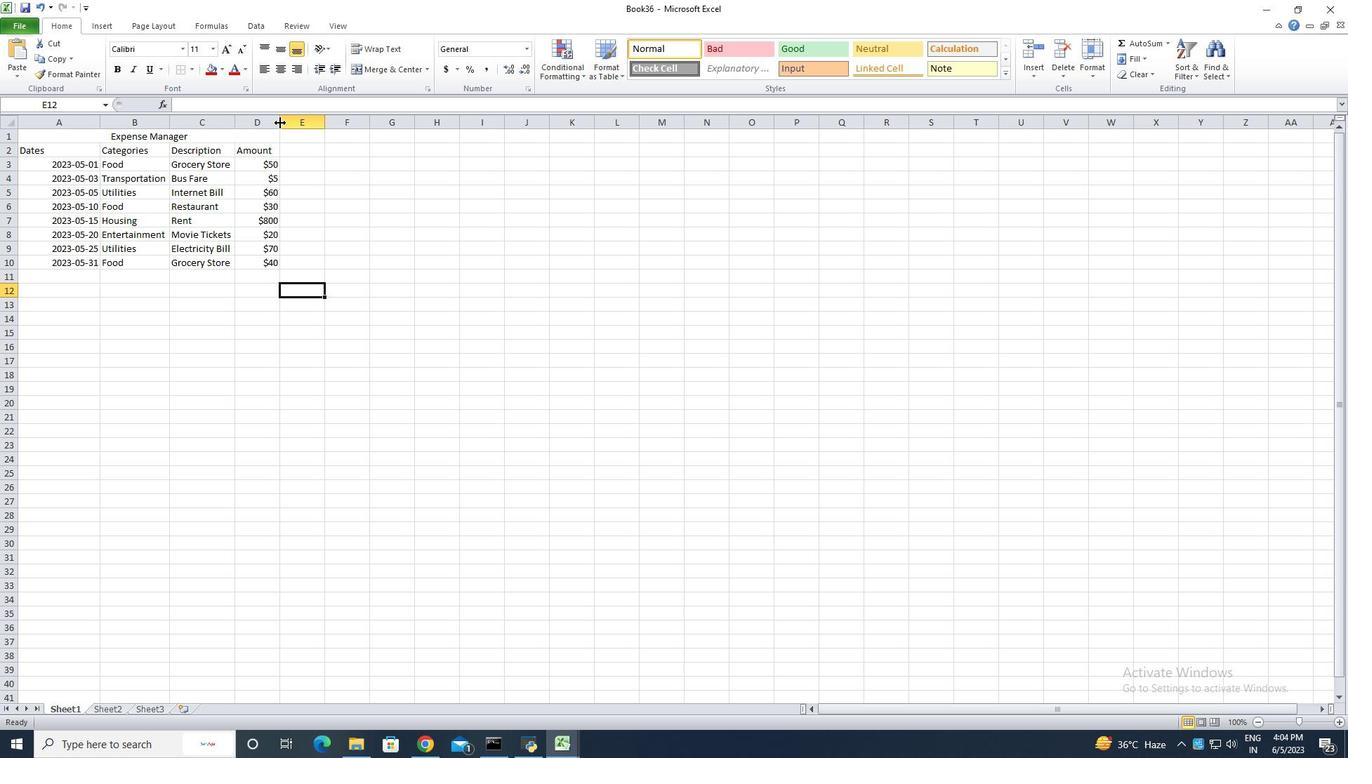 
Action: Mouse pressed left at (280, 122)
Screenshot: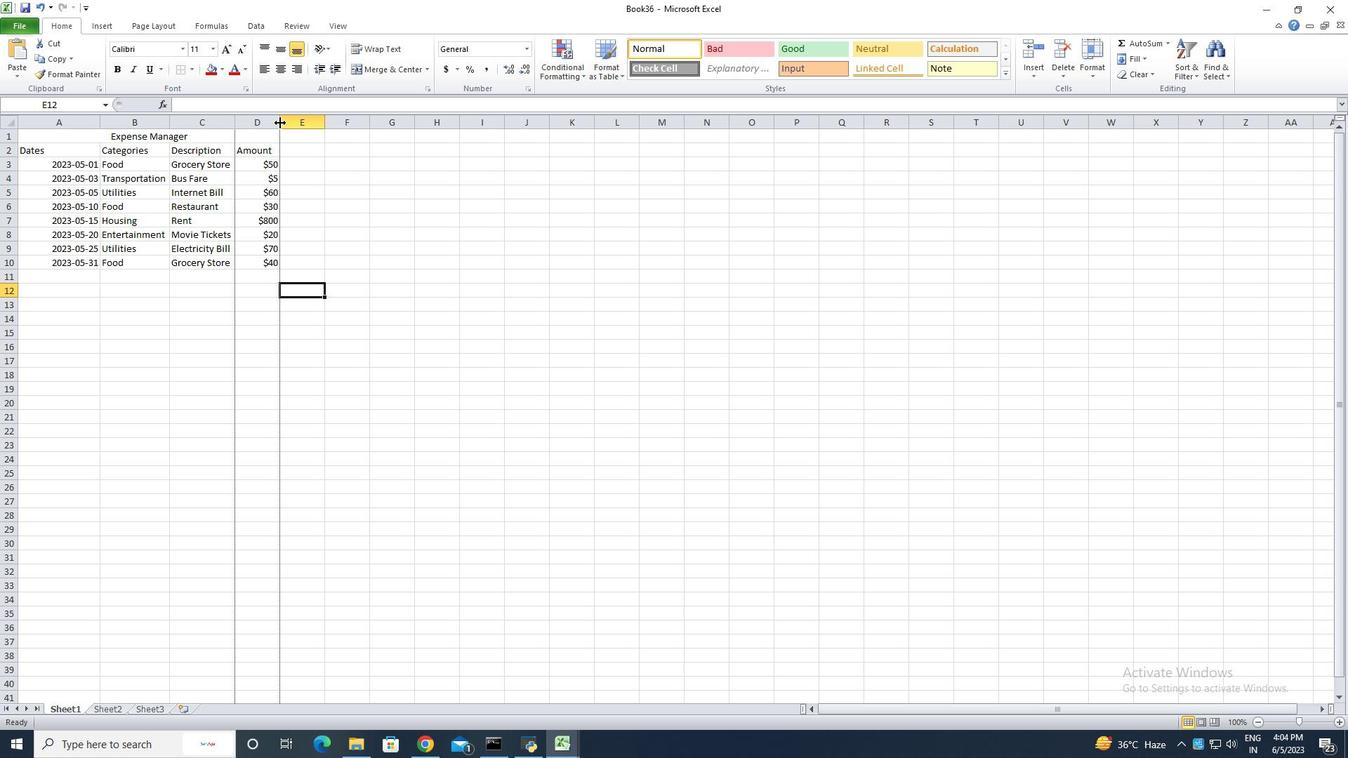 
Action: Mouse moved to (23, 28)
Screenshot: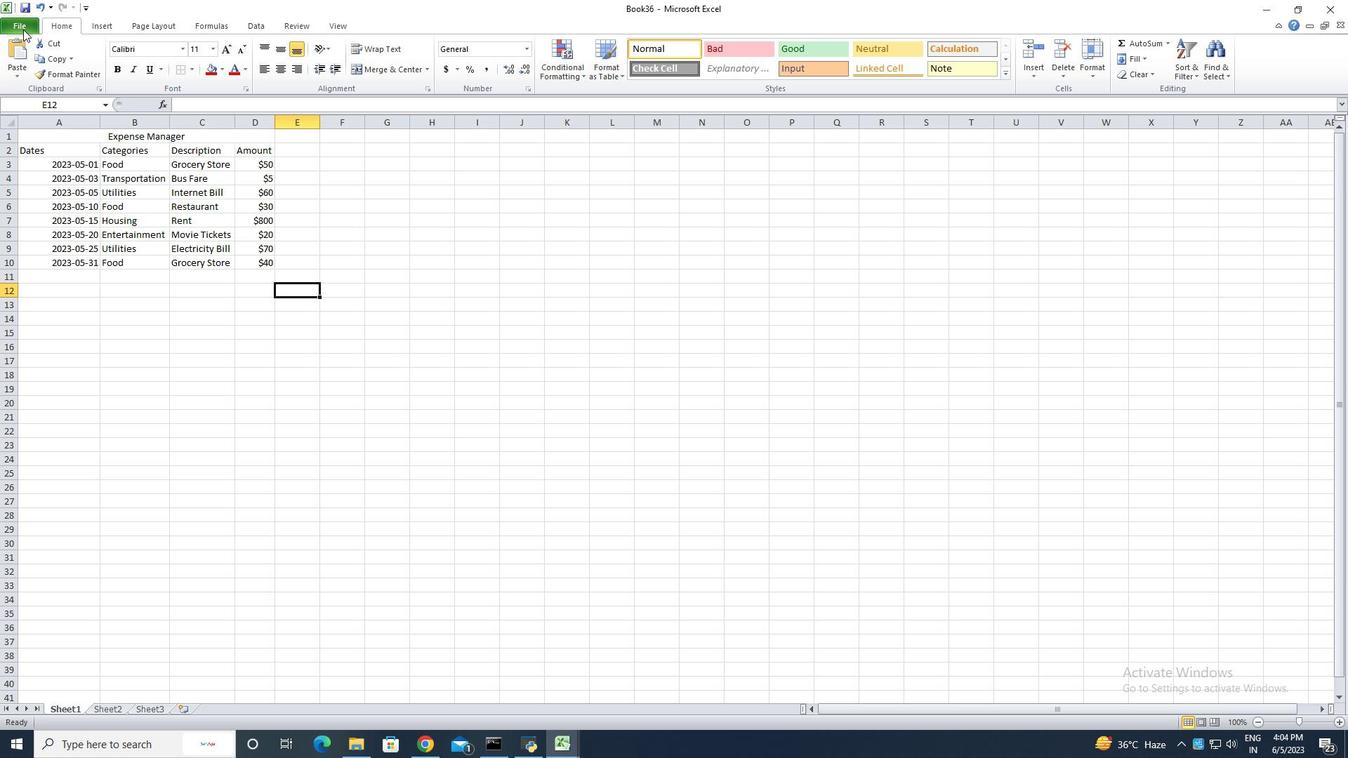 
Action: Mouse pressed left at (23, 28)
Screenshot: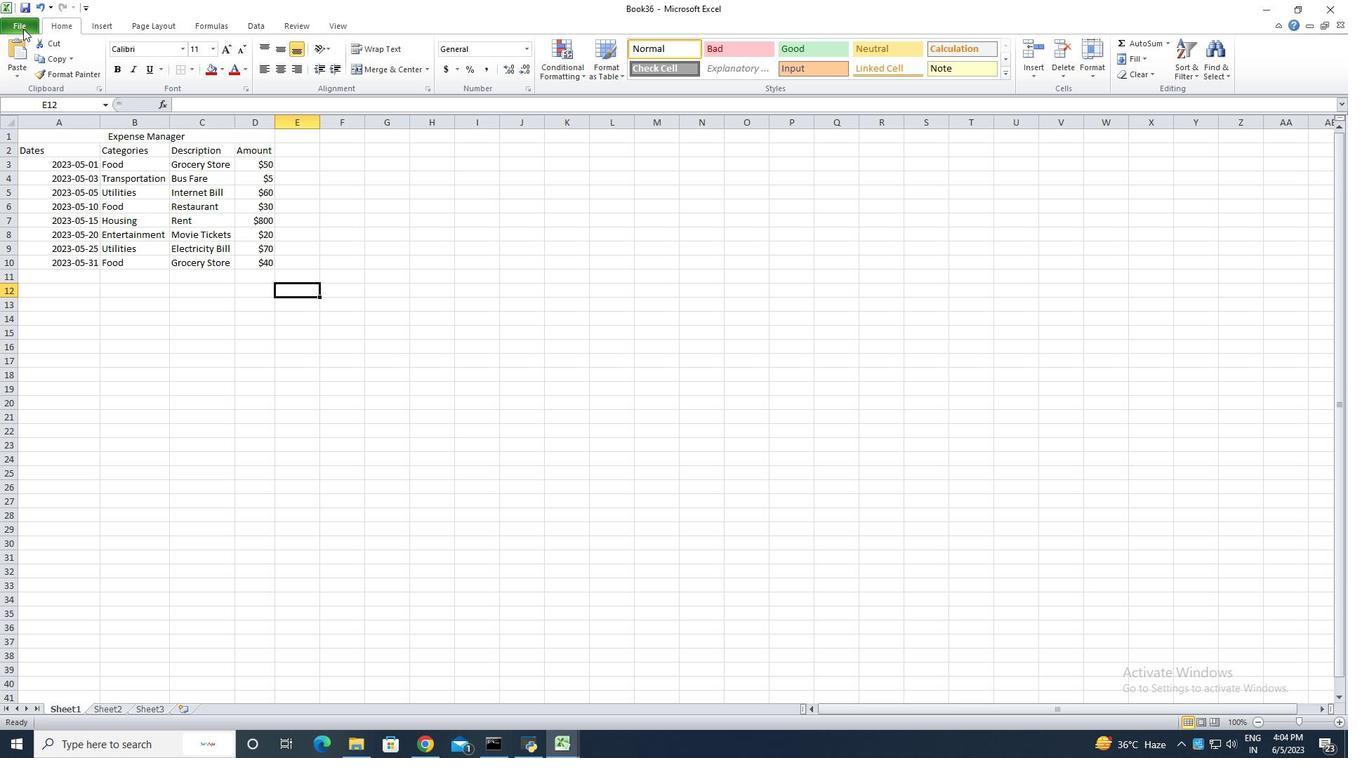 
Action: Mouse moved to (37, 68)
Screenshot: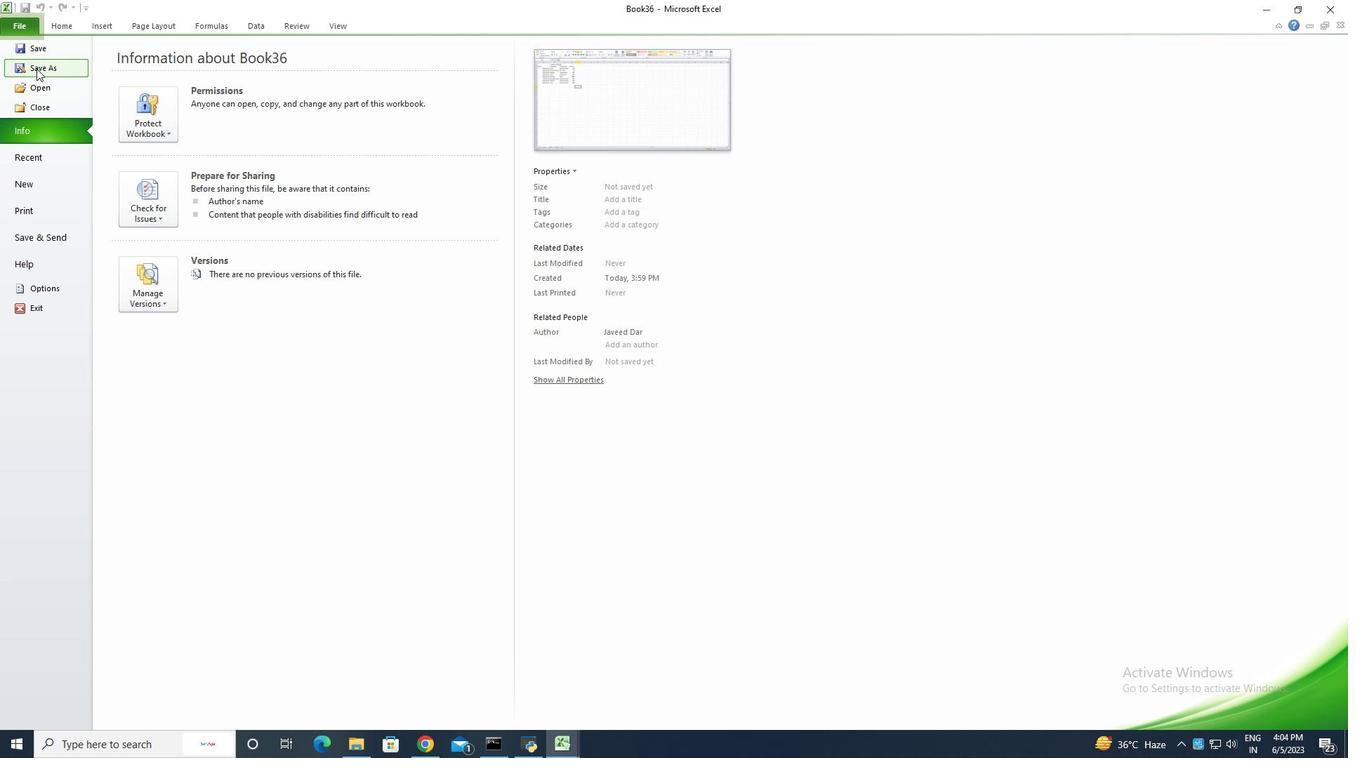 
Action: Mouse pressed left at (37, 68)
Screenshot: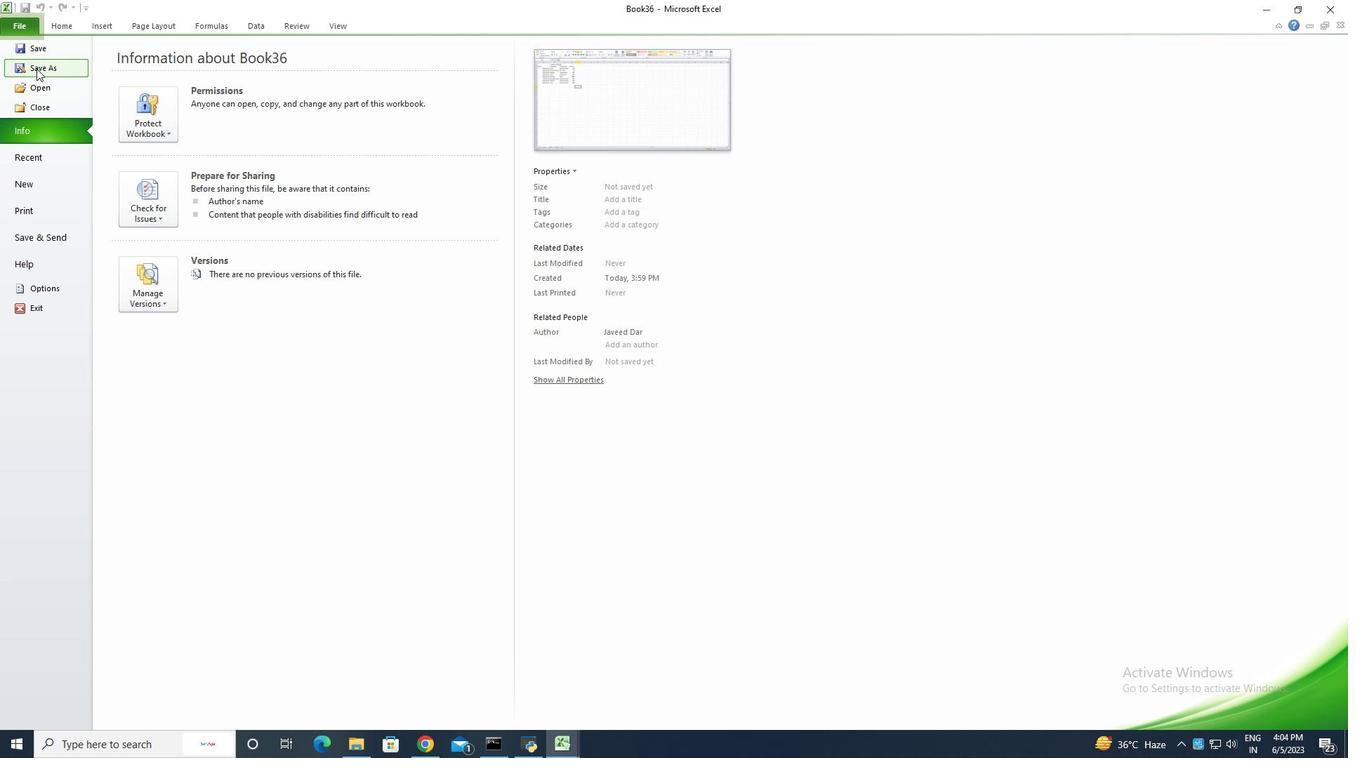 
Action: Key pressed <Key.shift>Excek<Key.backspace>l<Key.space><Key.shift>Temn<Key.backspace>plate<Key.space><Key.shift><Key.shift><Key.shift>Workbook
Screenshot: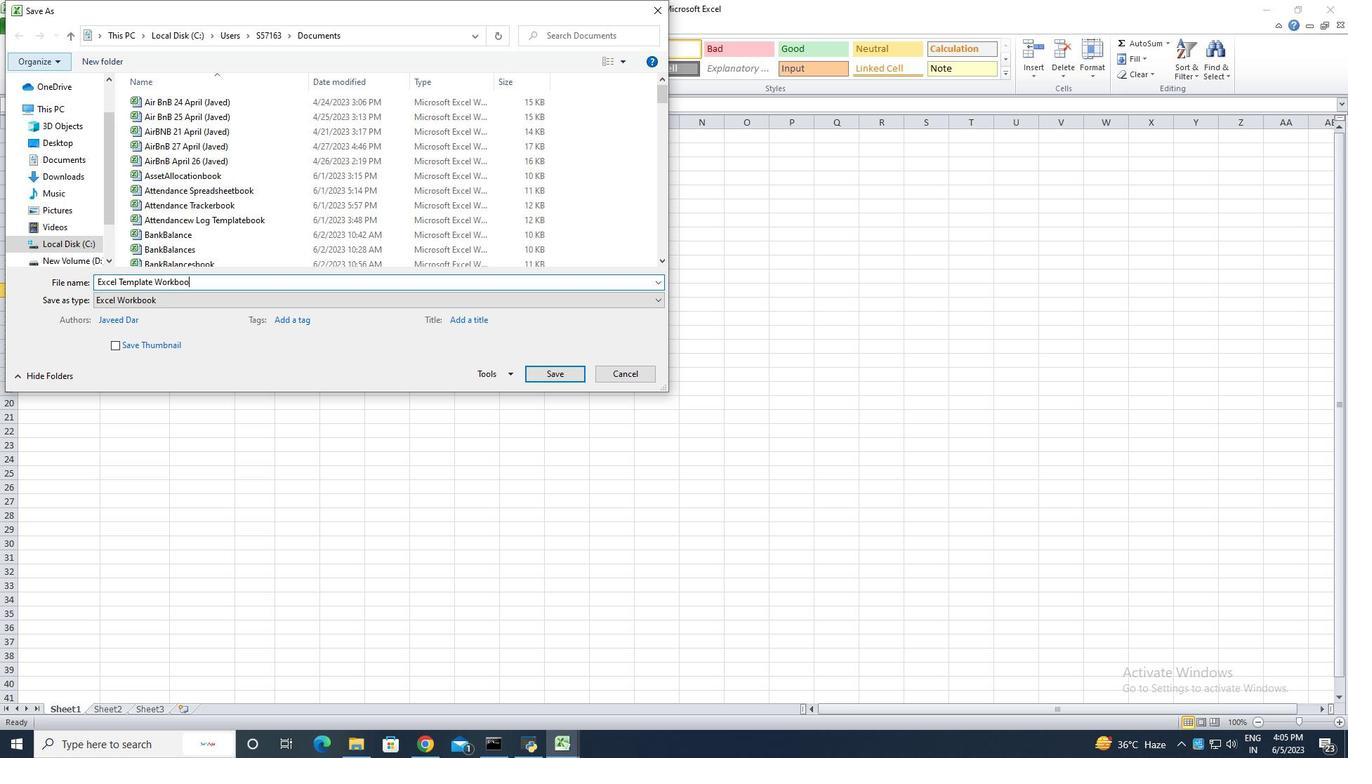
Action: Mouse moved to (546, 374)
Screenshot: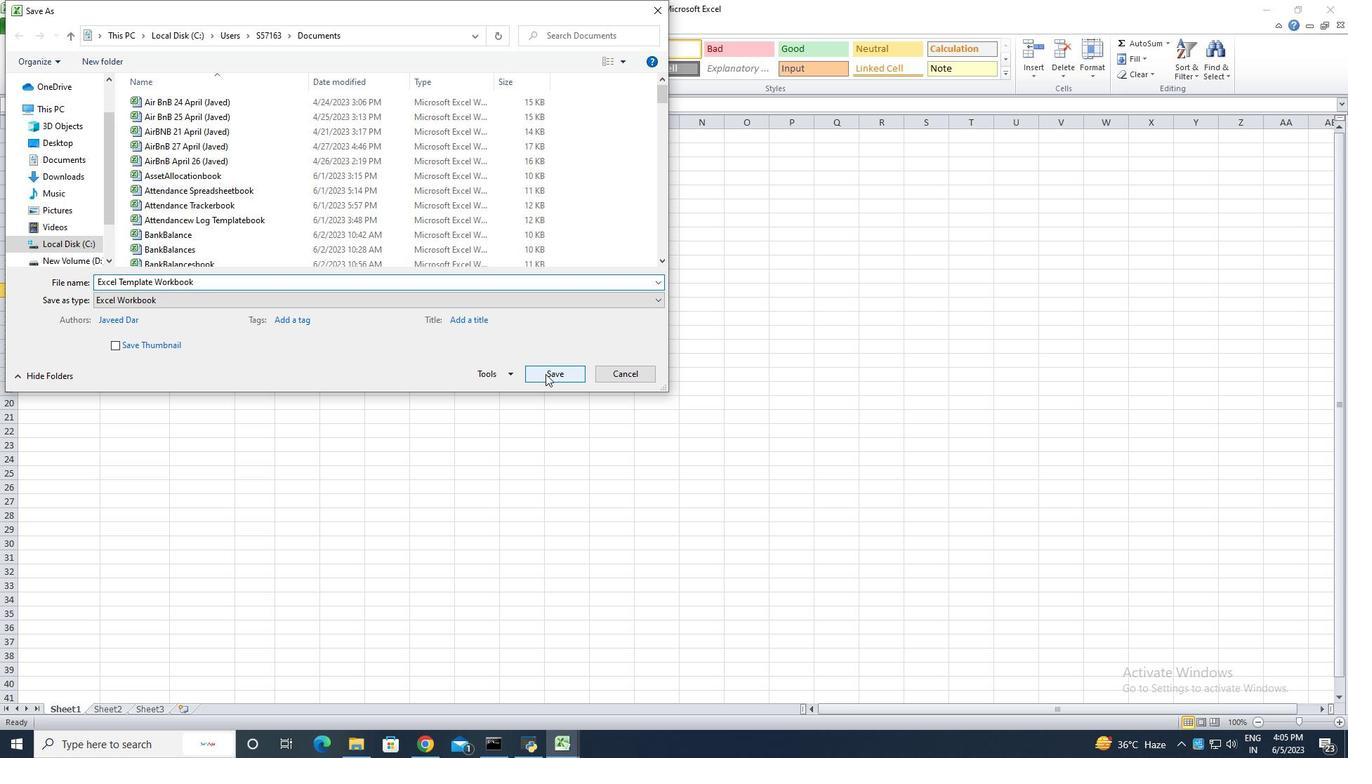 
Action: Mouse pressed left at (546, 374)
Screenshot: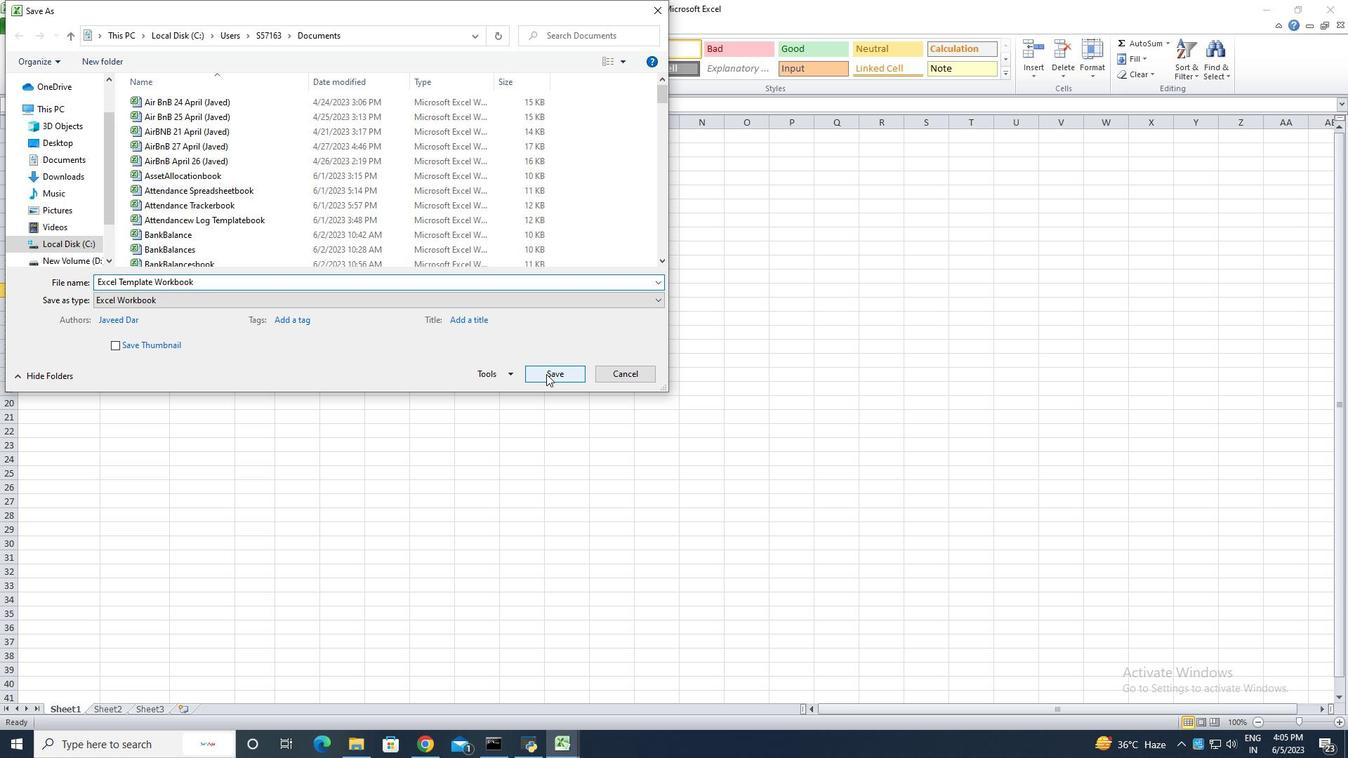 
Action: Mouse moved to (395, 383)
Screenshot: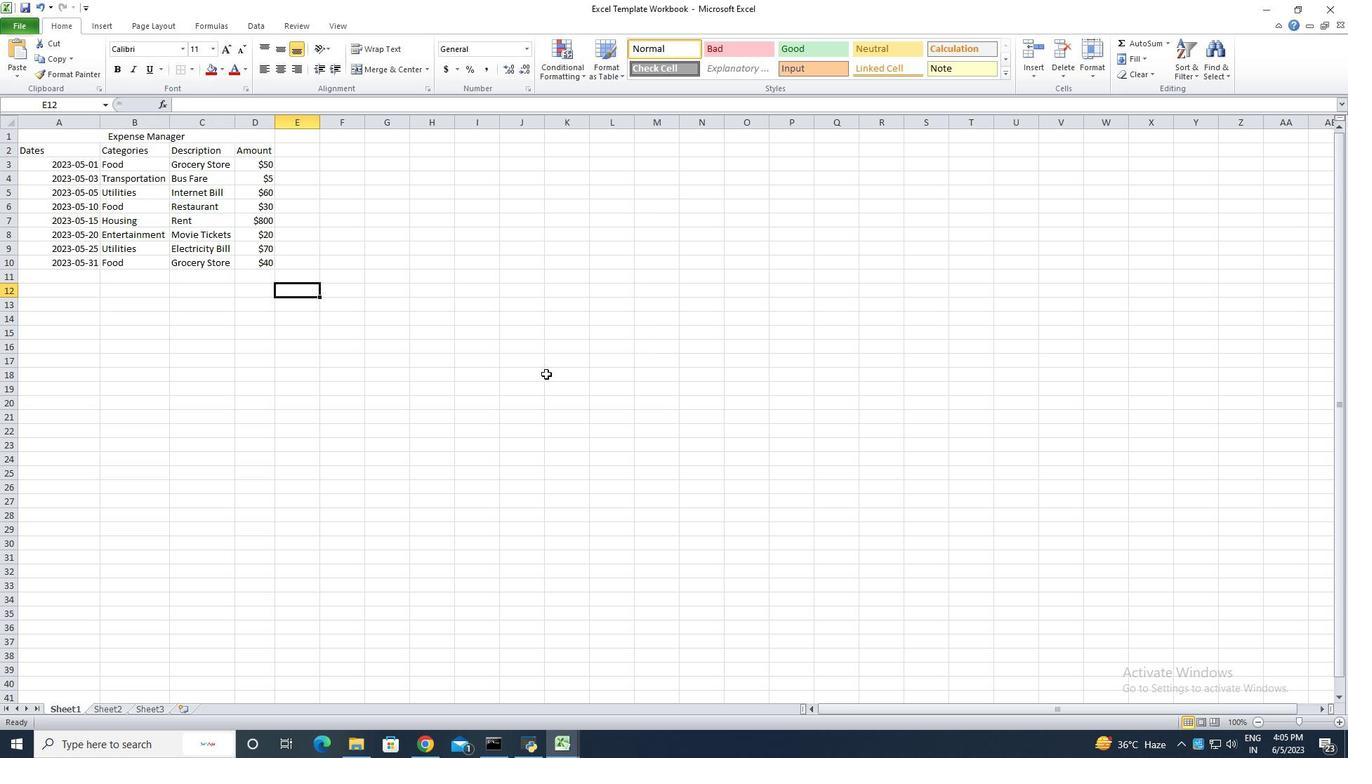 
Action: Mouse pressed left at (395, 383)
Screenshot: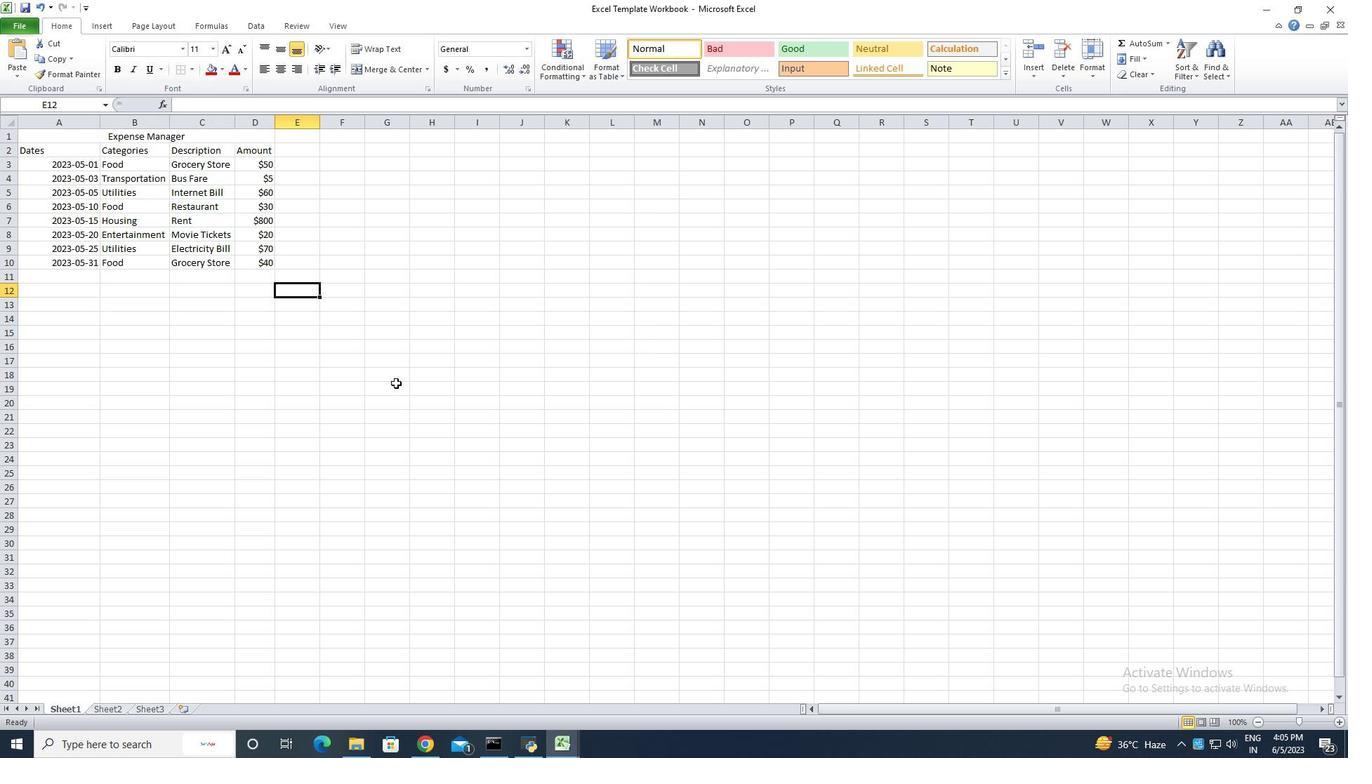 
Action: Key pressed ctrl+S<'\x13'><'\x13'>
Screenshot: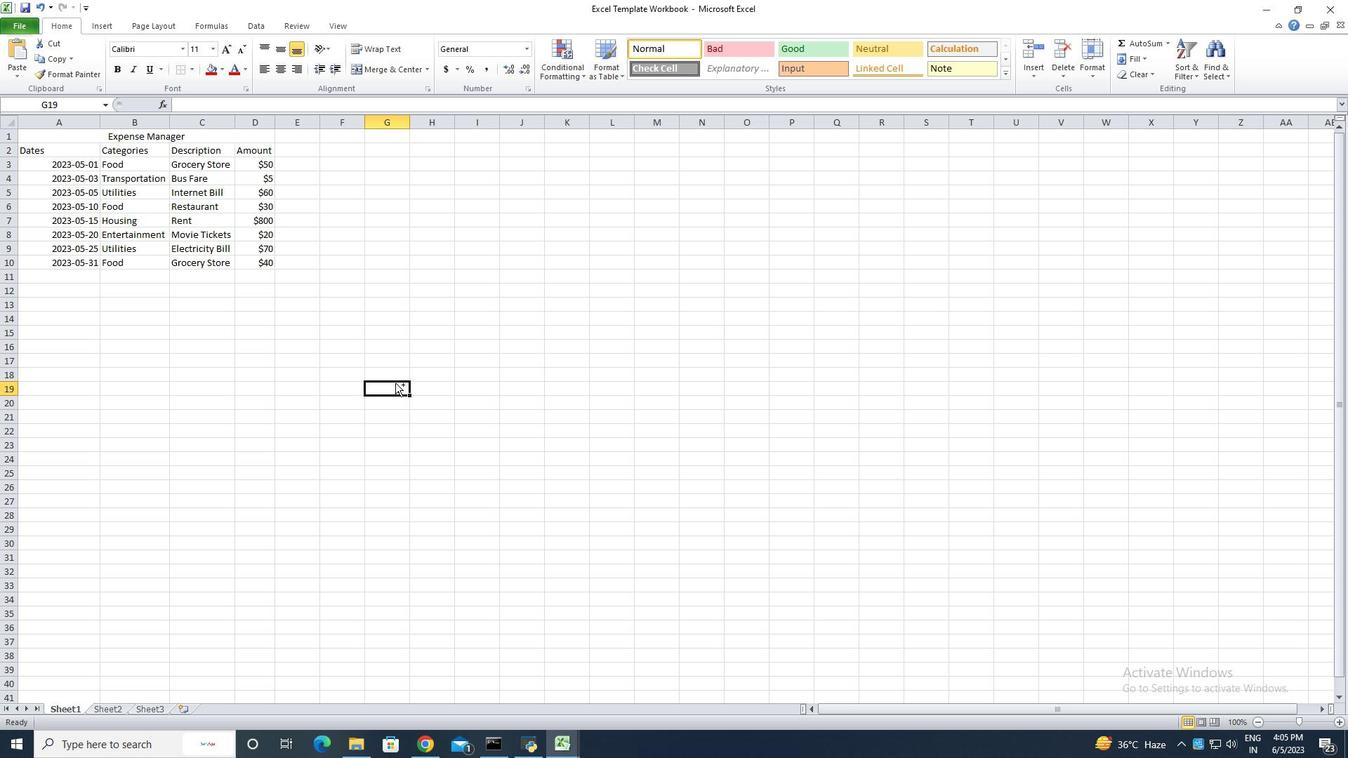 
